 Task: Find connections with filter location Jaitāran with filter topic #Automationwith filter profile language Spanish with filter current company Yara International with filter school MIT Academy of Engineering, Alandi, Pune with filter industry Software Development with filter service category Coaching & Mentoring with filter keywords title Counselor
Action: Mouse moved to (573, 72)
Screenshot: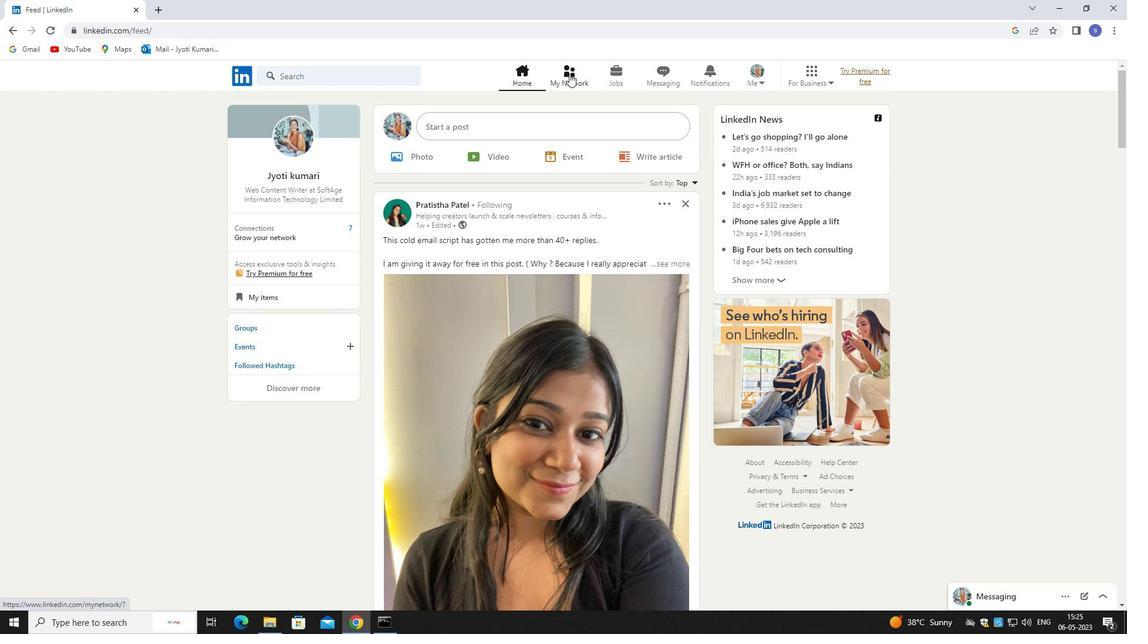 
Action: Mouse pressed left at (573, 72)
Screenshot: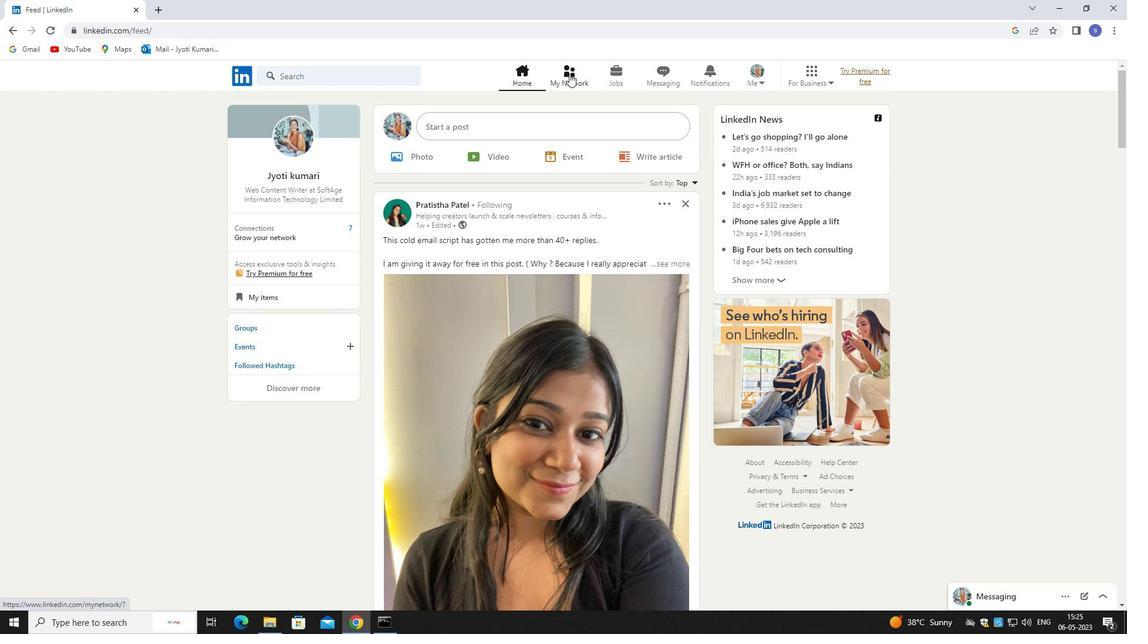 
Action: Mouse moved to (573, 72)
Screenshot: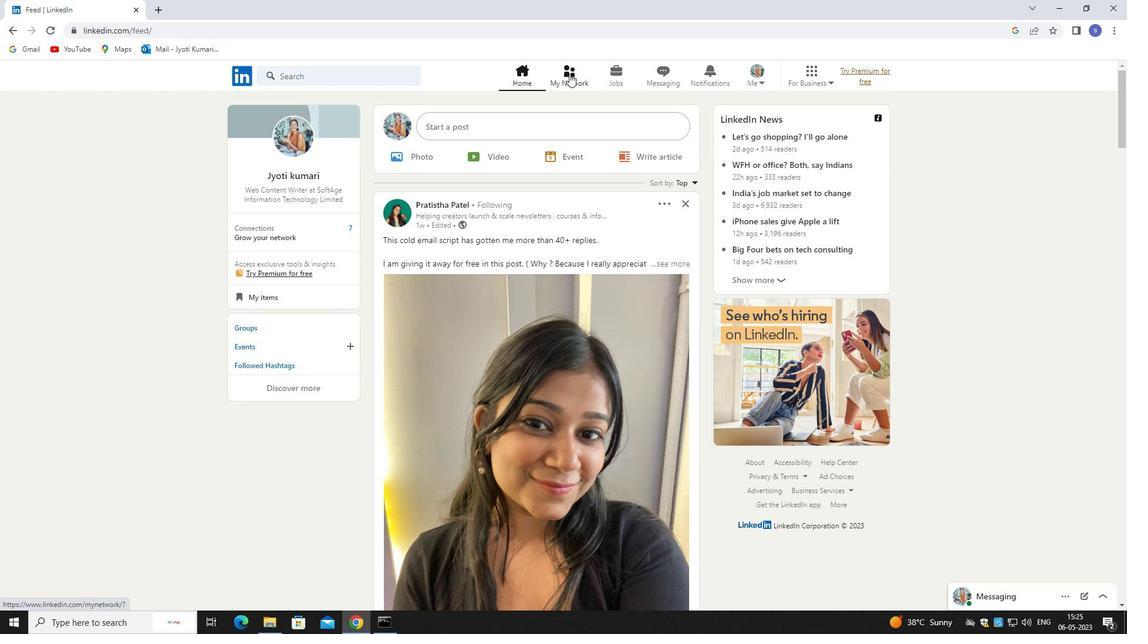
Action: Mouse pressed left at (573, 72)
Screenshot: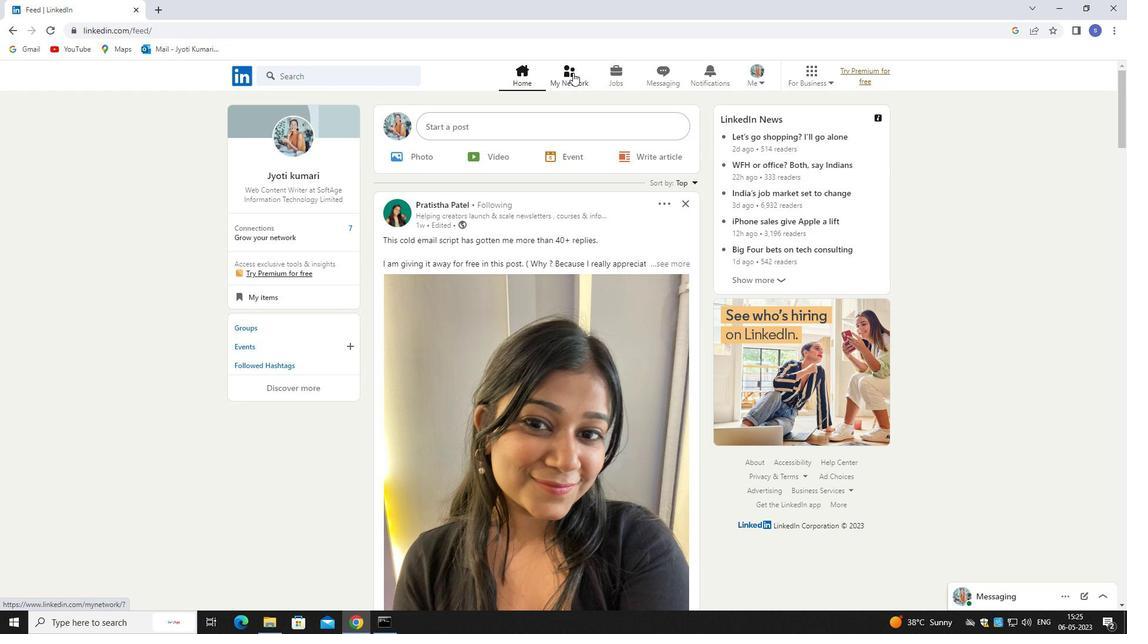 
Action: Mouse moved to (376, 136)
Screenshot: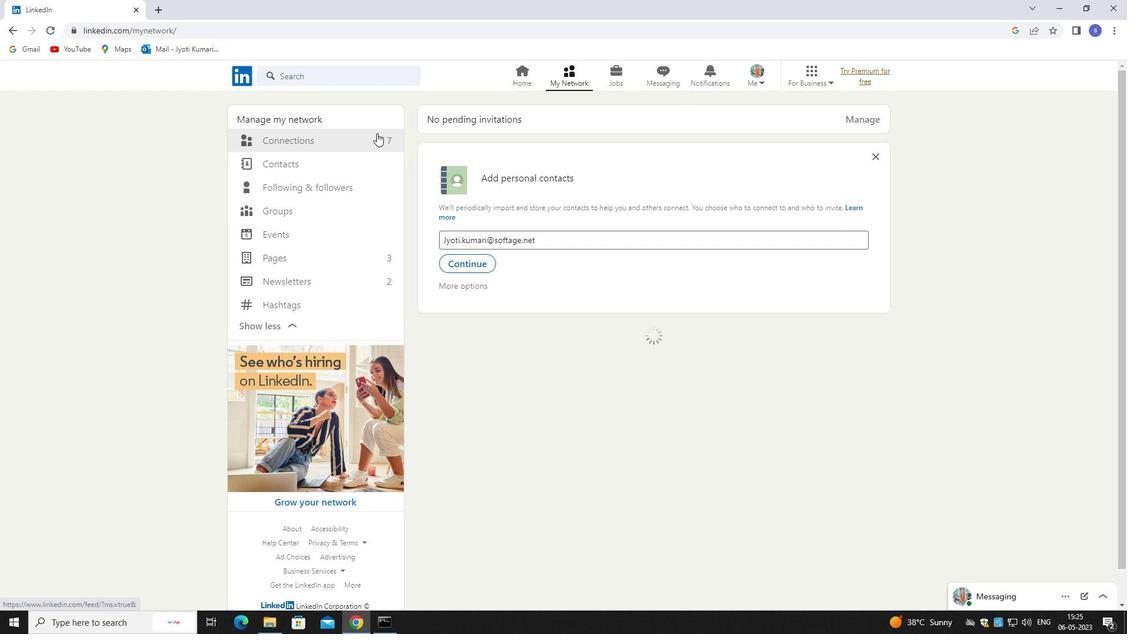 
Action: Mouse pressed left at (376, 136)
Screenshot: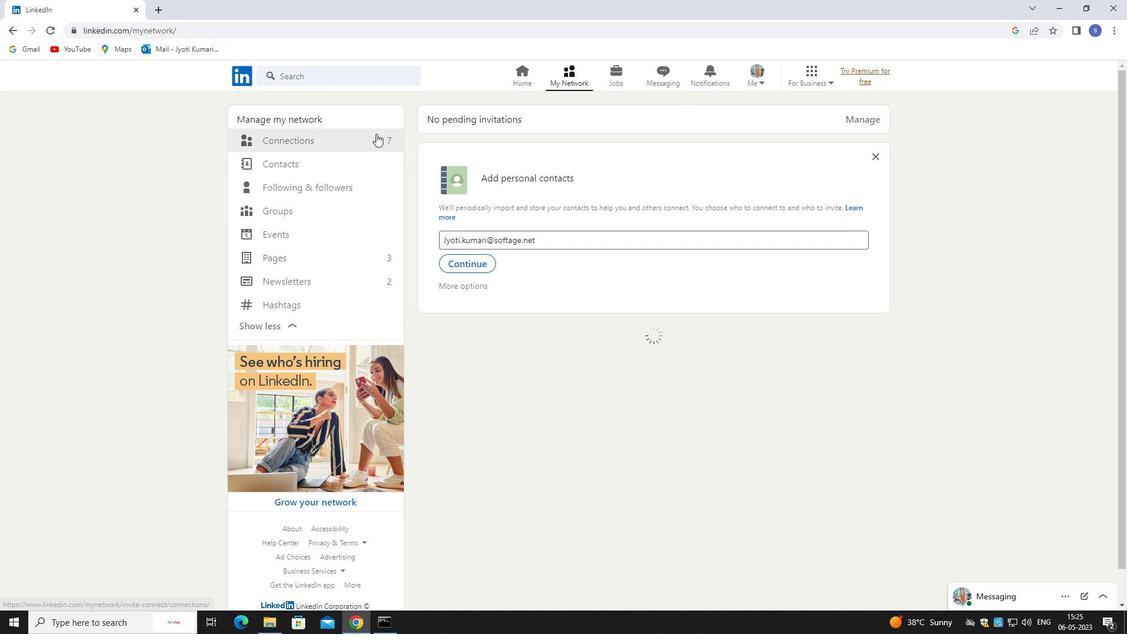 
Action: Mouse moved to (665, 141)
Screenshot: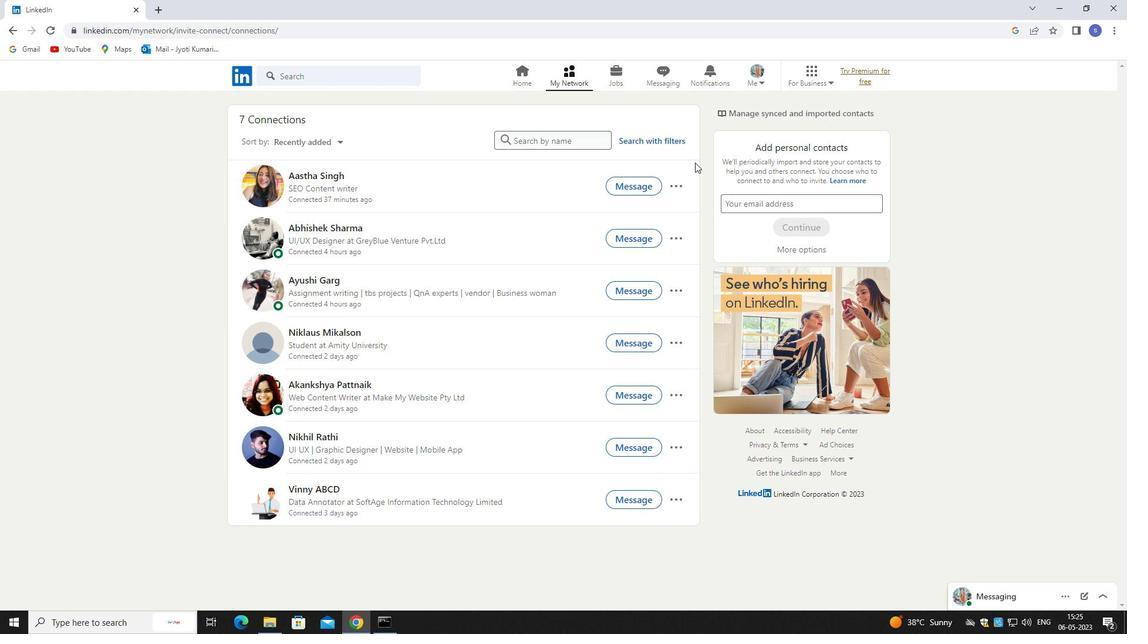 
Action: Mouse pressed left at (665, 141)
Screenshot: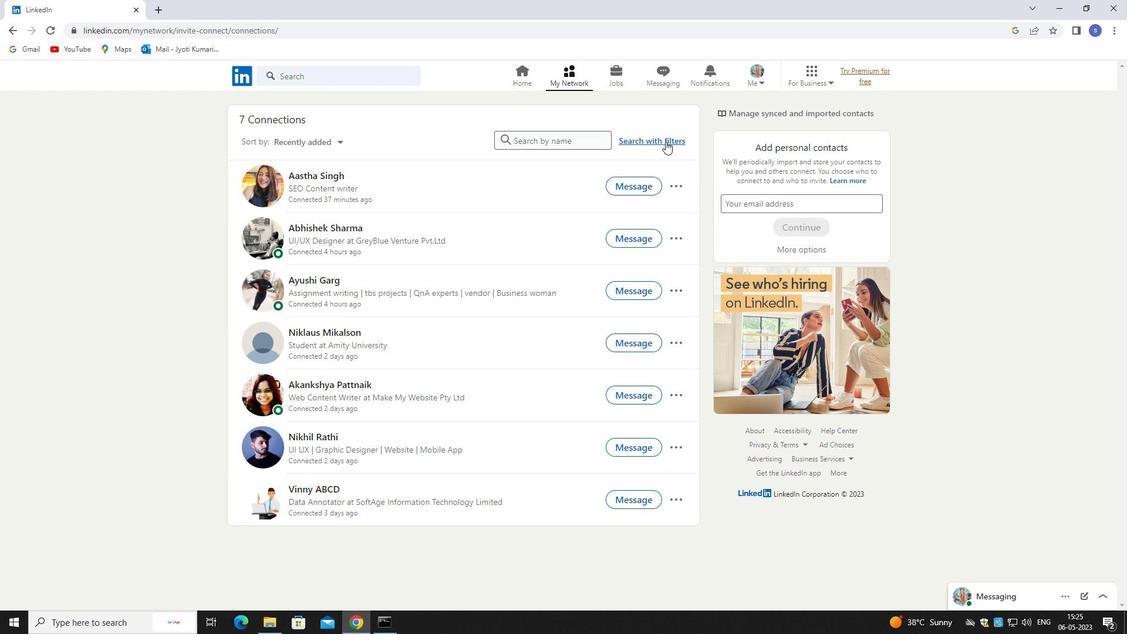 
Action: Mouse moved to (592, 107)
Screenshot: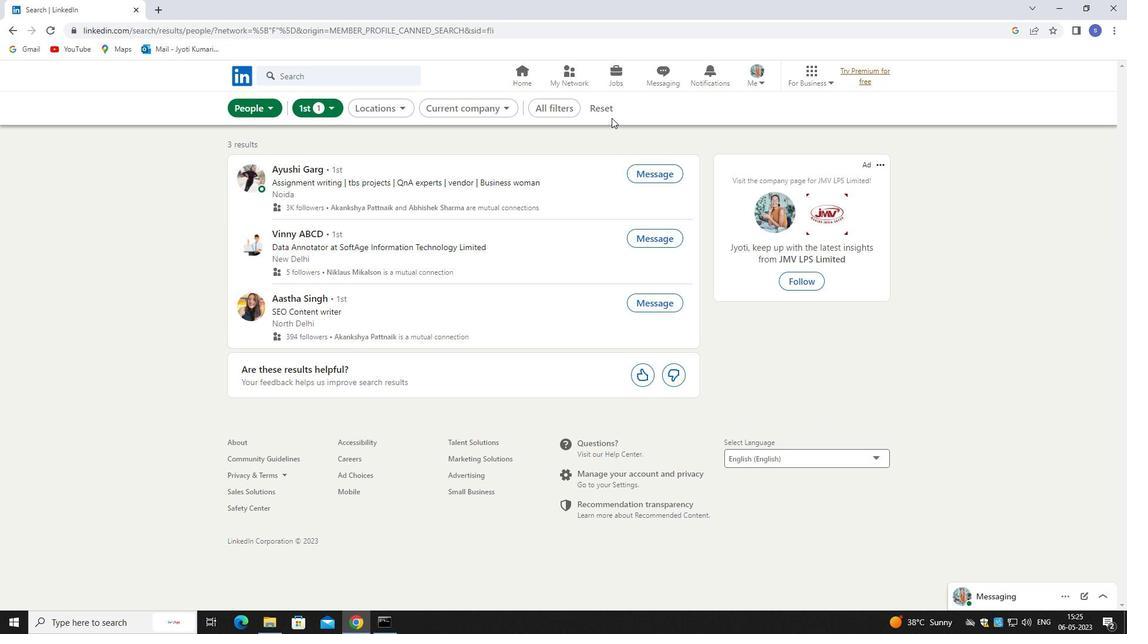 
Action: Mouse pressed left at (592, 107)
Screenshot: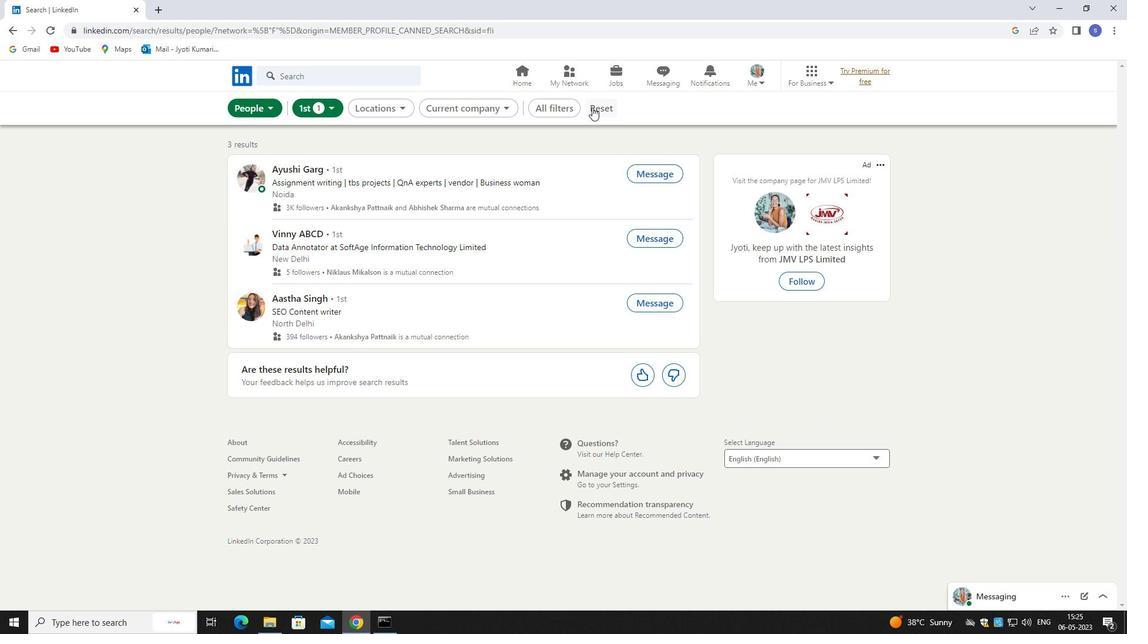 
Action: Mouse moved to (580, 106)
Screenshot: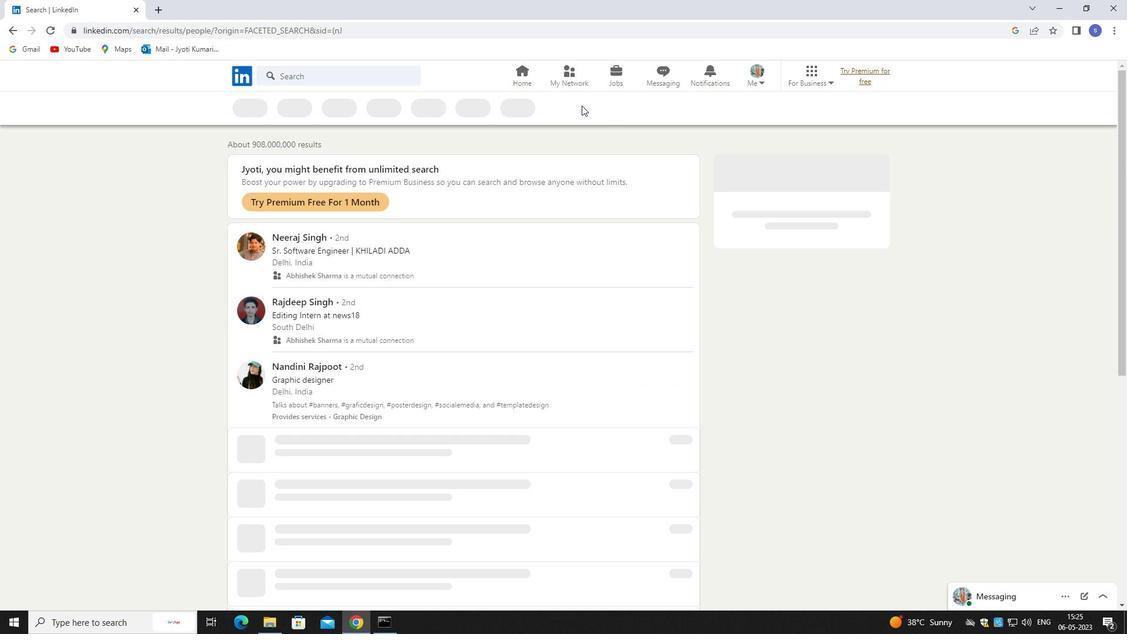 
Action: Mouse pressed left at (580, 106)
Screenshot: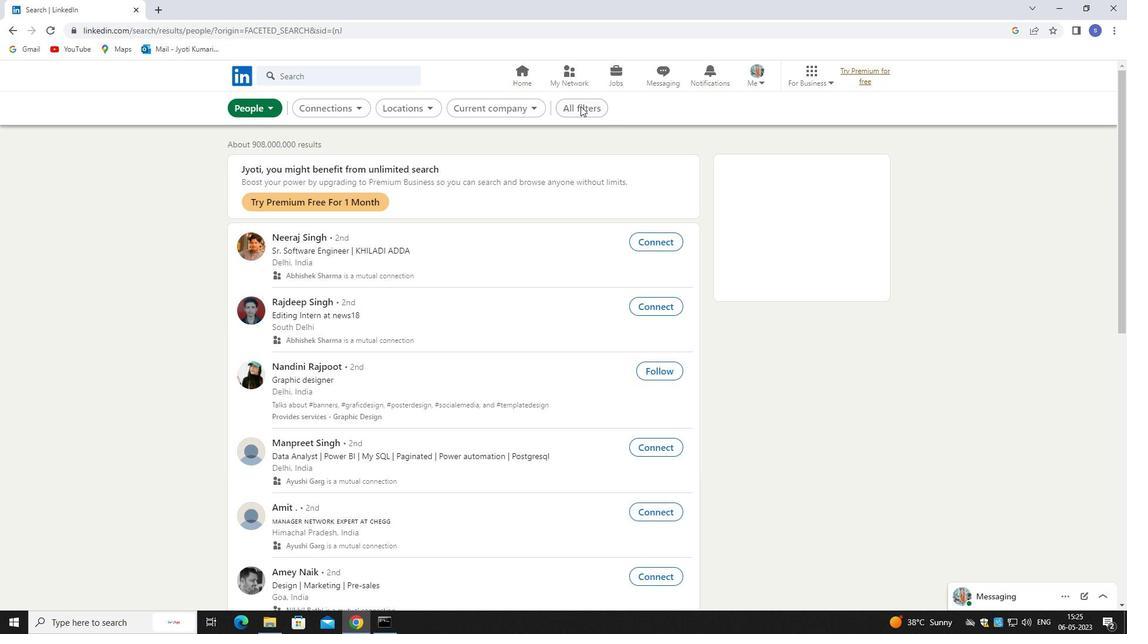 
Action: Mouse moved to (993, 465)
Screenshot: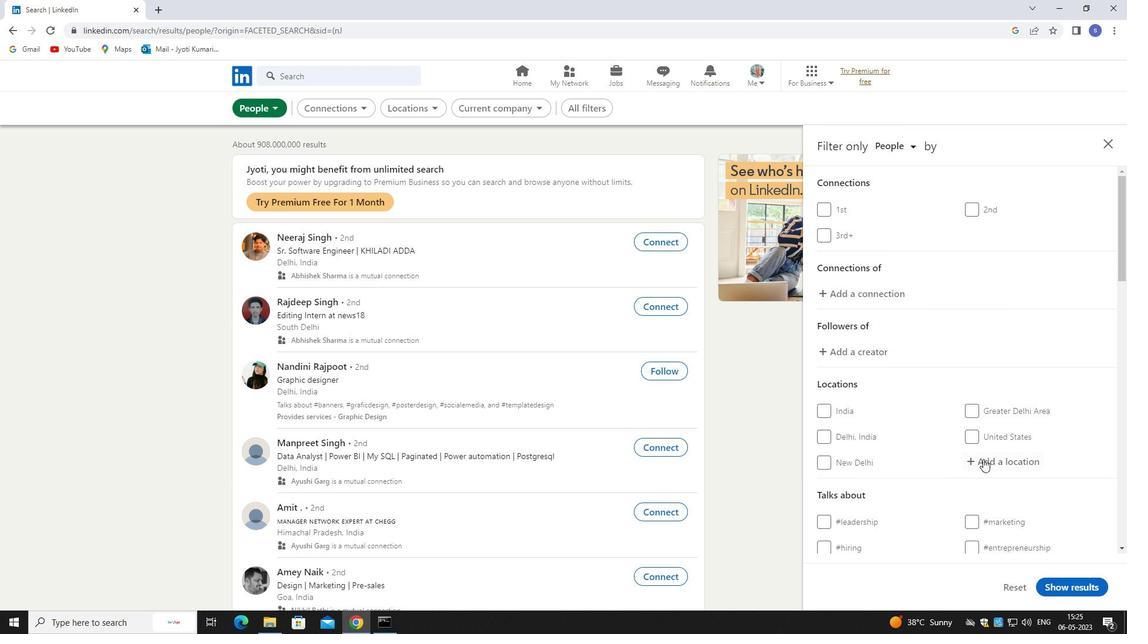 
Action: Mouse pressed left at (993, 465)
Screenshot: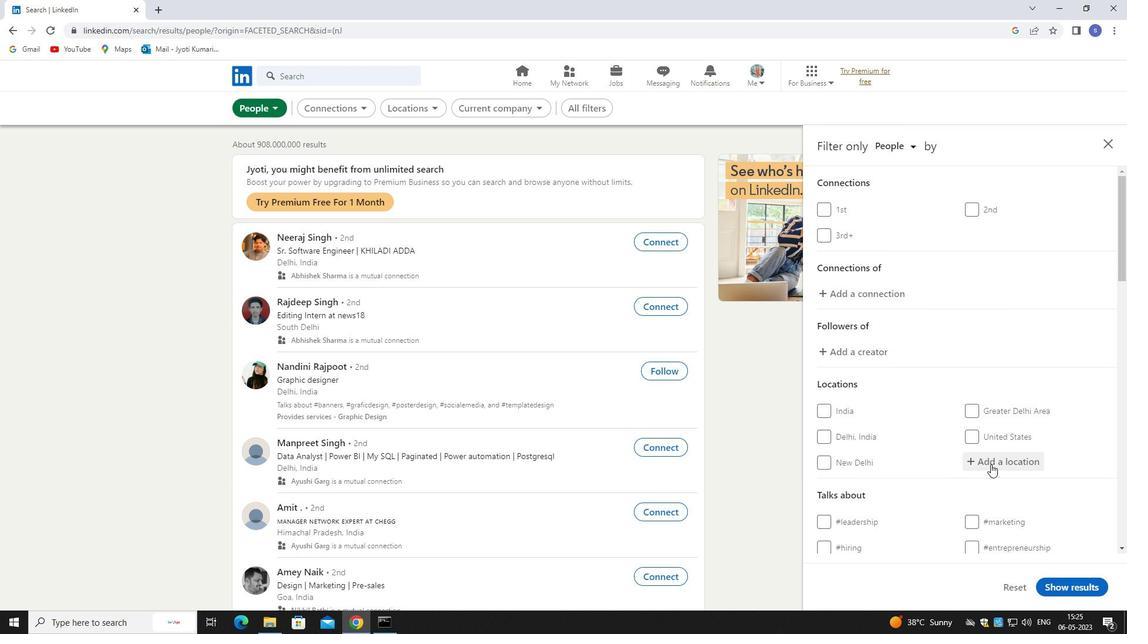 
Action: Mouse moved to (1005, 475)
Screenshot: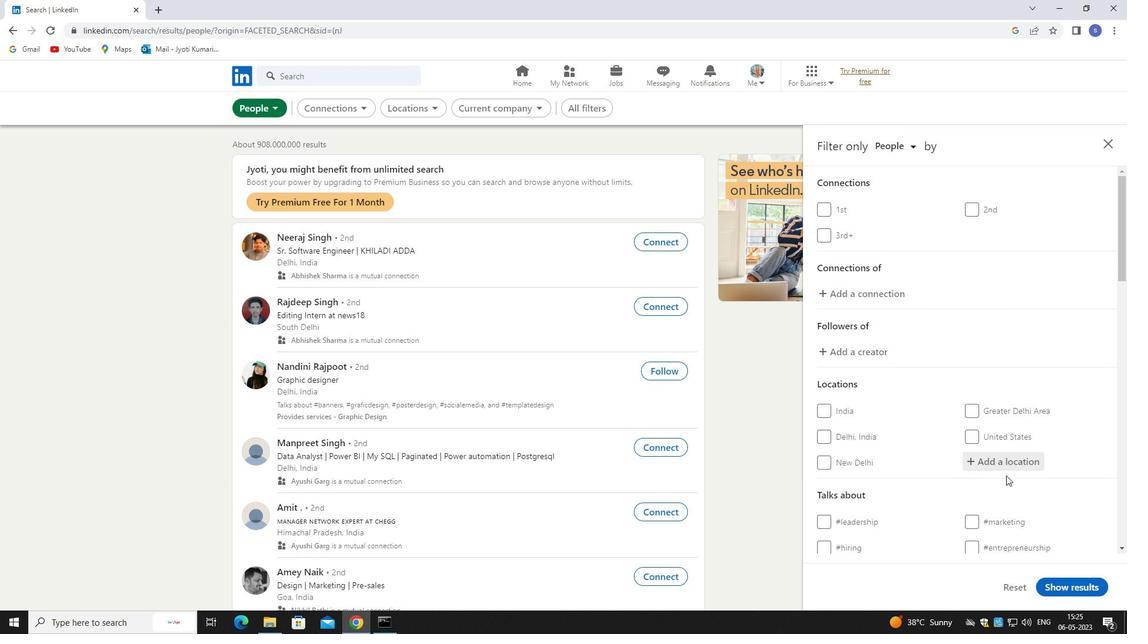
Action: Key pressed jaitaran
Screenshot: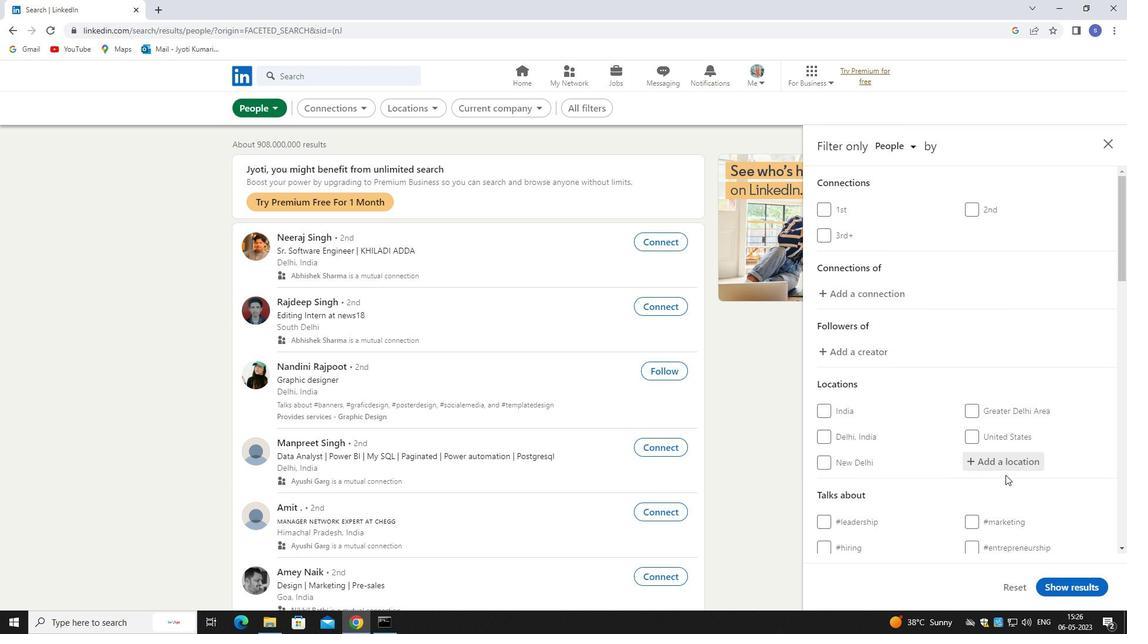 
Action: Mouse moved to (987, 460)
Screenshot: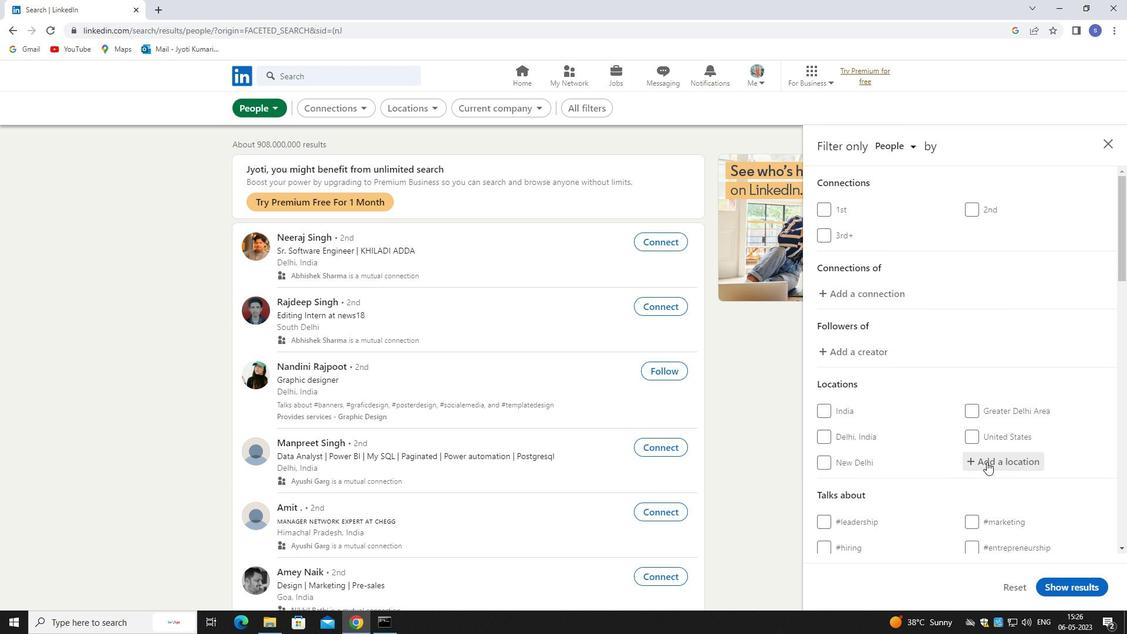
Action: Mouse pressed left at (987, 460)
Screenshot: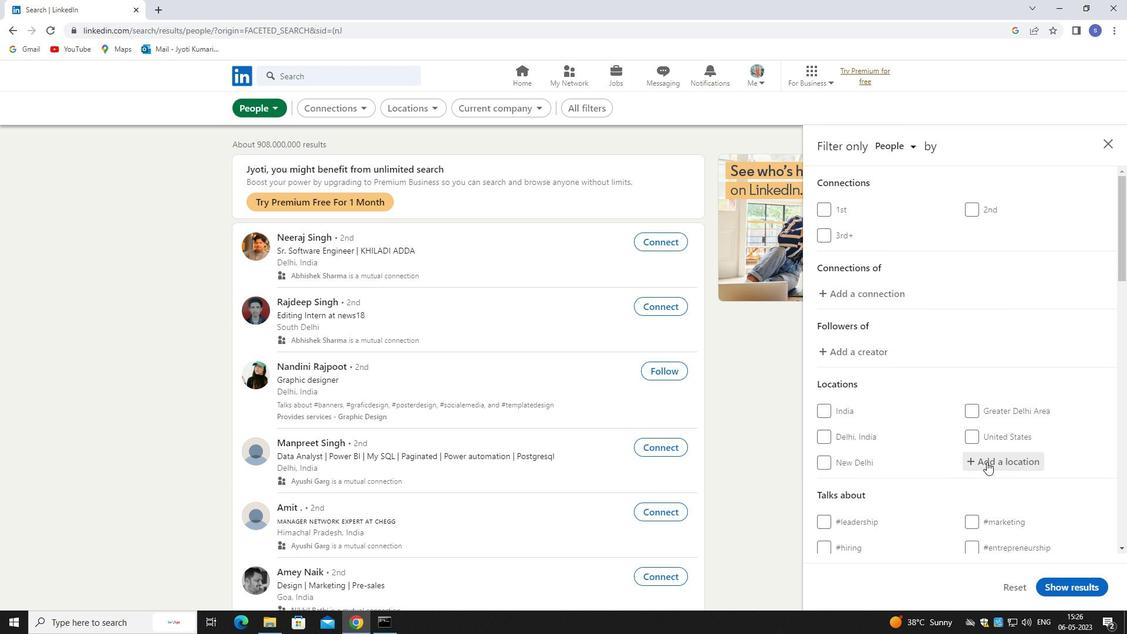 
Action: Key pressed jaitra<Key.backspace><Key.backspace>ar
Screenshot: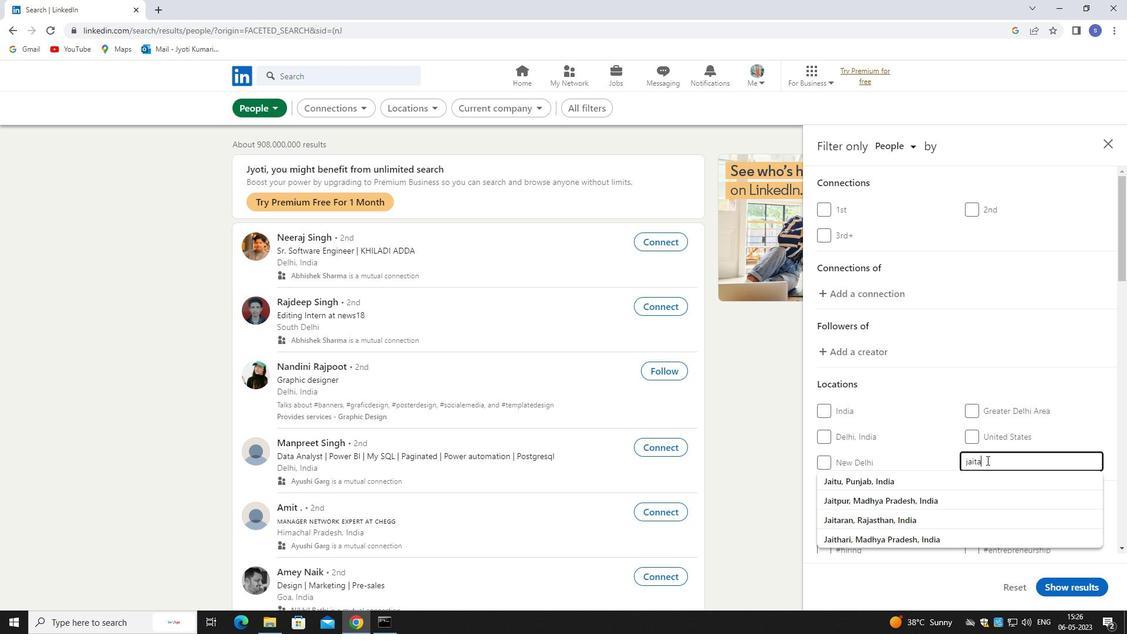 
Action: Mouse moved to (988, 481)
Screenshot: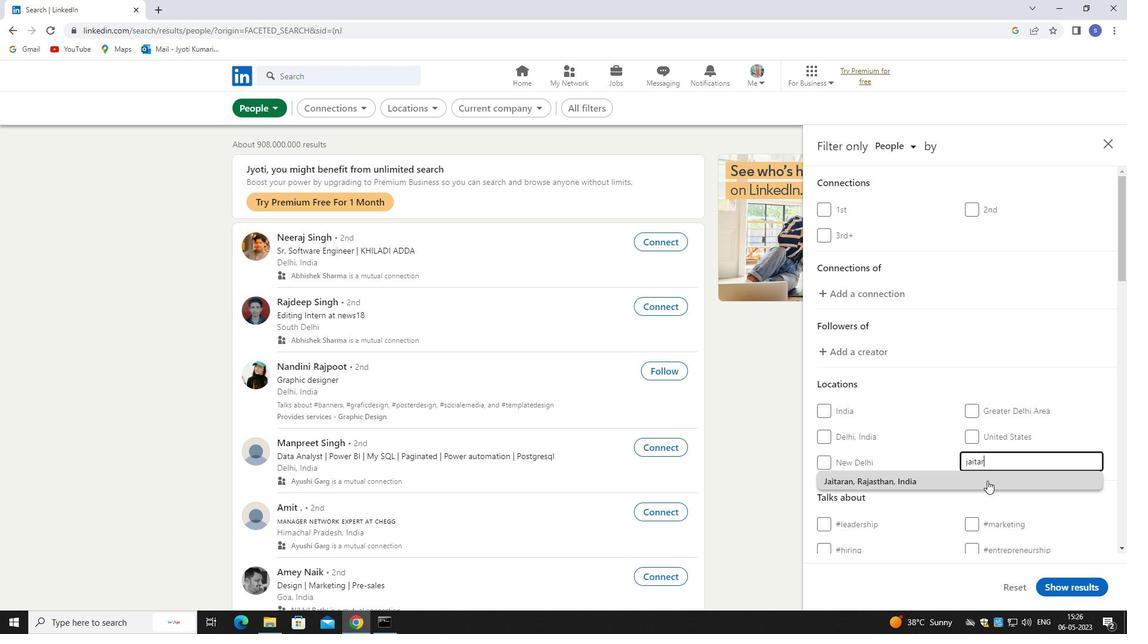 
Action: Mouse pressed left at (988, 481)
Screenshot: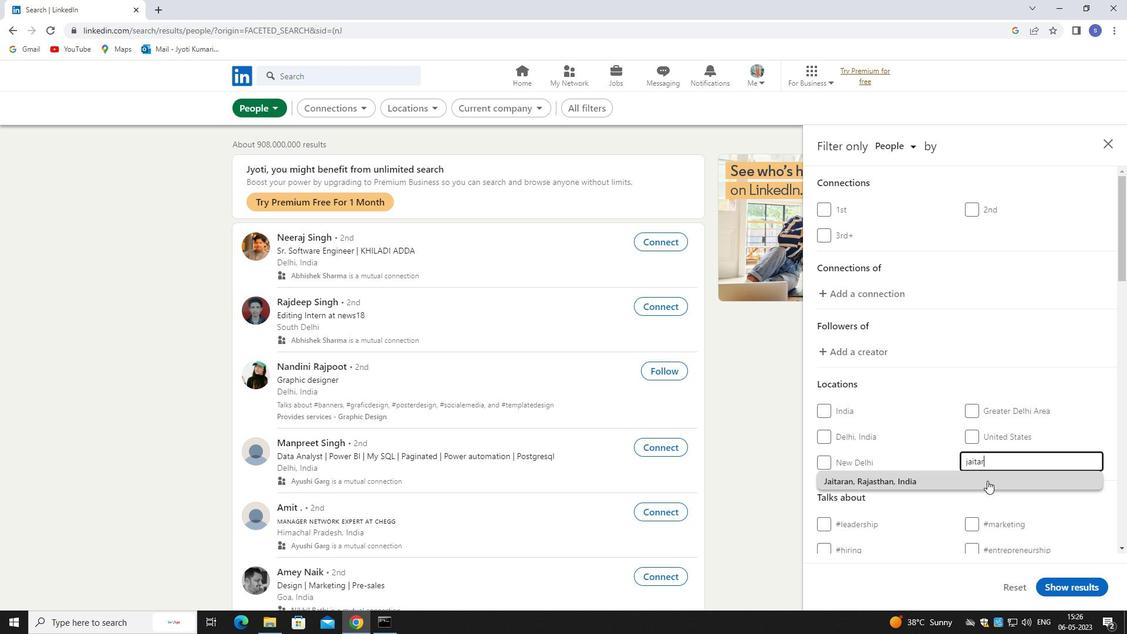 
Action: Mouse moved to (993, 478)
Screenshot: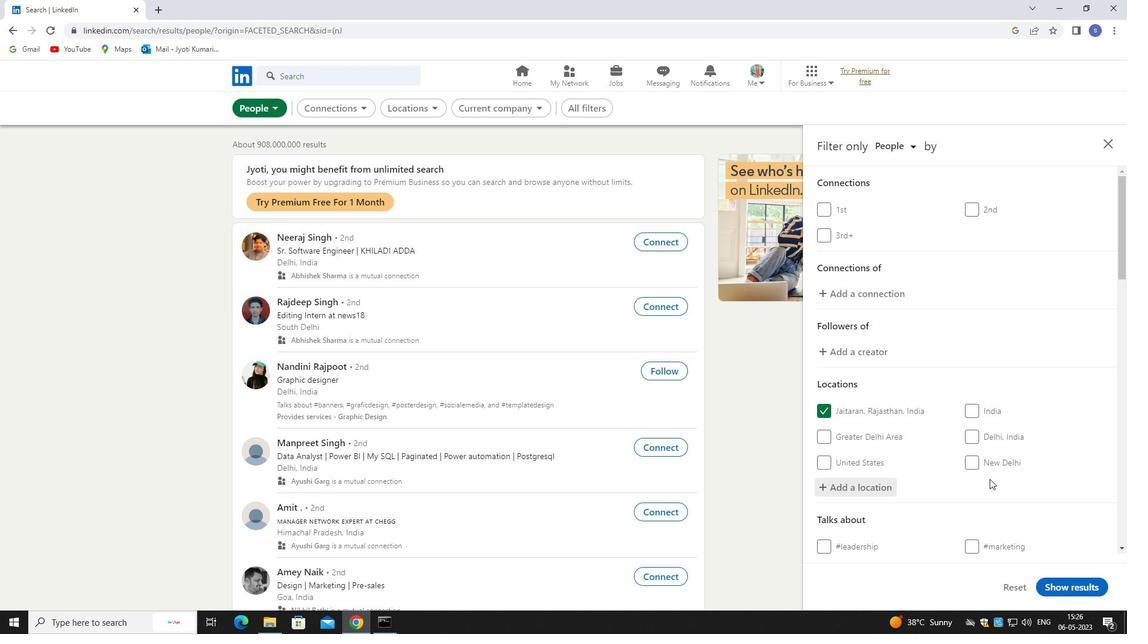 
Action: Mouse scrolled (993, 477) with delta (0, 0)
Screenshot: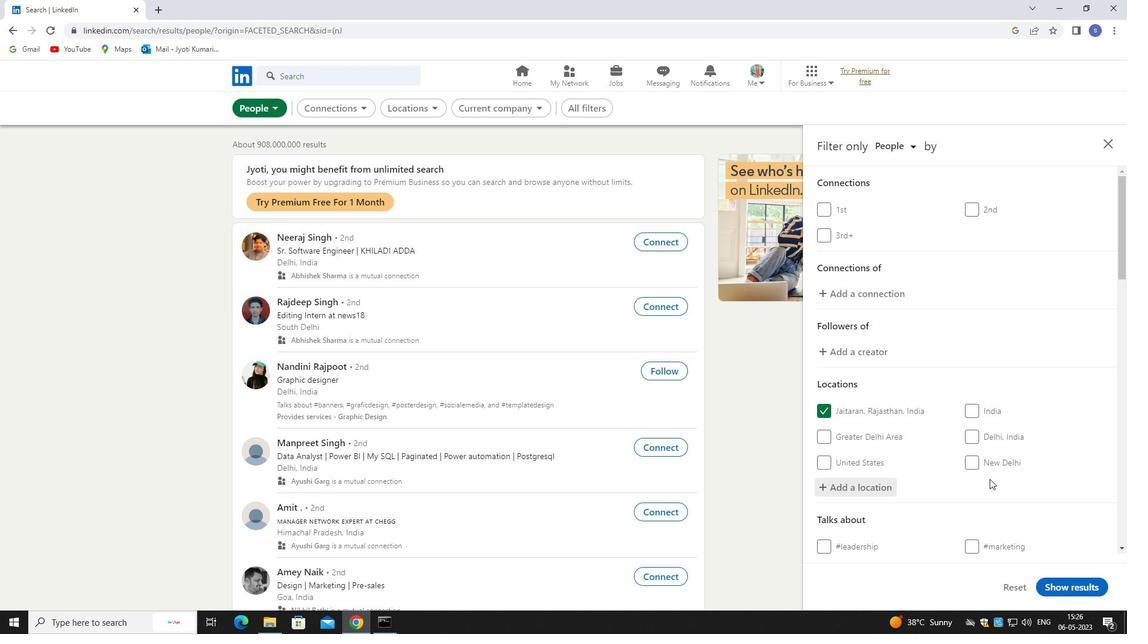 
Action: Mouse moved to (994, 478)
Screenshot: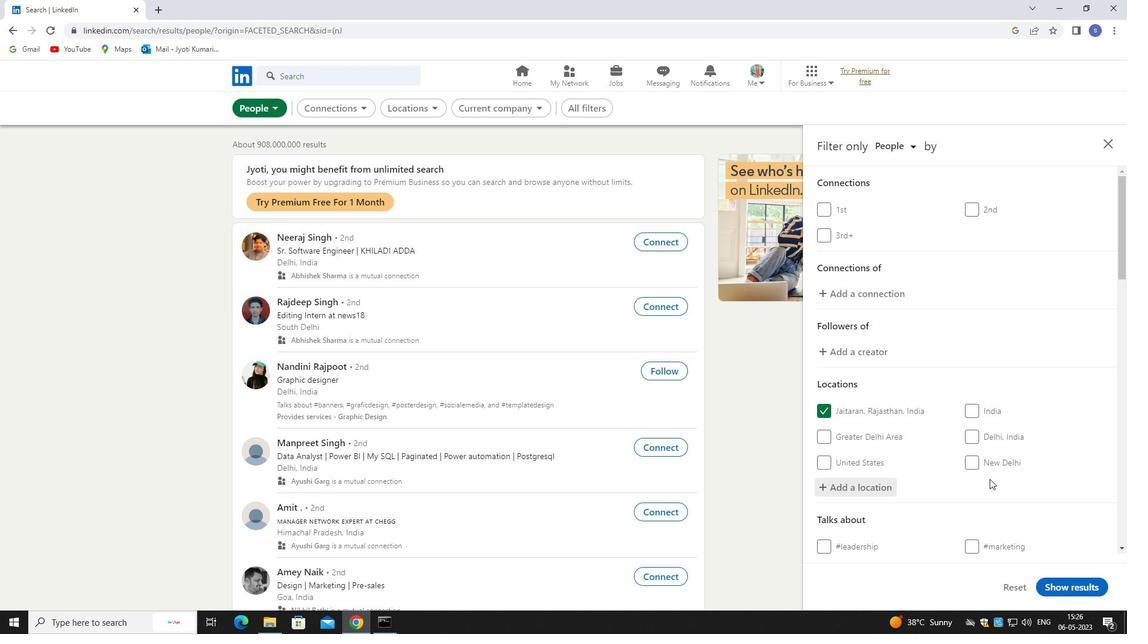 
Action: Mouse scrolled (994, 478) with delta (0, 0)
Screenshot: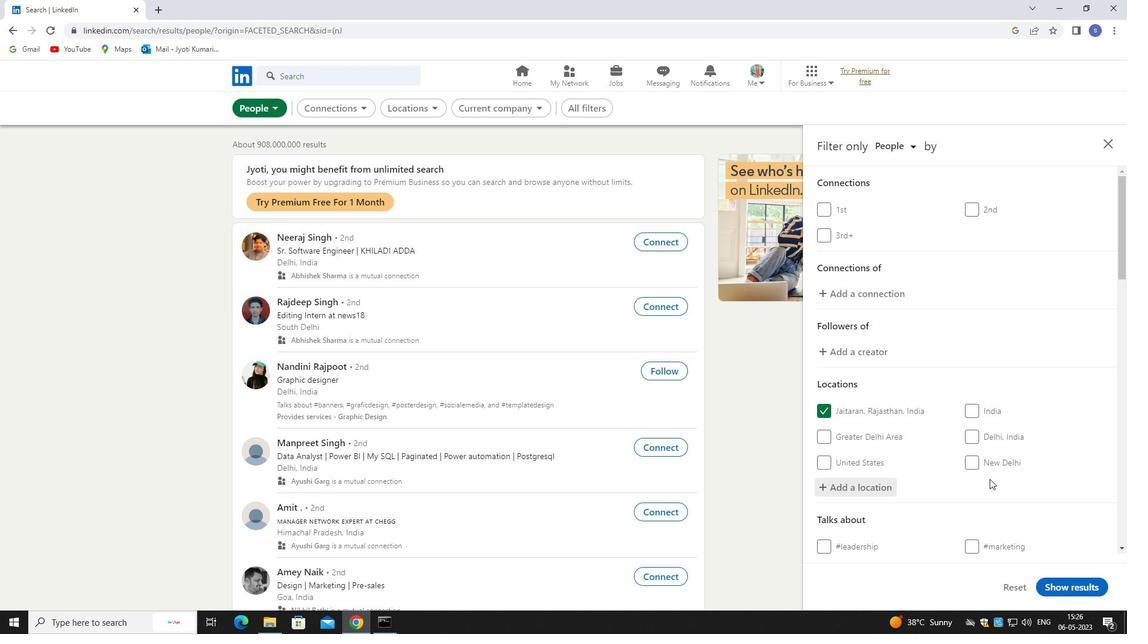 
Action: Mouse moved to (995, 479)
Screenshot: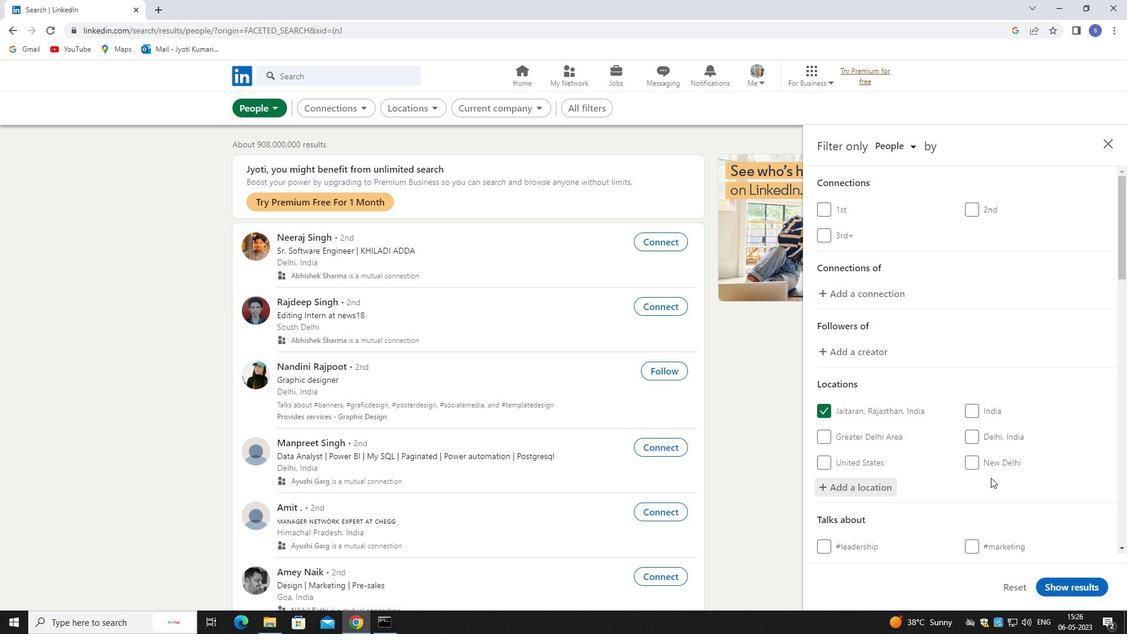 
Action: Mouse scrolled (995, 478) with delta (0, 0)
Screenshot: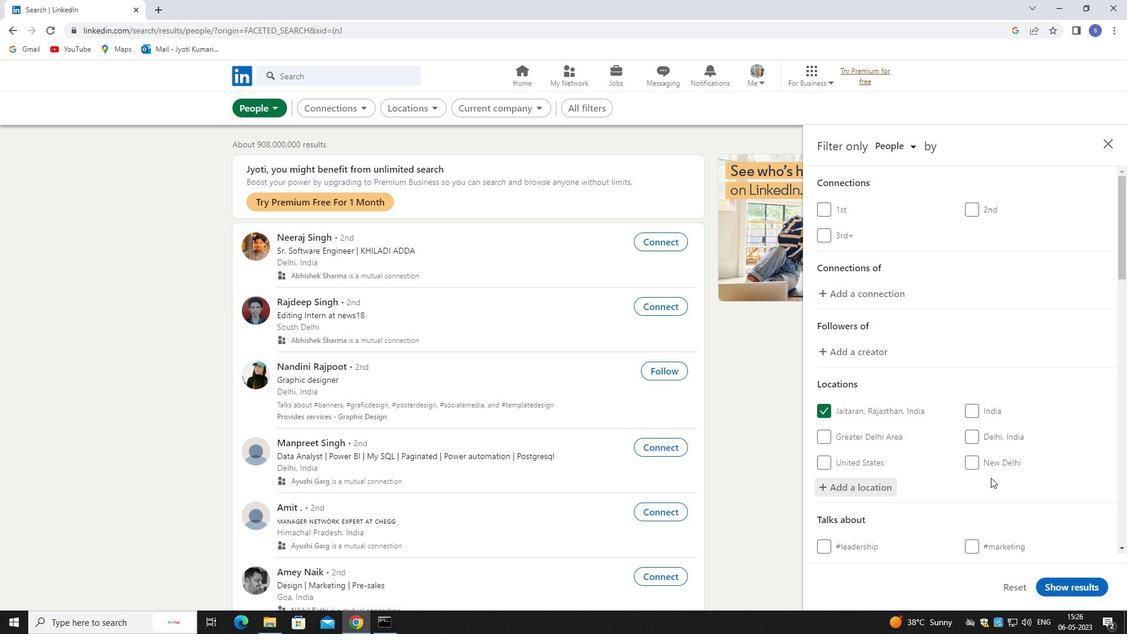 
Action: Mouse moved to (996, 479)
Screenshot: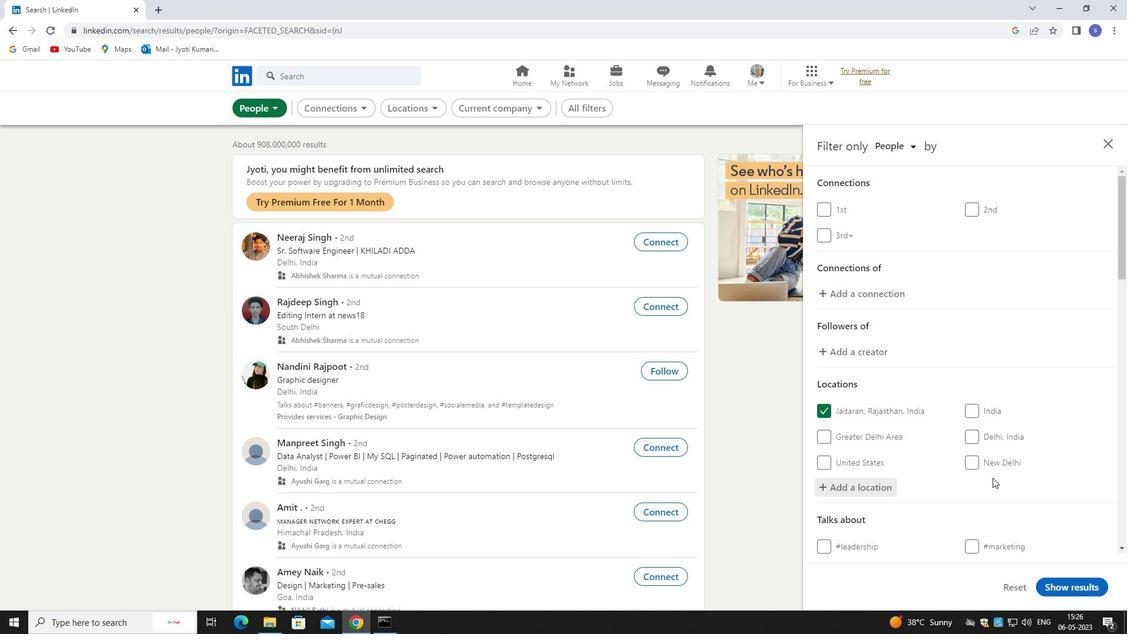
Action: Mouse scrolled (996, 479) with delta (0, 0)
Screenshot: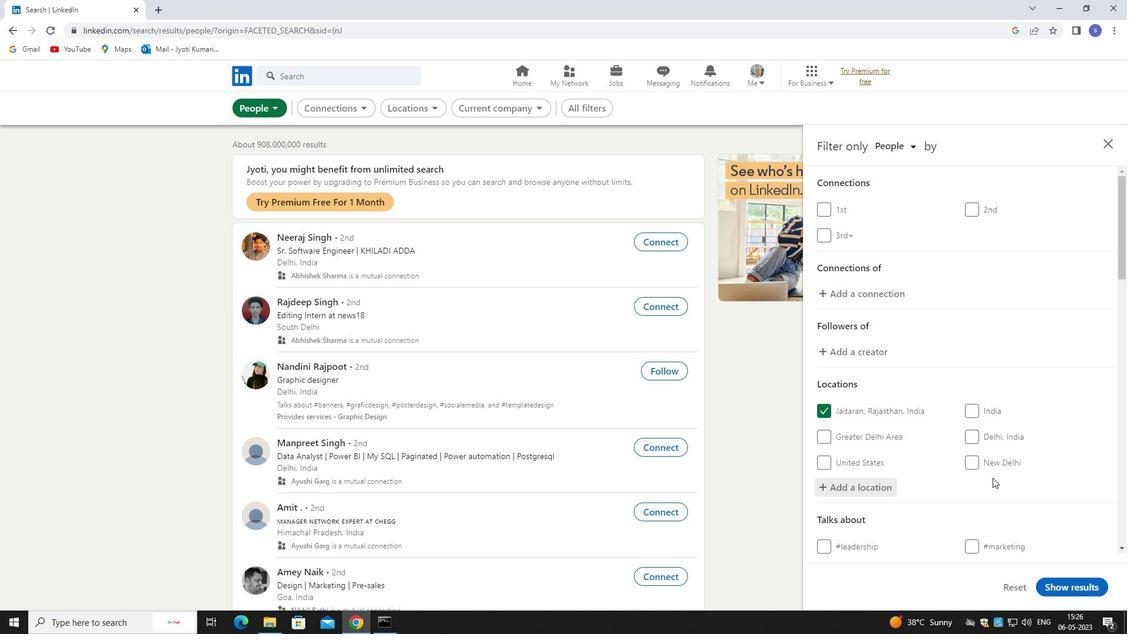 
Action: Mouse moved to (1007, 368)
Screenshot: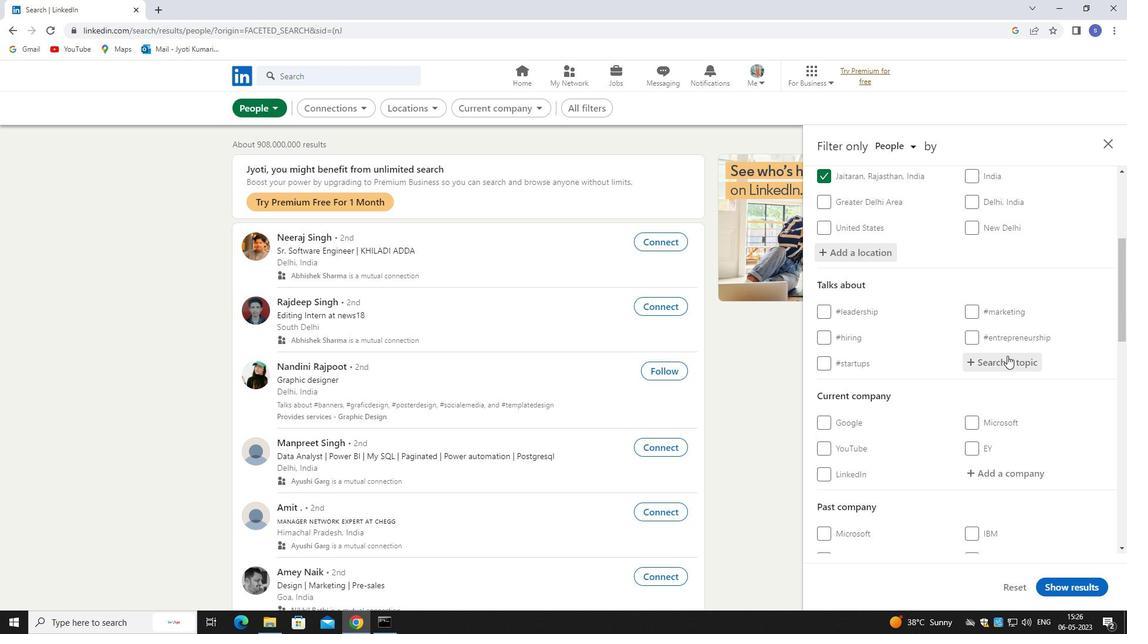 
Action: Mouse pressed left at (1007, 368)
Screenshot: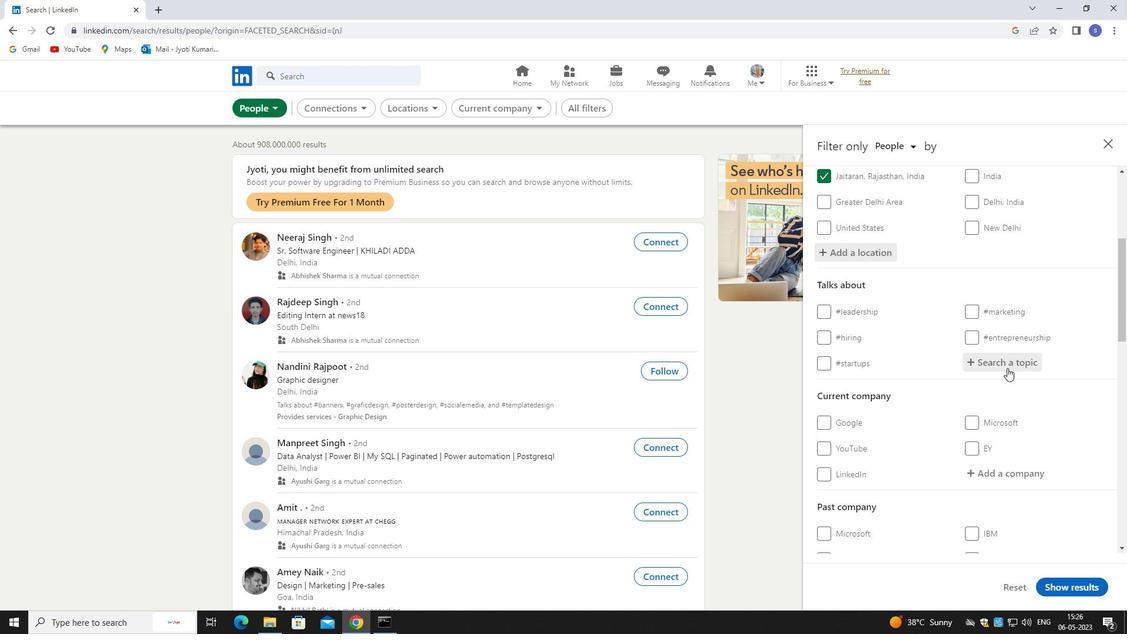 
Action: Key pressed autom
Screenshot: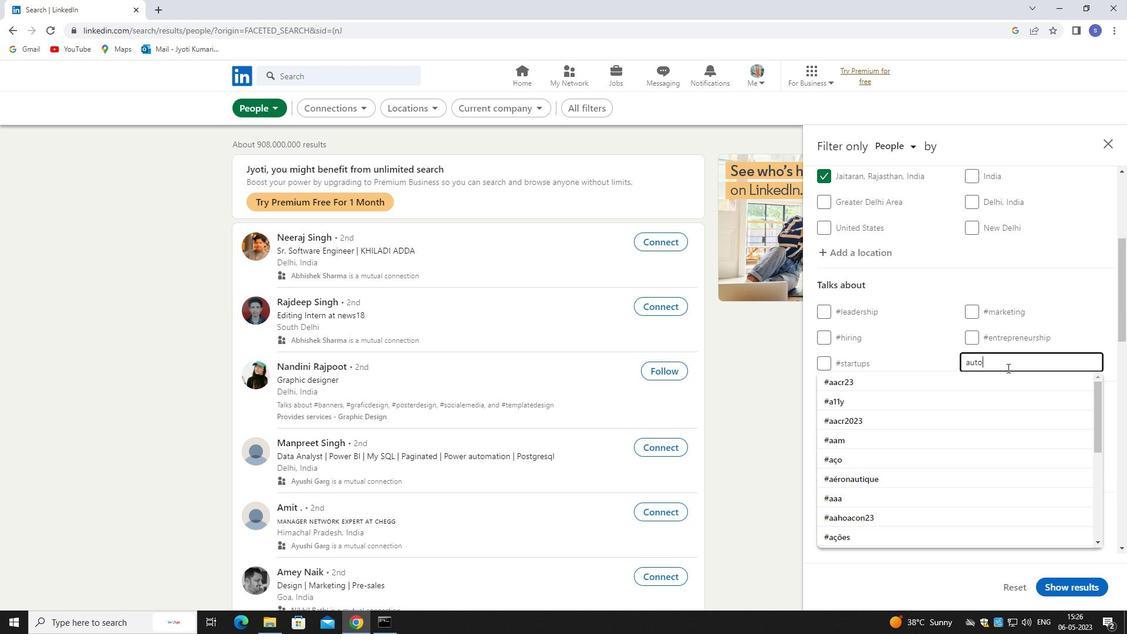 
Action: Mouse moved to (994, 379)
Screenshot: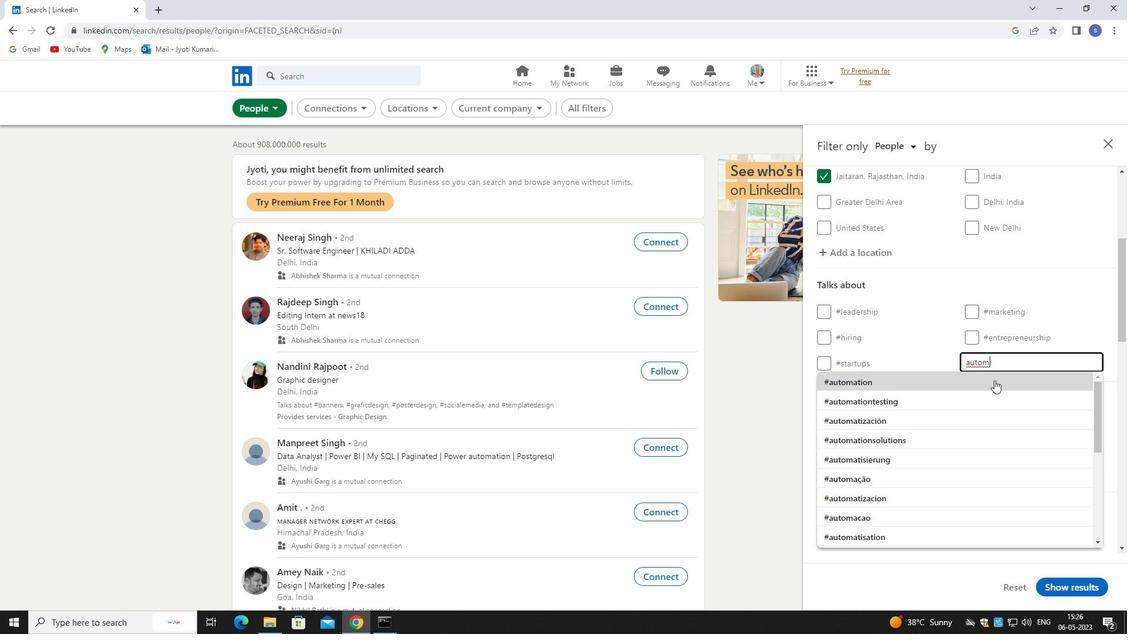 
Action: Mouse pressed left at (994, 379)
Screenshot: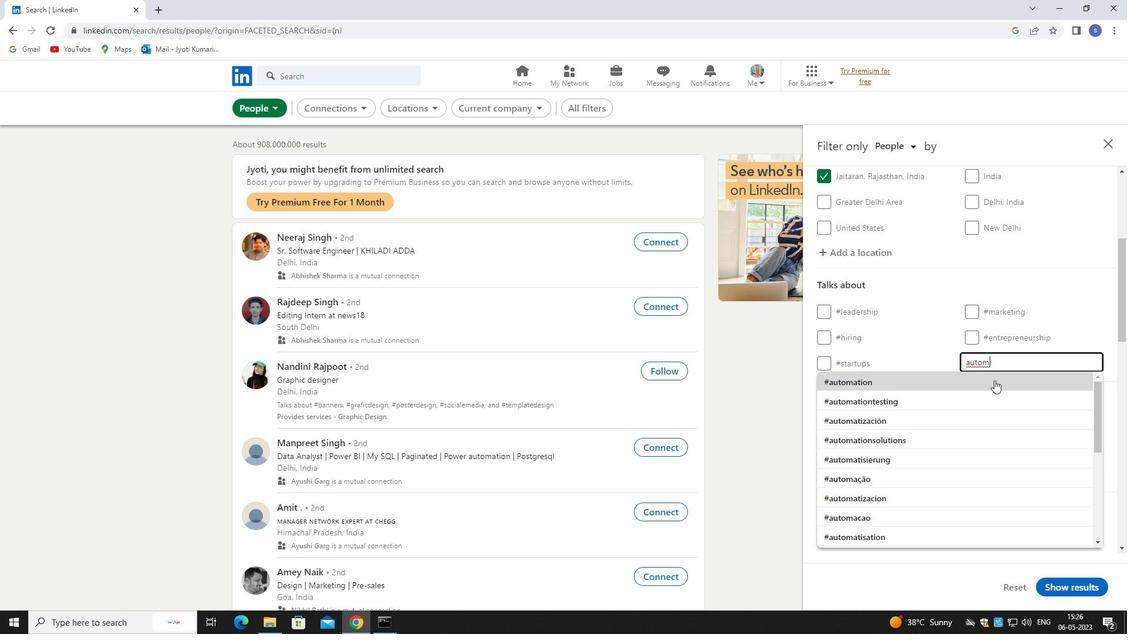
Action: Mouse moved to (997, 380)
Screenshot: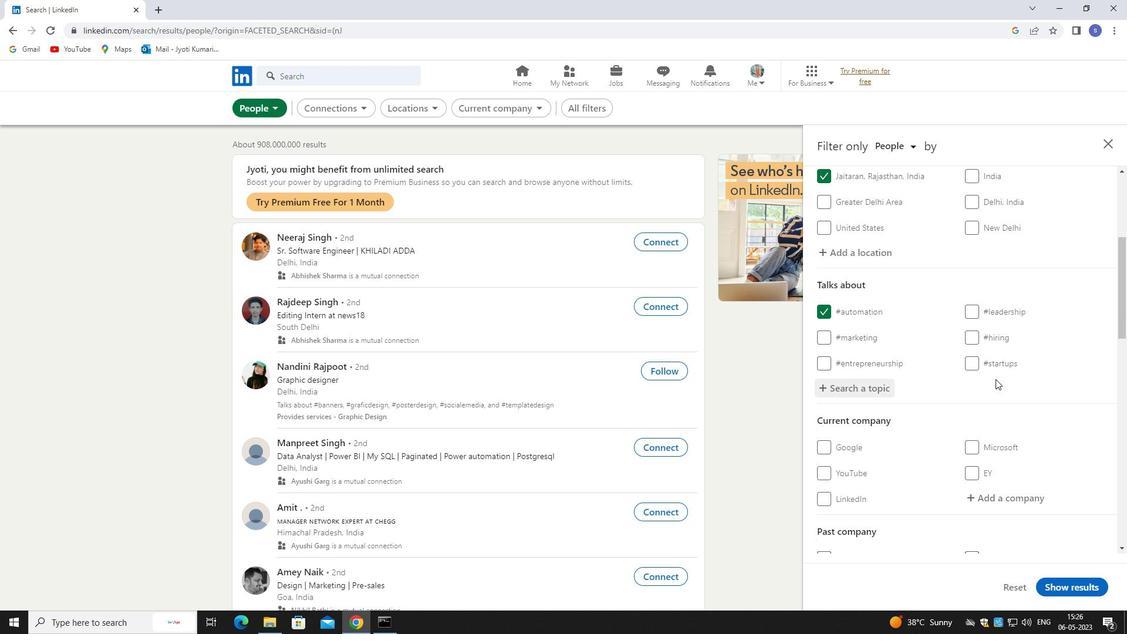 
Action: Mouse scrolled (997, 379) with delta (0, 0)
Screenshot: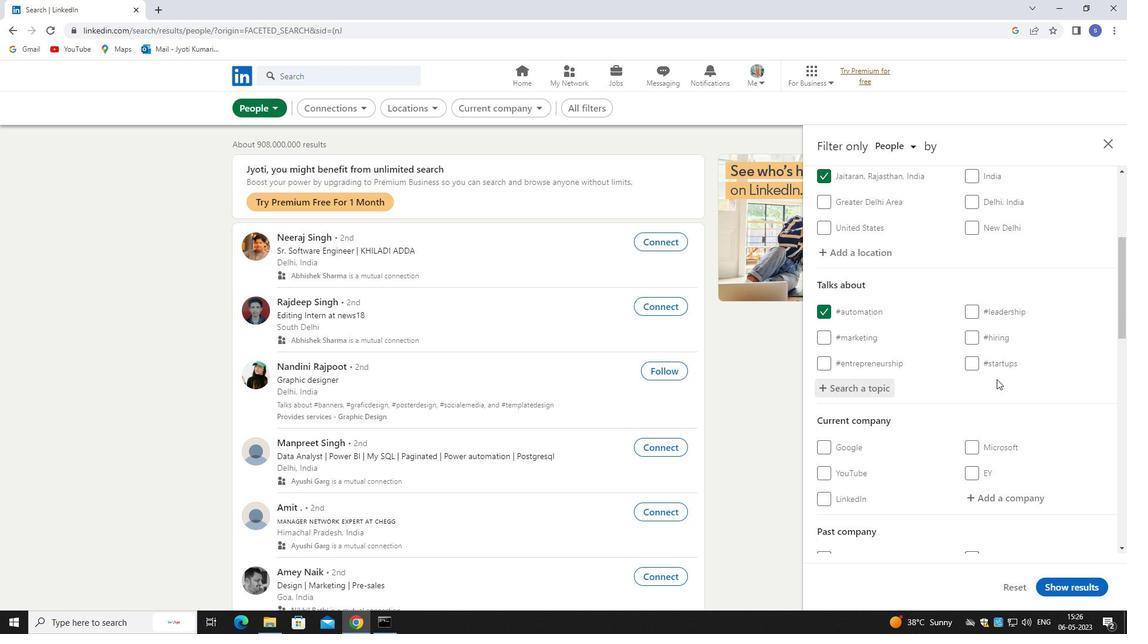 
Action: Mouse moved to (997, 381)
Screenshot: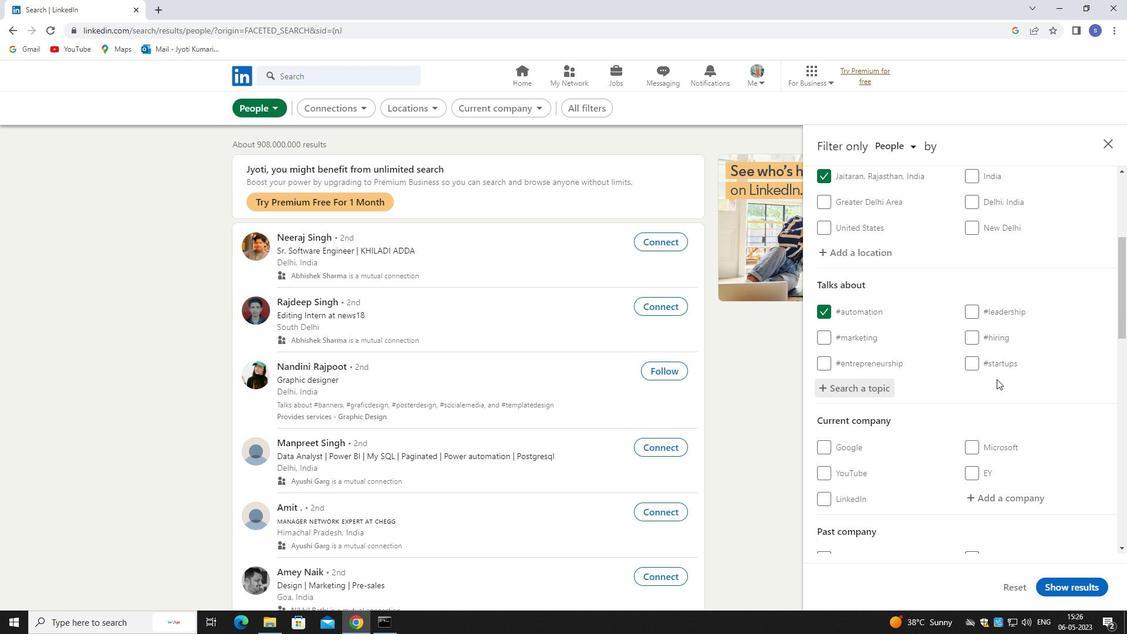 
Action: Mouse scrolled (997, 381) with delta (0, 0)
Screenshot: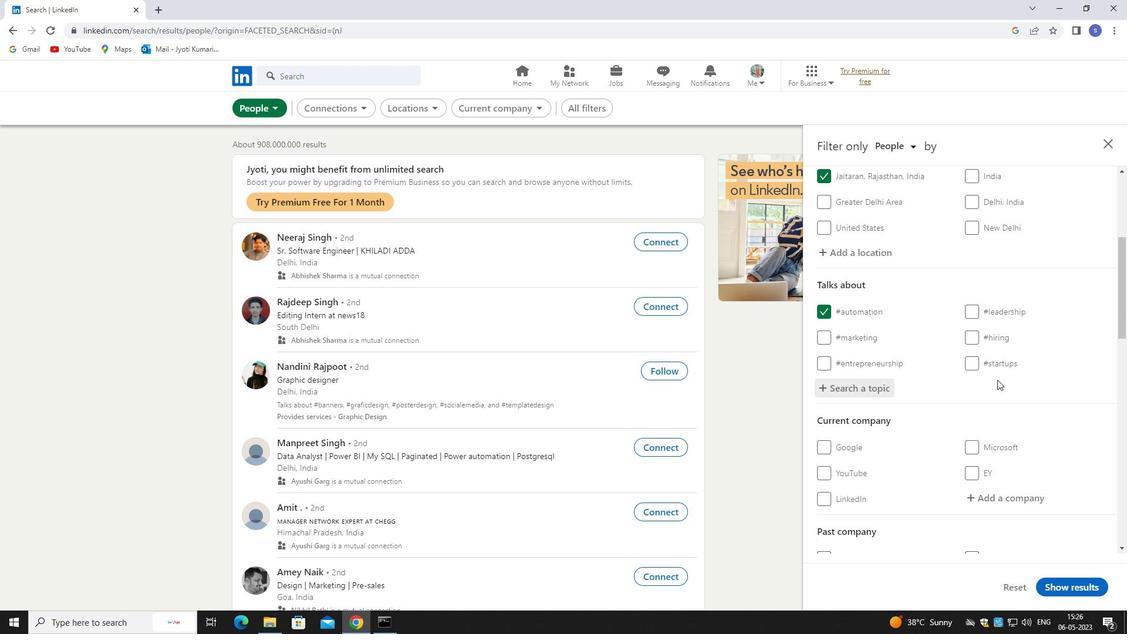 
Action: Mouse moved to (997, 384)
Screenshot: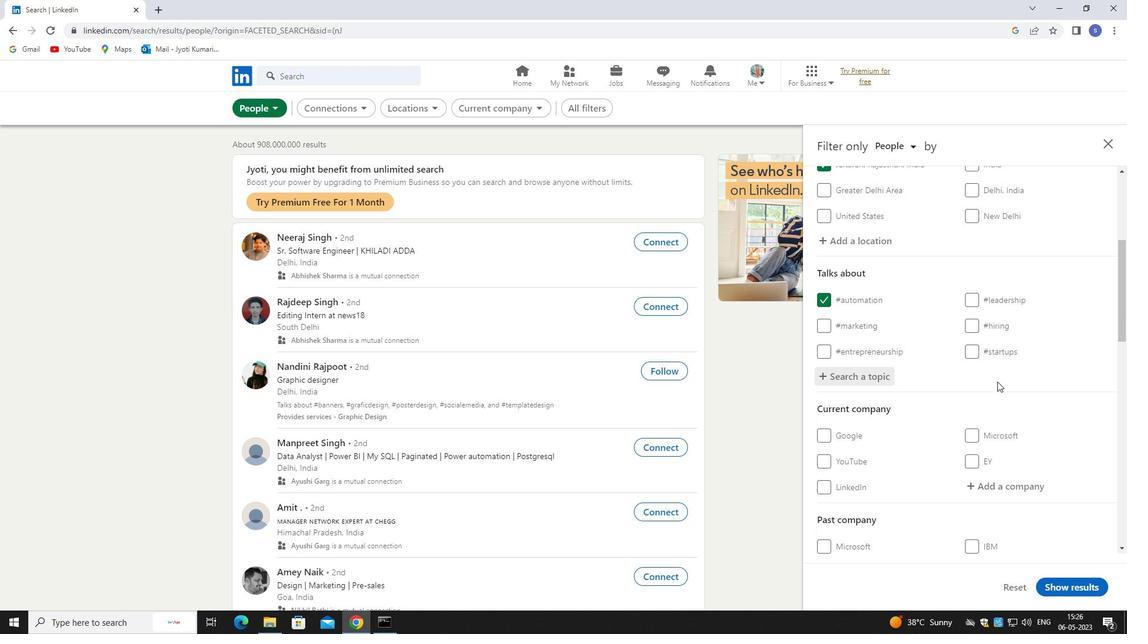 
Action: Mouse scrolled (997, 383) with delta (0, 0)
Screenshot: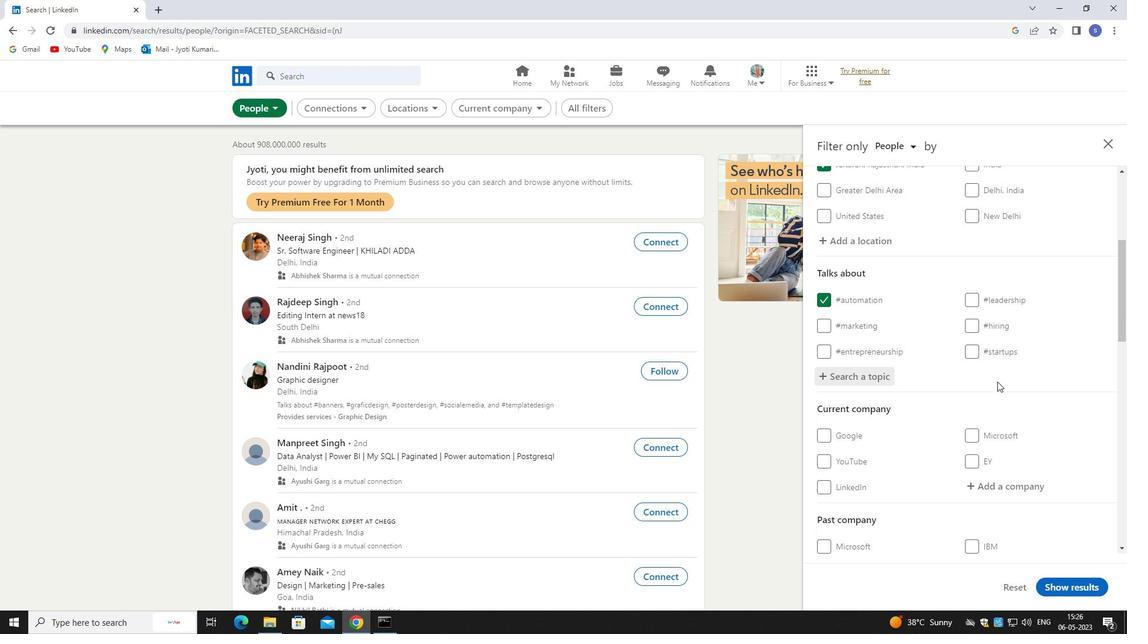 
Action: Mouse moved to (1015, 321)
Screenshot: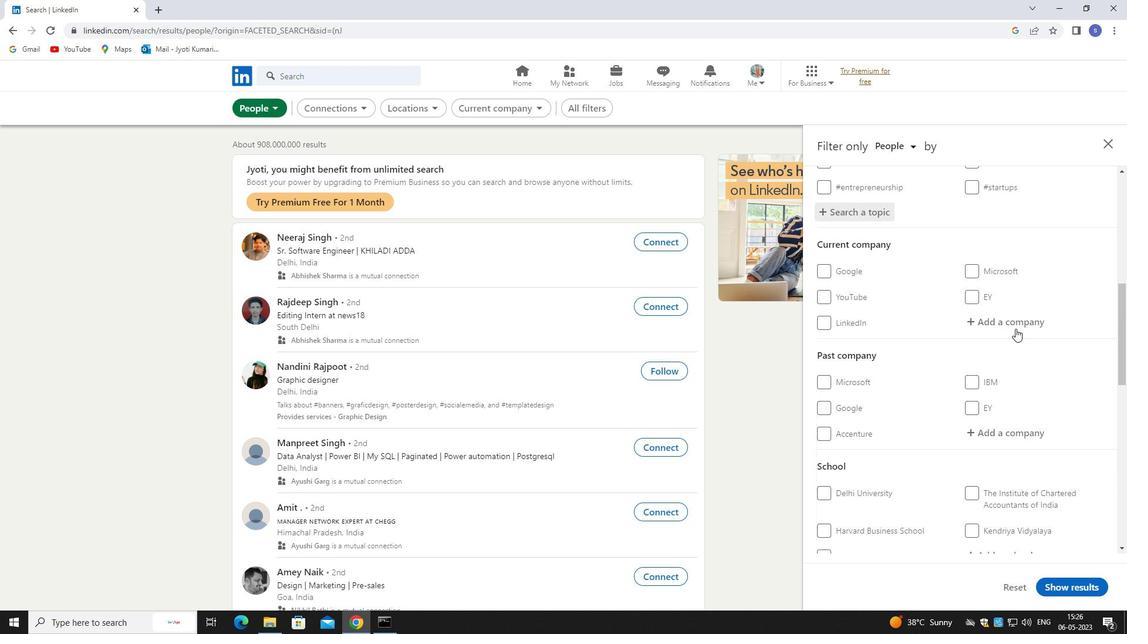 
Action: Mouse pressed left at (1015, 321)
Screenshot: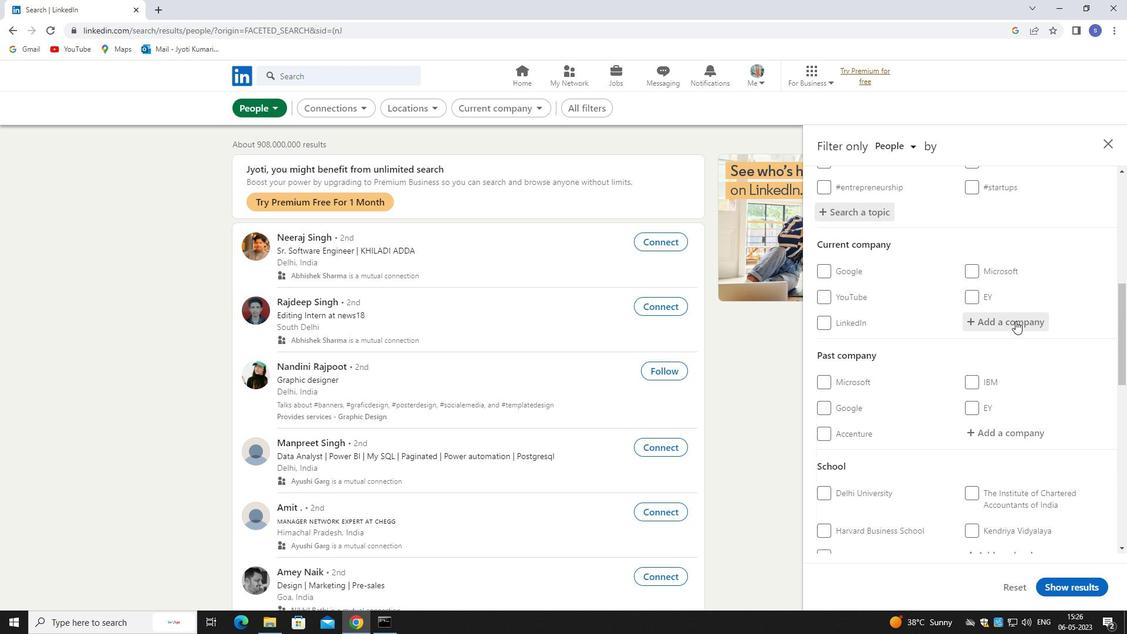 
Action: Mouse moved to (1019, 324)
Screenshot: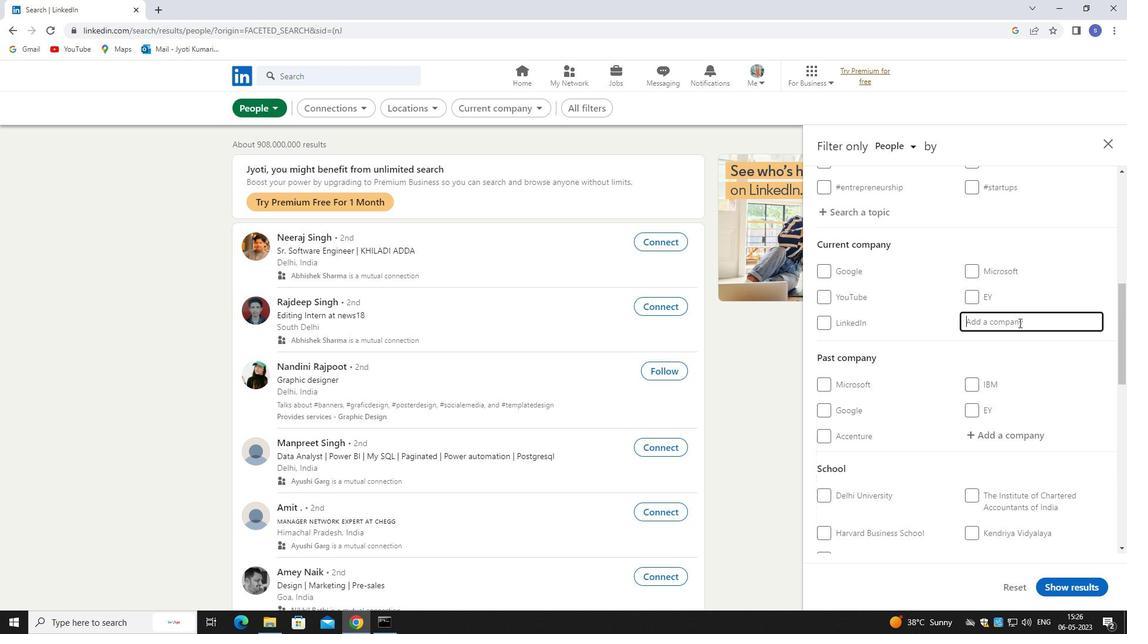 
Action: Key pressed yara
Screenshot: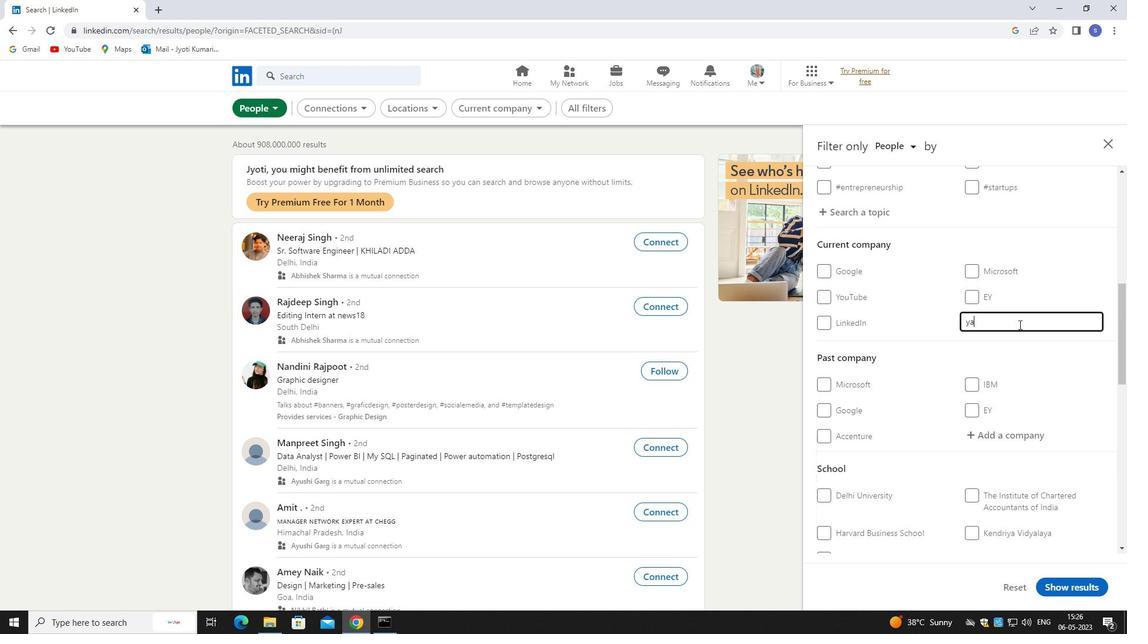 
Action: Mouse moved to (1018, 350)
Screenshot: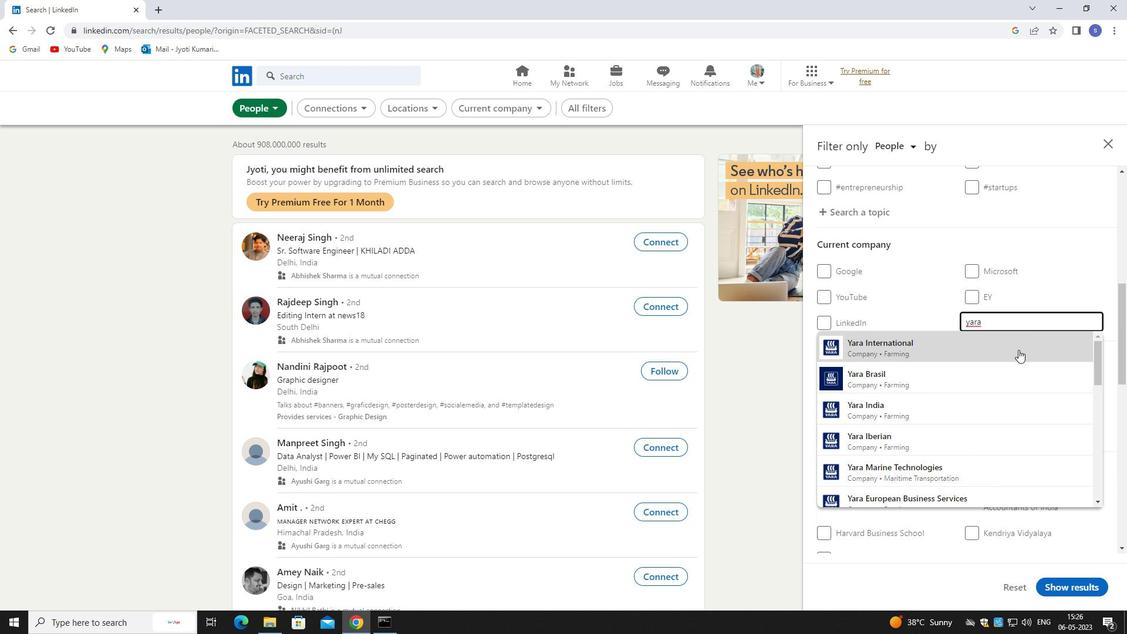 
Action: Mouse pressed left at (1018, 350)
Screenshot: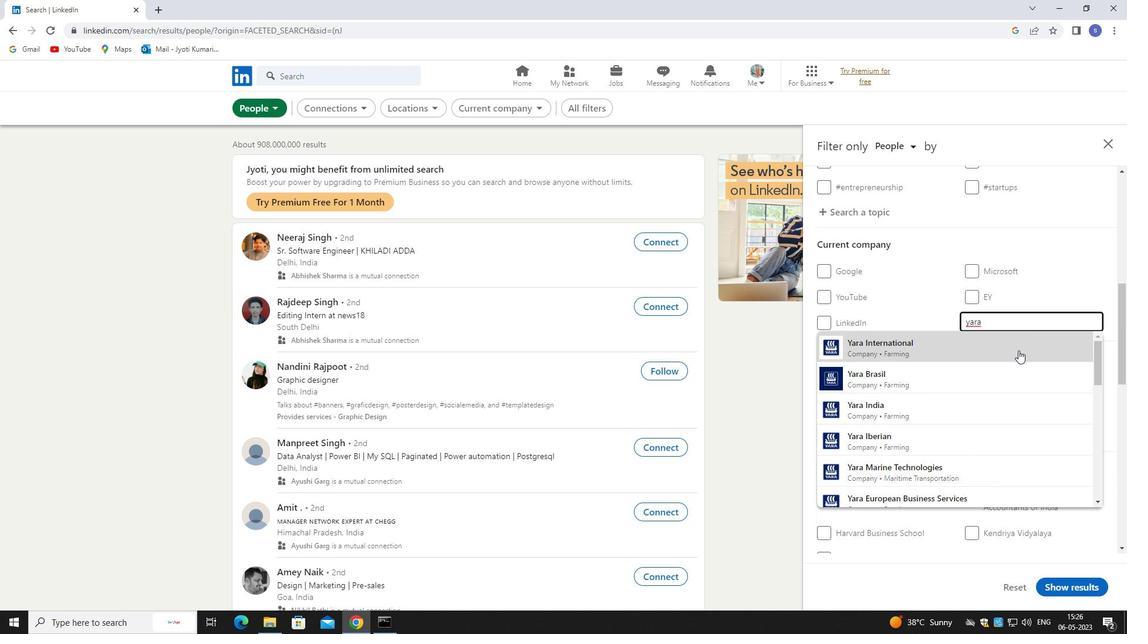 
Action: Mouse moved to (1024, 348)
Screenshot: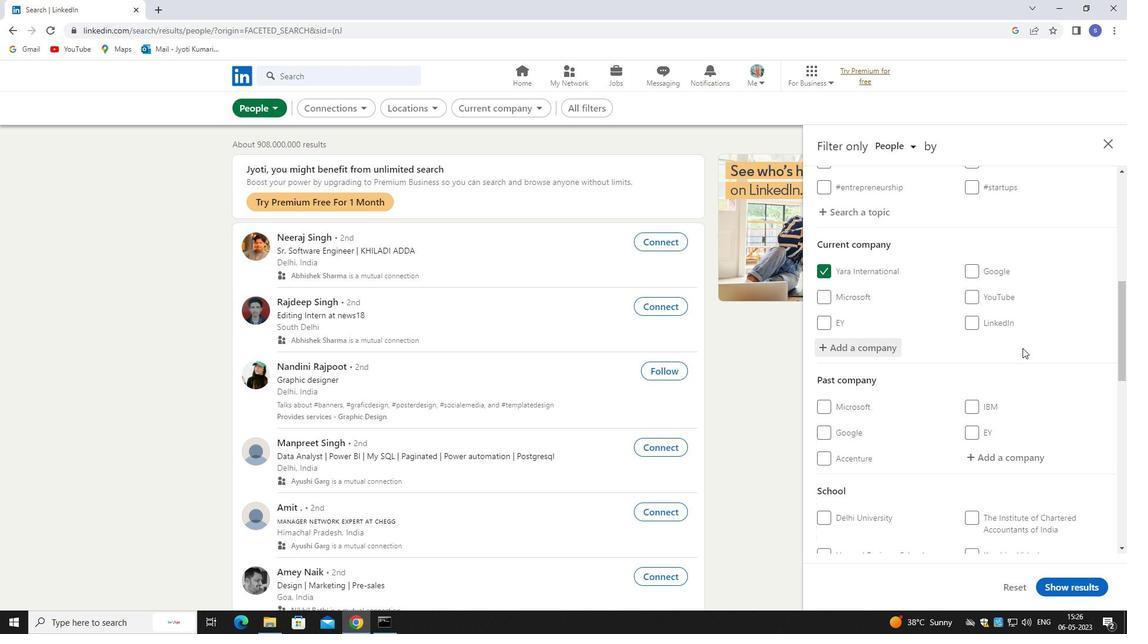 
Action: Mouse scrolled (1024, 347) with delta (0, 0)
Screenshot: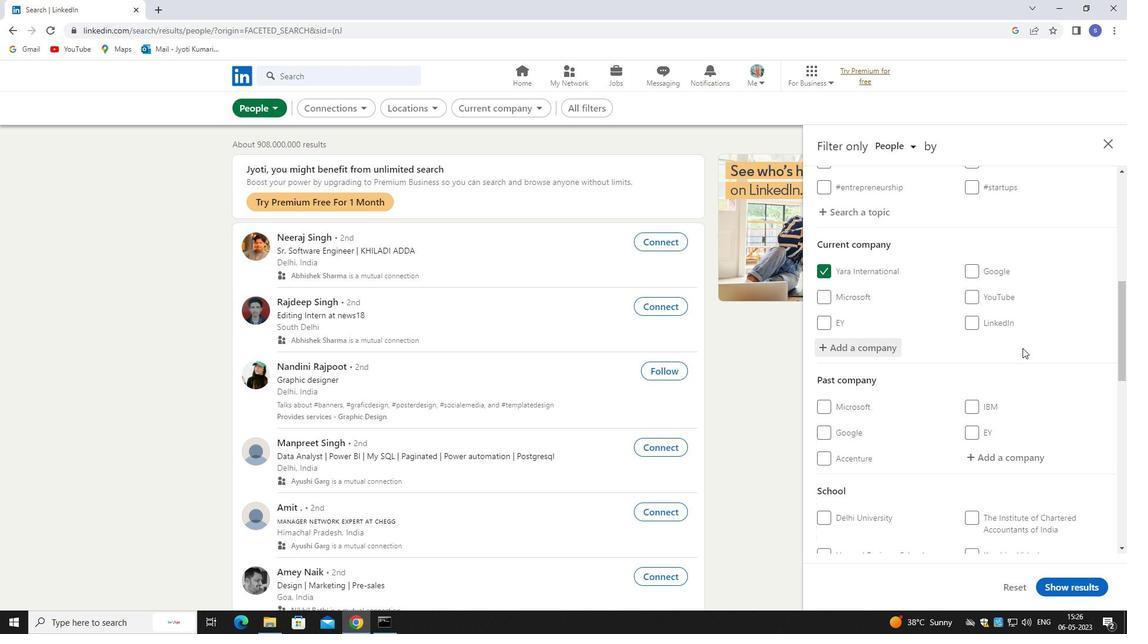 
Action: Mouse moved to (1025, 348)
Screenshot: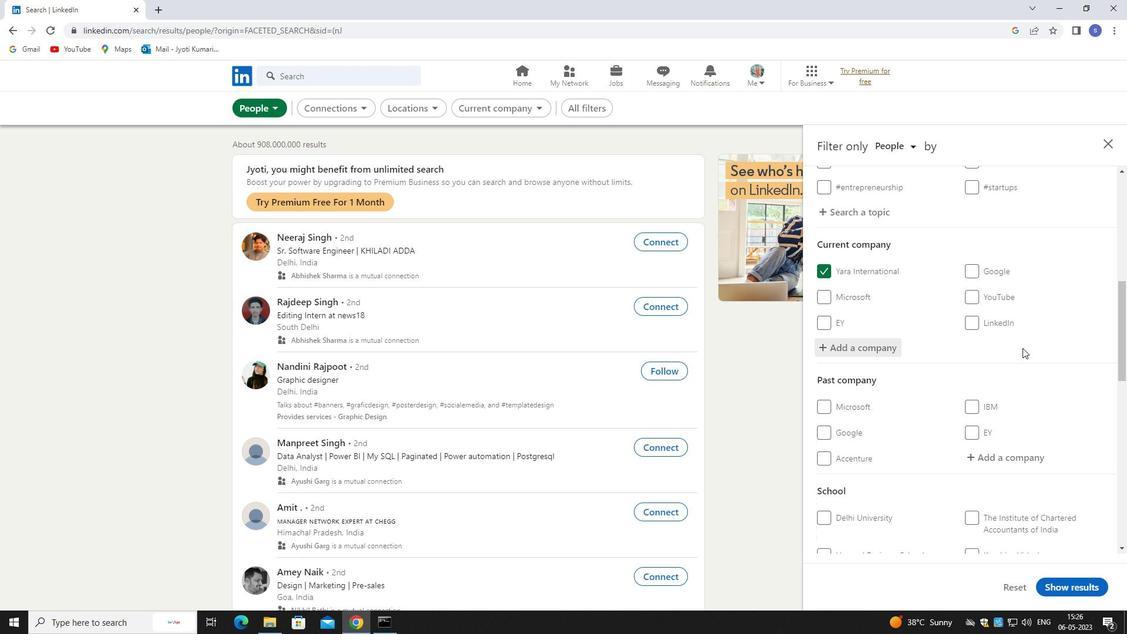 
Action: Mouse scrolled (1025, 348) with delta (0, 0)
Screenshot: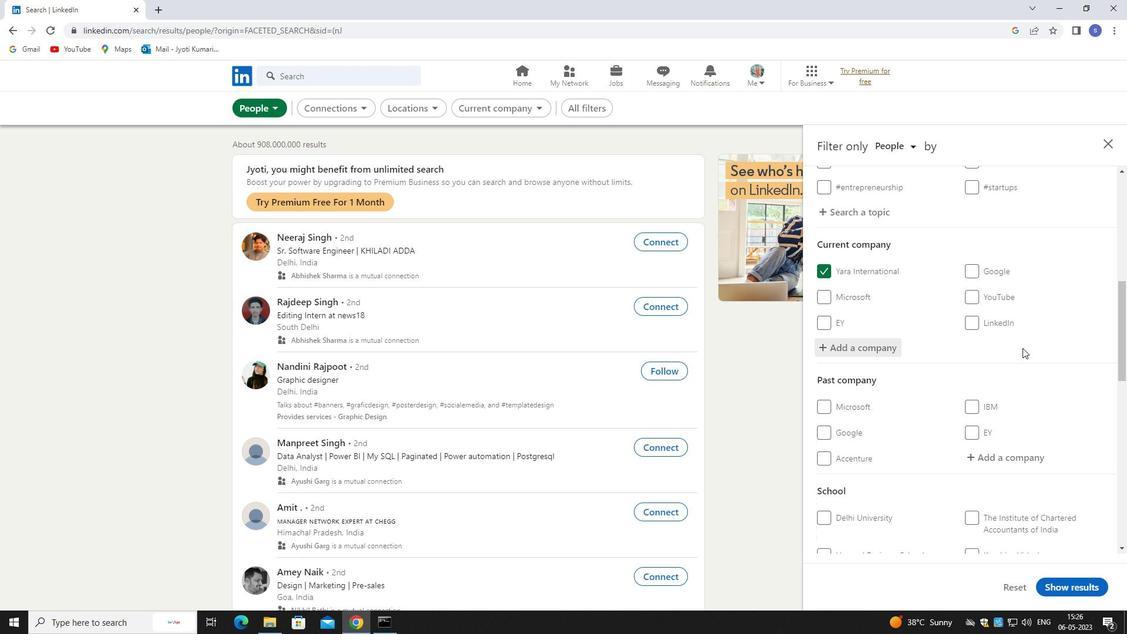 
Action: Mouse moved to (1026, 350)
Screenshot: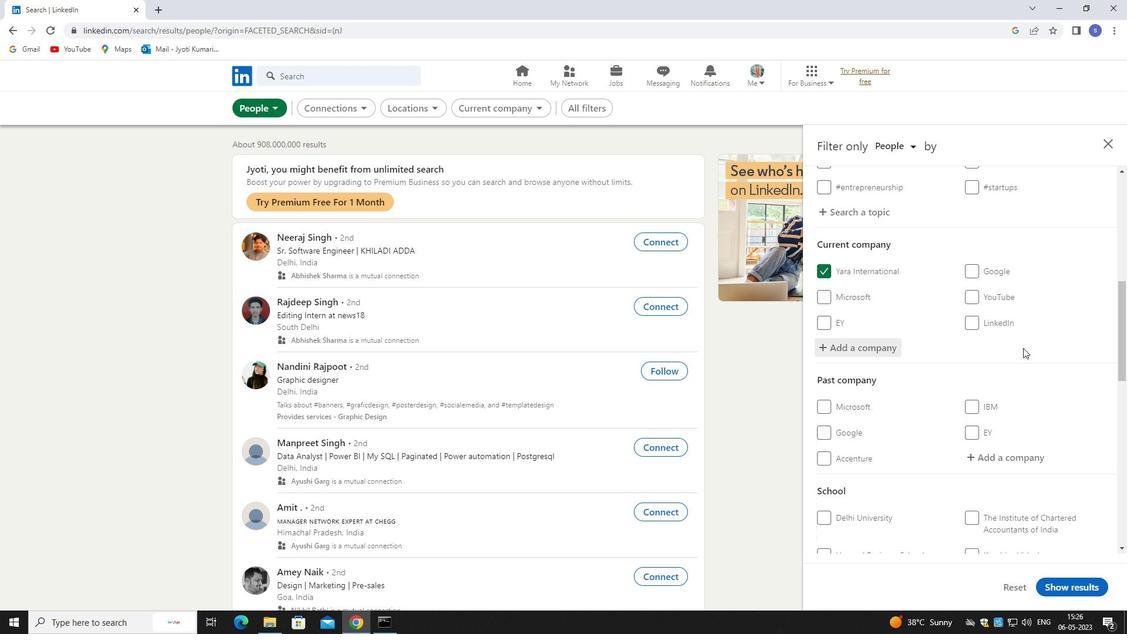 
Action: Mouse scrolled (1026, 349) with delta (0, 0)
Screenshot: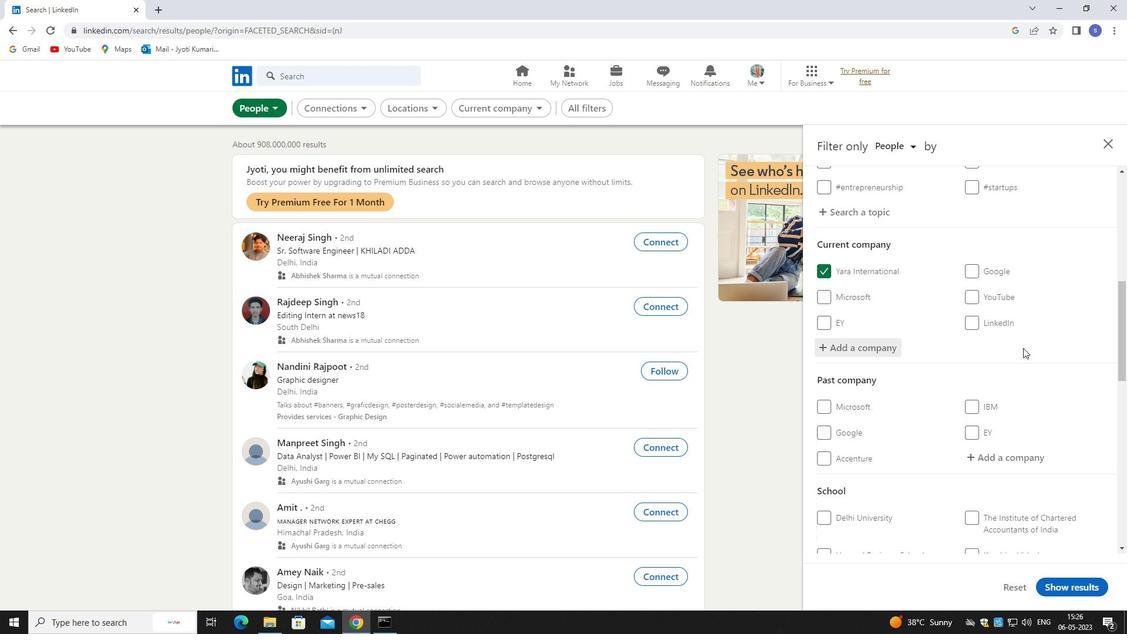 
Action: Mouse moved to (997, 418)
Screenshot: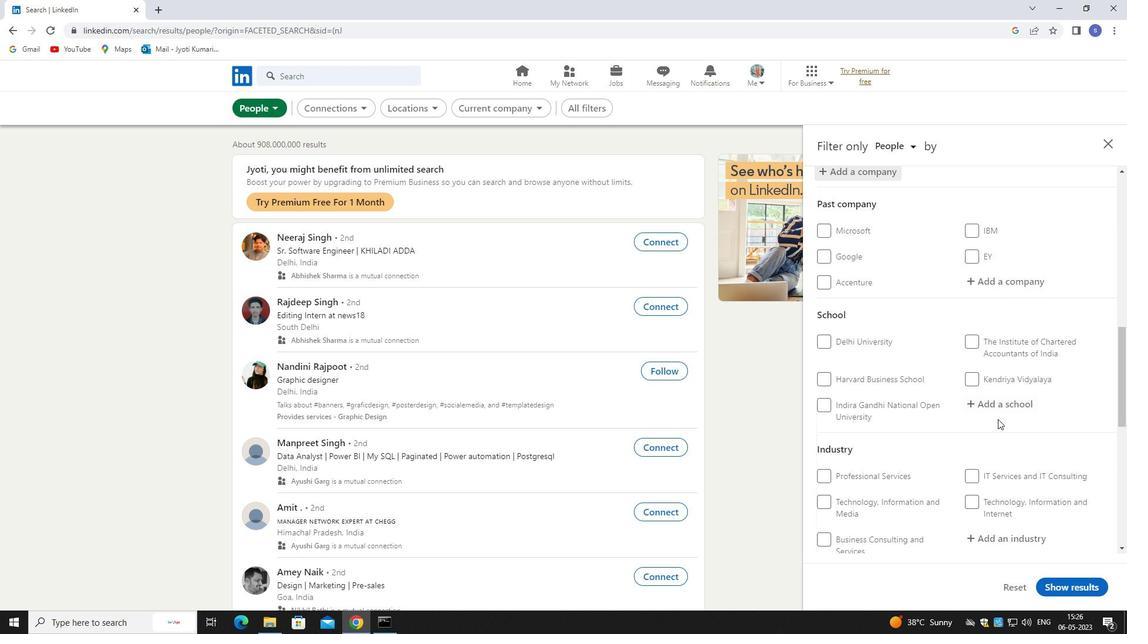 
Action: Mouse pressed left at (997, 418)
Screenshot: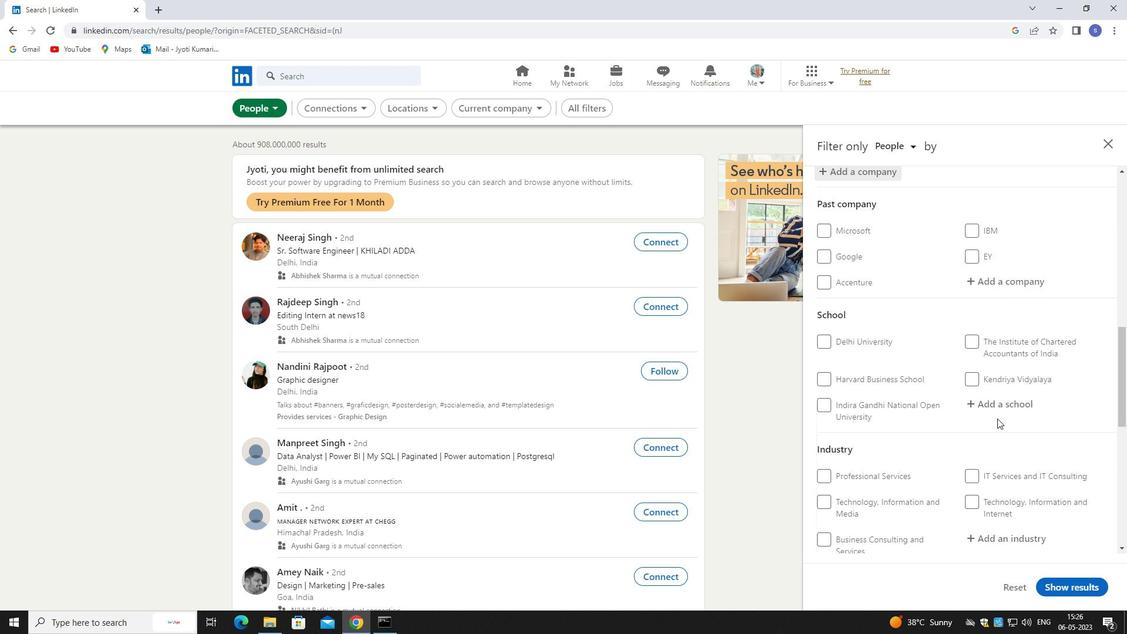 
Action: Mouse moved to (997, 418)
Screenshot: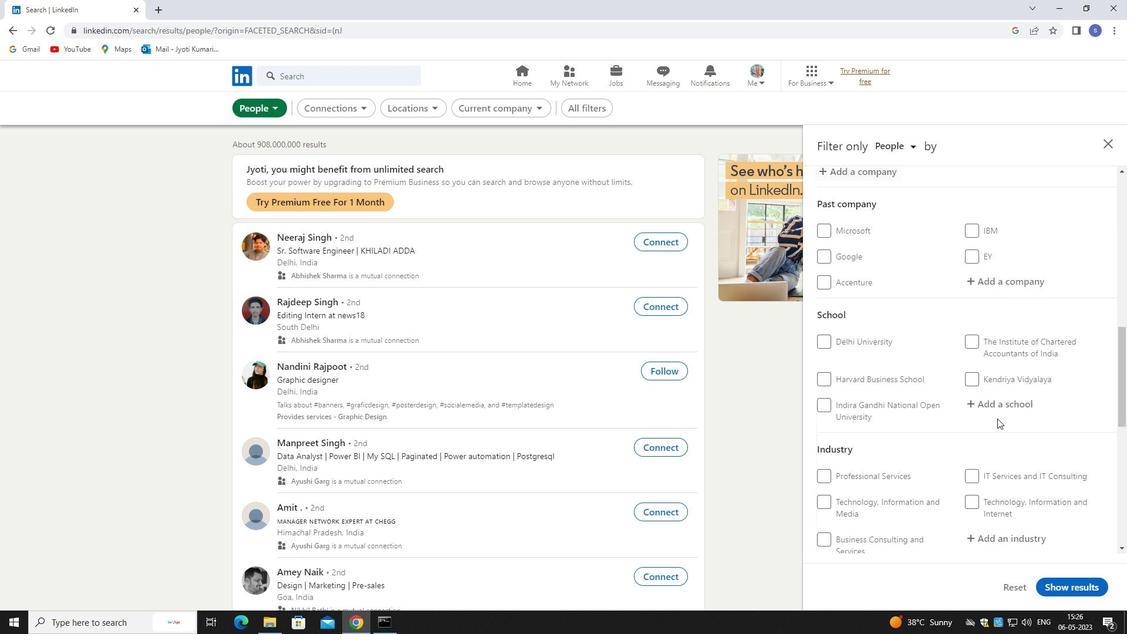 
Action: Key pressed mit
Screenshot: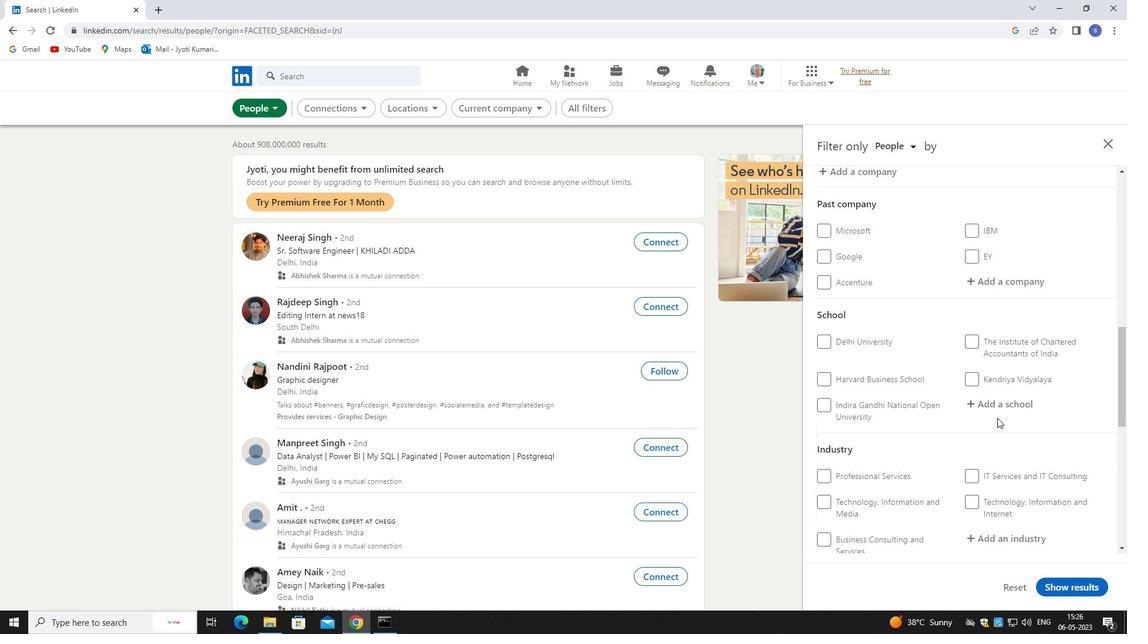 
Action: Mouse moved to (1005, 397)
Screenshot: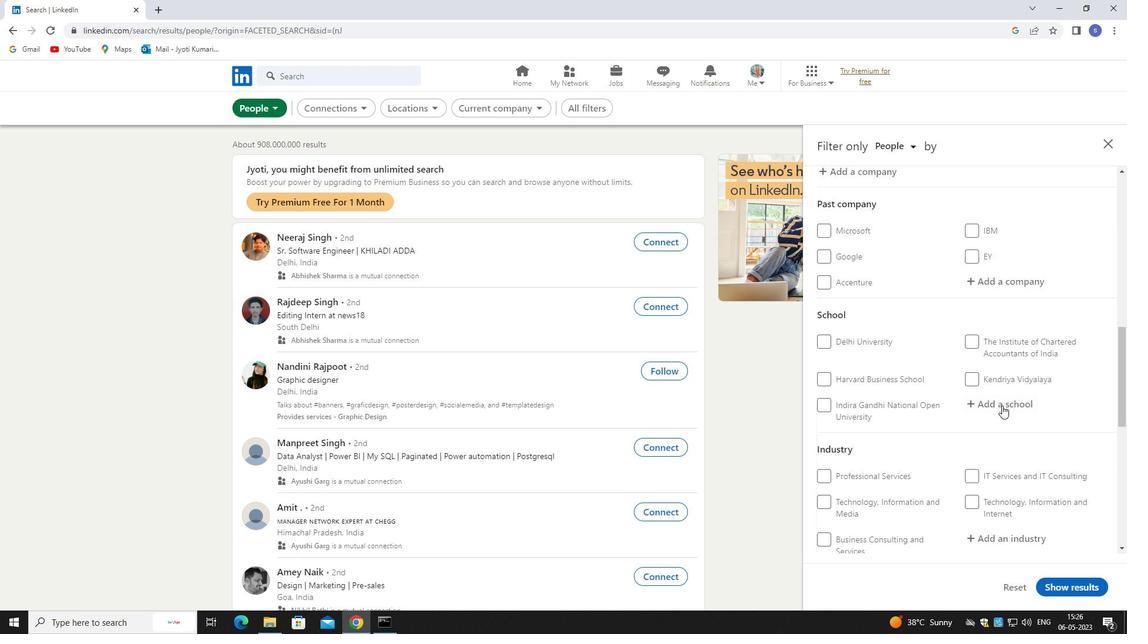 
Action: Mouse pressed left at (1005, 397)
Screenshot: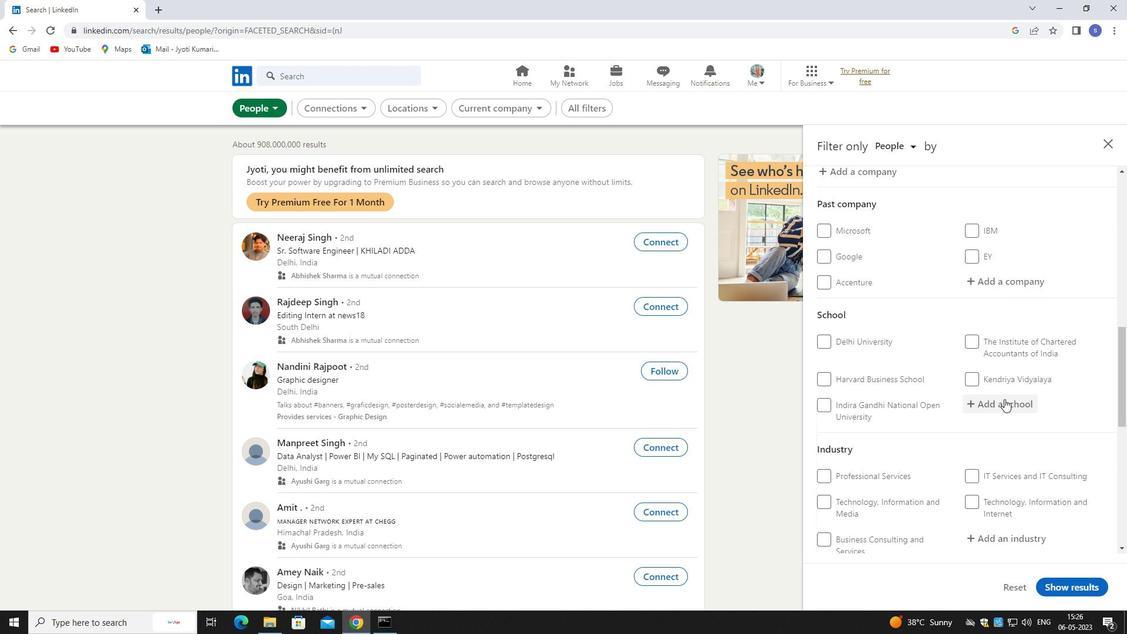 
Action: Key pressed mit
Screenshot: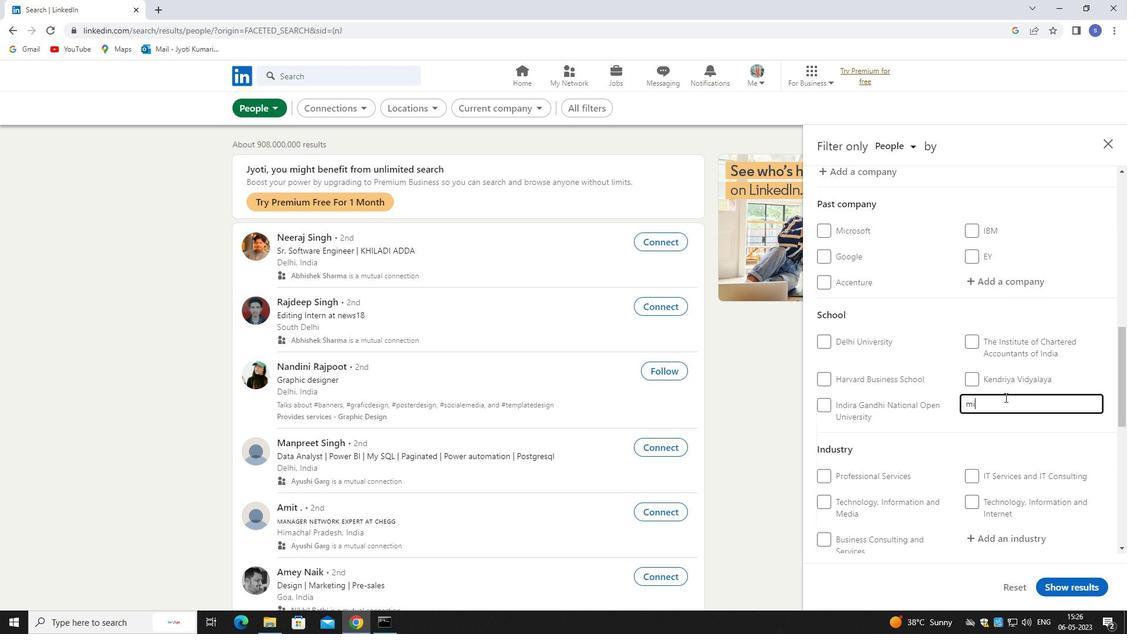 
Action: Mouse moved to (969, 495)
Screenshot: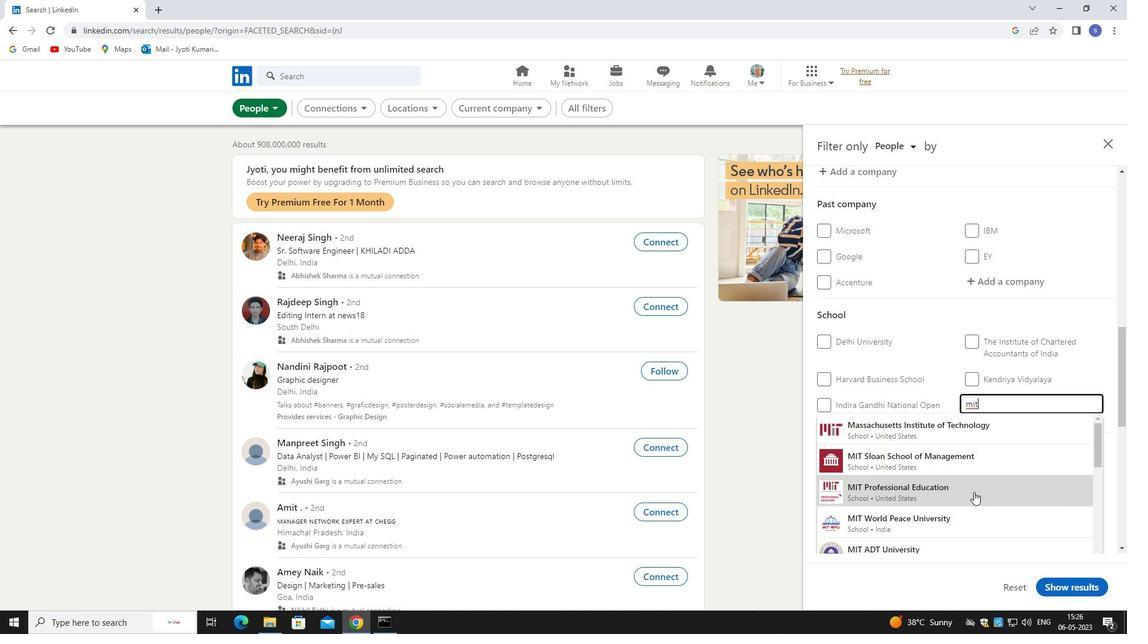 
Action: Key pressed <Key.space>ac
Screenshot: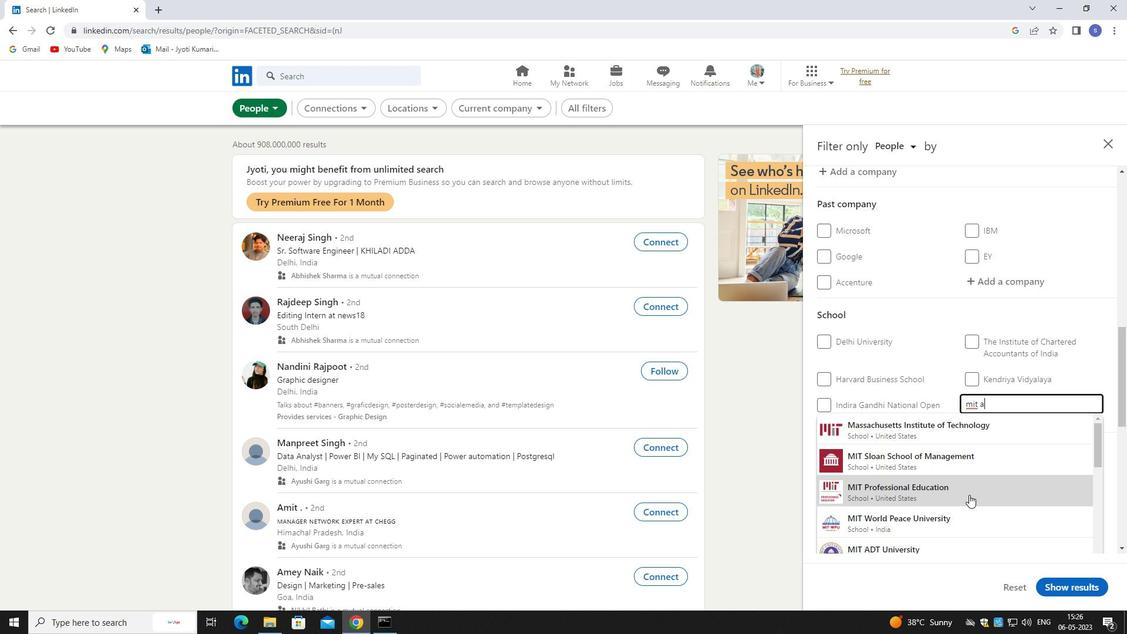 
Action: Mouse moved to (987, 422)
Screenshot: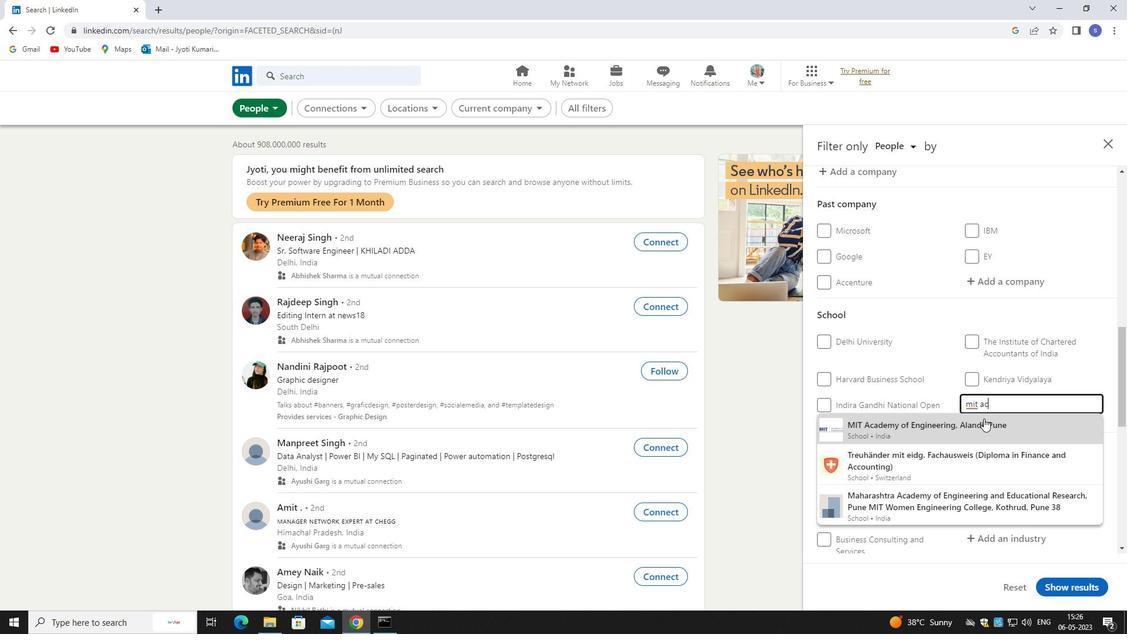 
Action: Mouse pressed left at (987, 422)
Screenshot: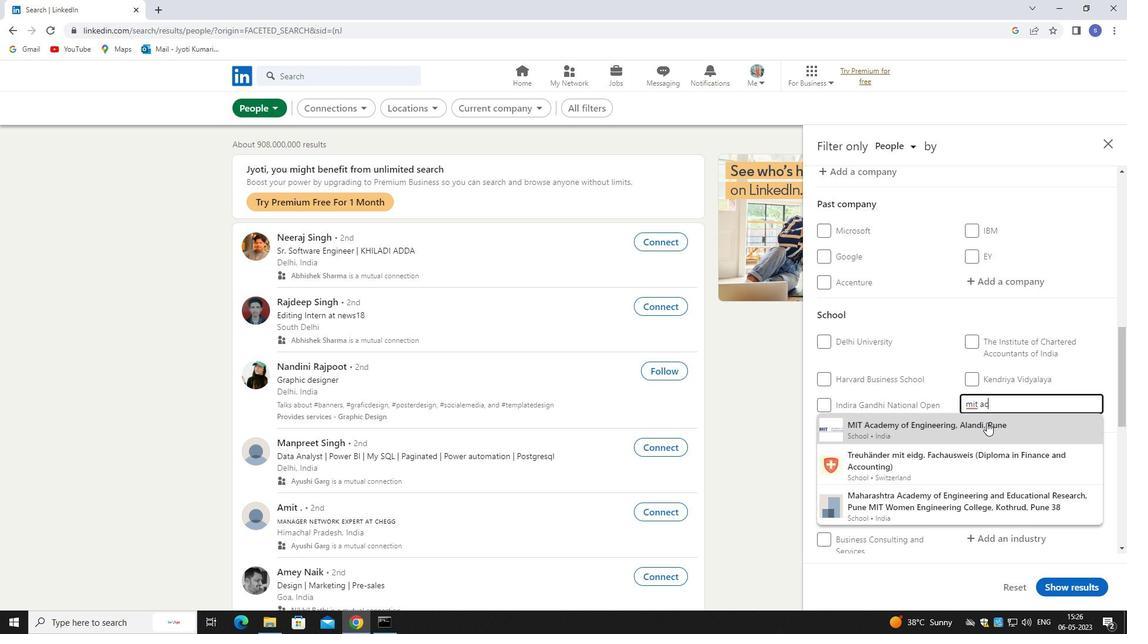 
Action: Mouse moved to (992, 427)
Screenshot: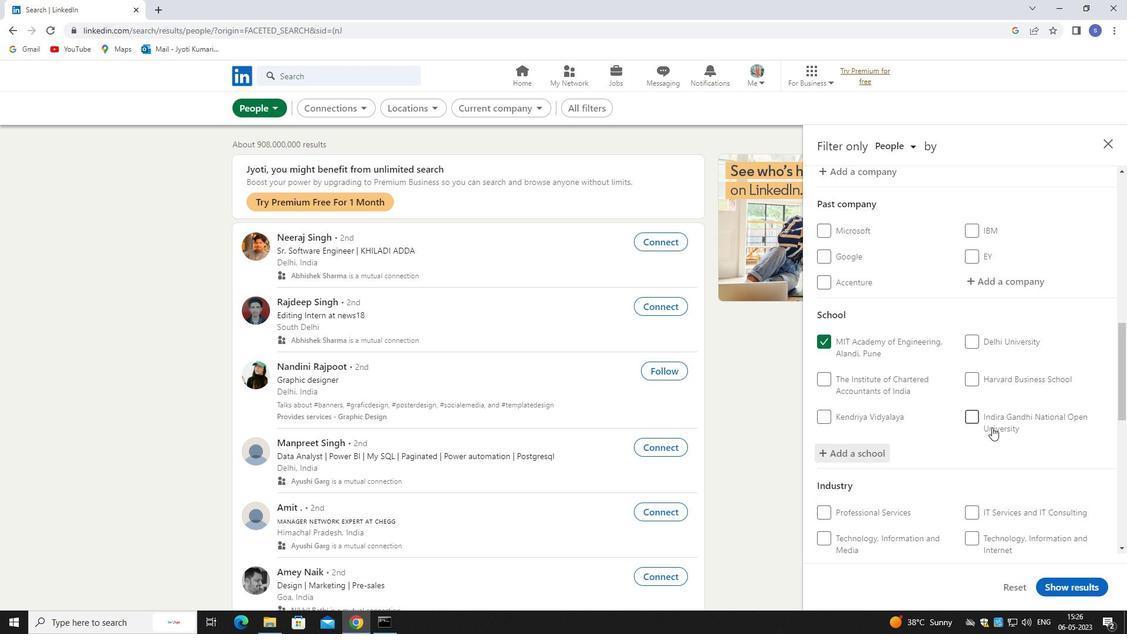 
Action: Mouse scrolled (992, 426) with delta (0, 0)
Screenshot: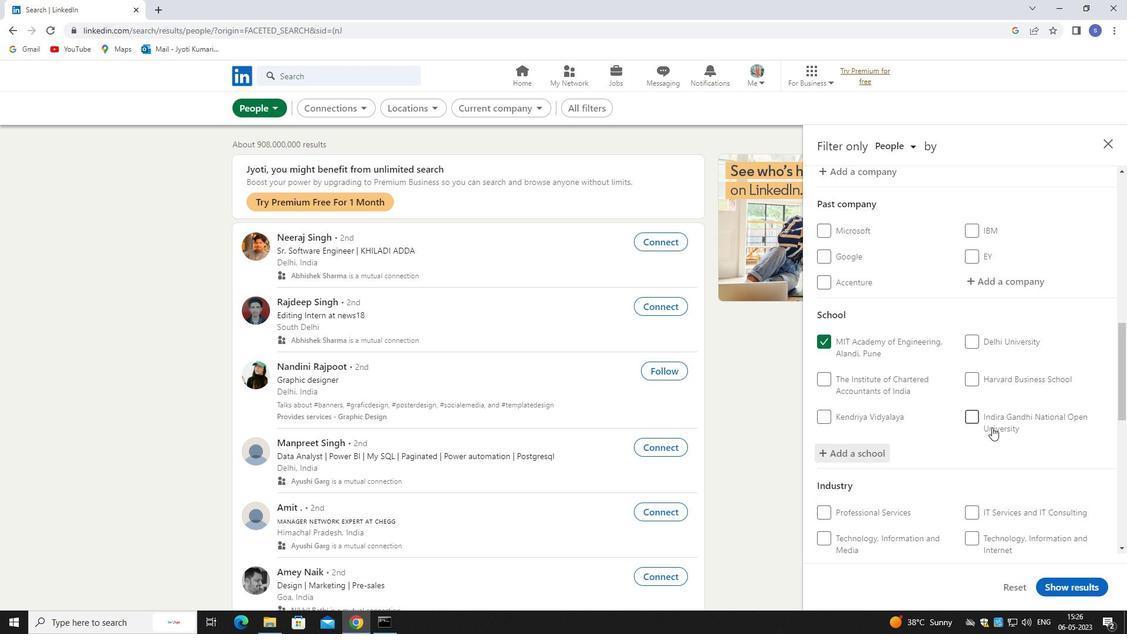 
Action: Mouse moved to (993, 428)
Screenshot: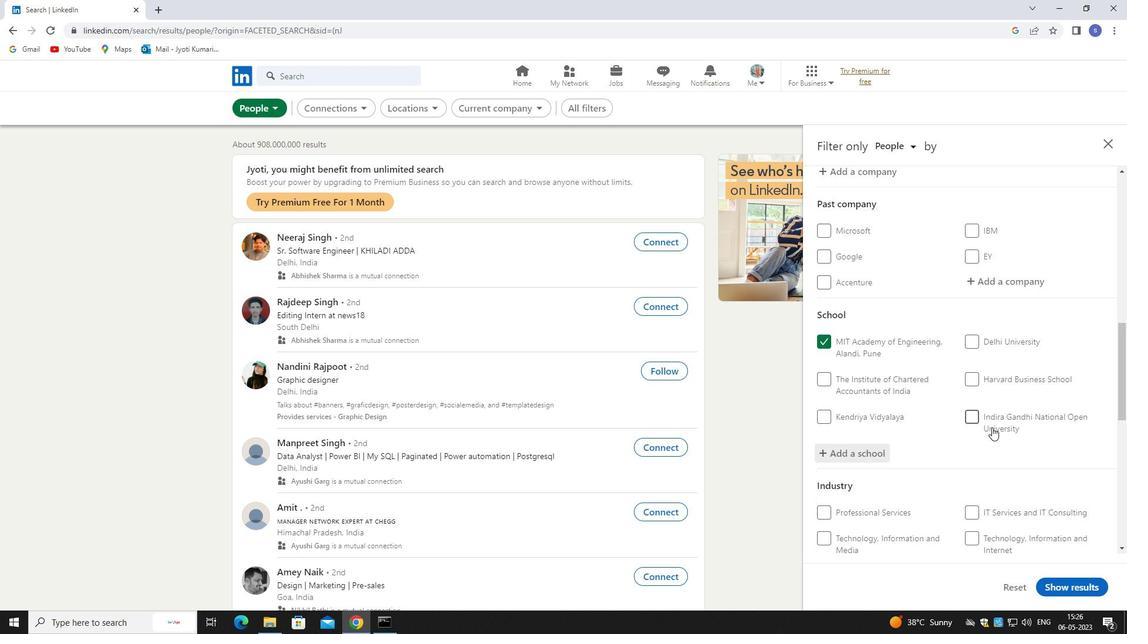 
Action: Mouse scrolled (993, 427) with delta (0, 0)
Screenshot: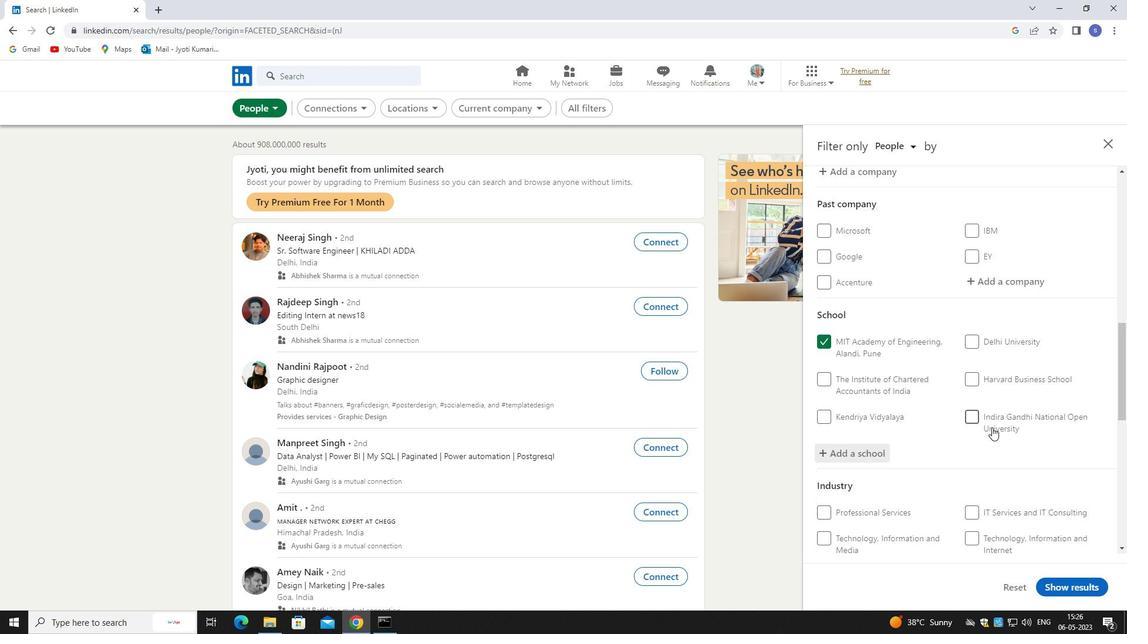 
Action: Mouse scrolled (993, 427) with delta (0, 0)
Screenshot: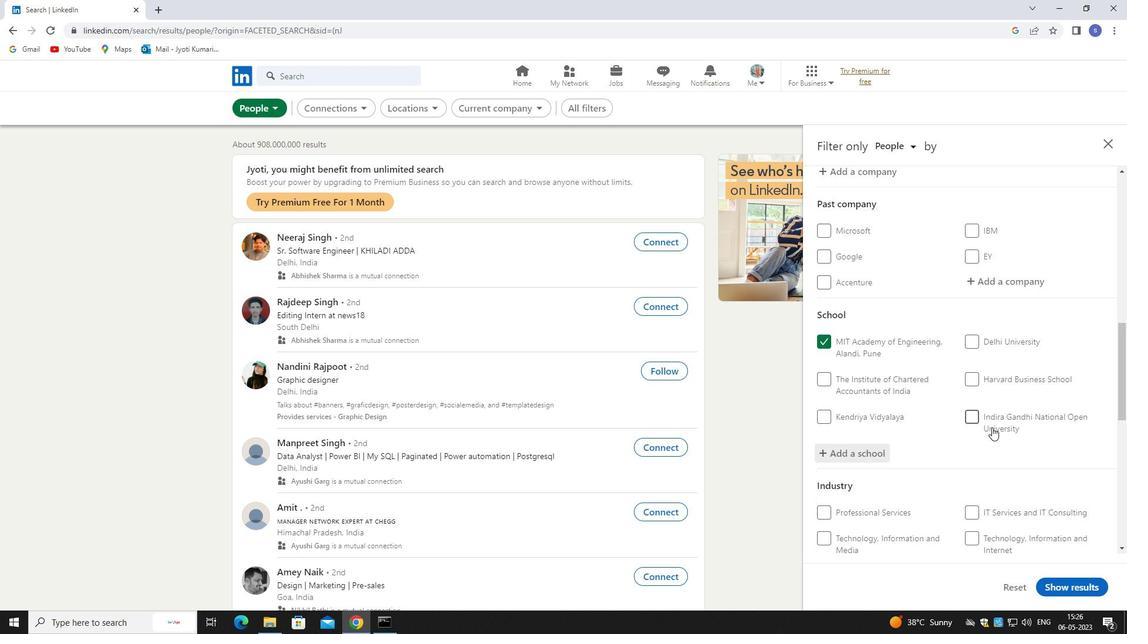 
Action: Mouse scrolled (993, 427) with delta (0, 0)
Screenshot: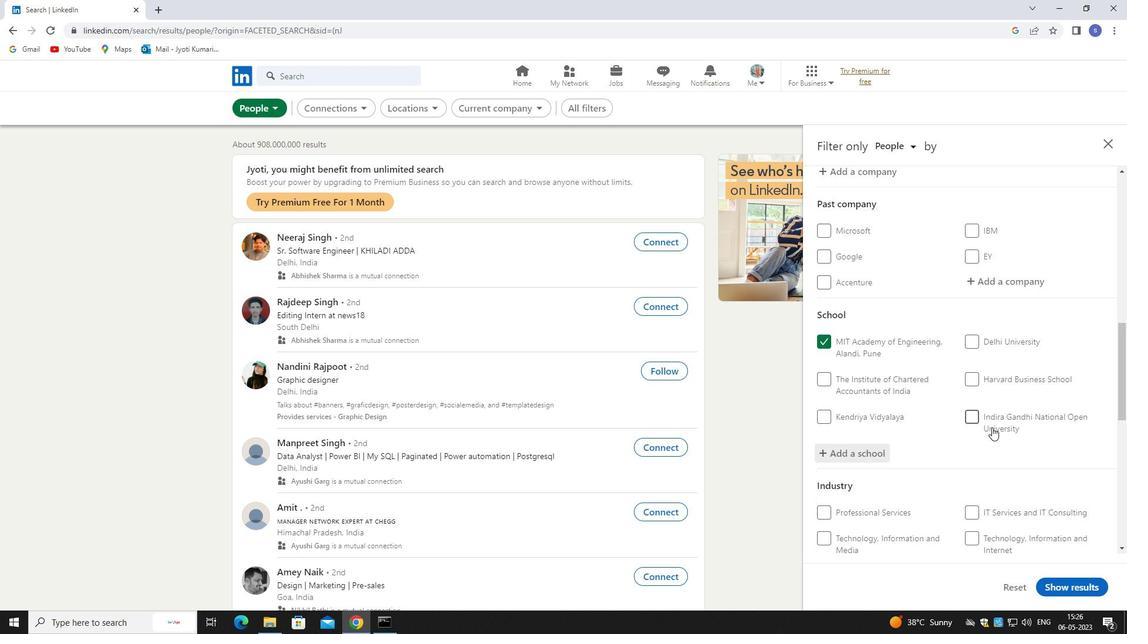 
Action: Mouse moved to (1021, 338)
Screenshot: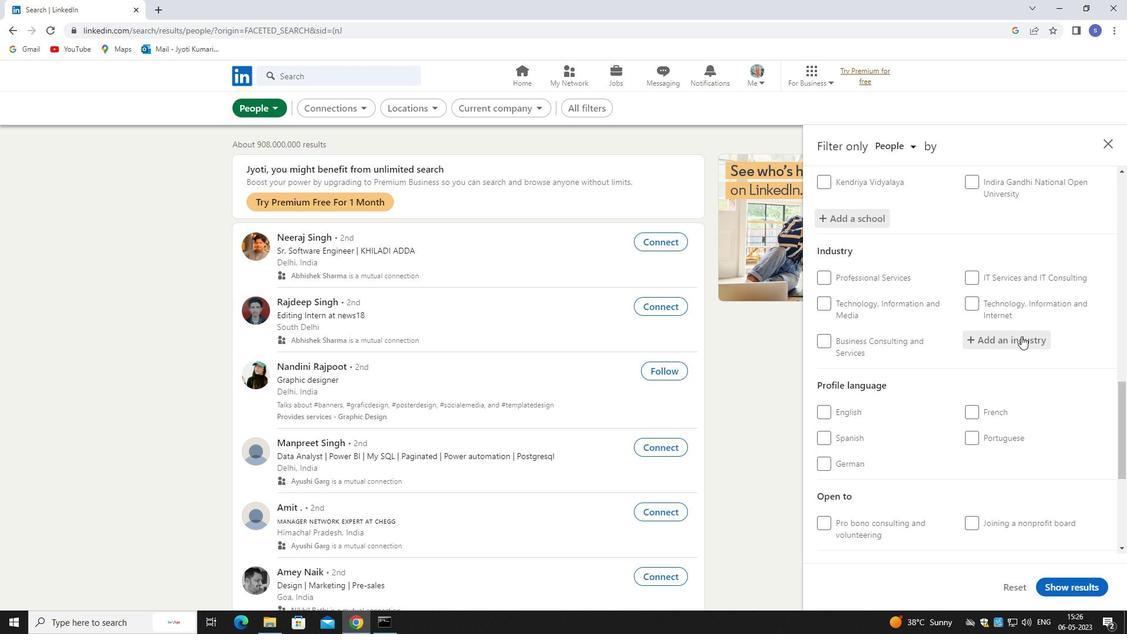 
Action: Mouse pressed left at (1021, 338)
Screenshot: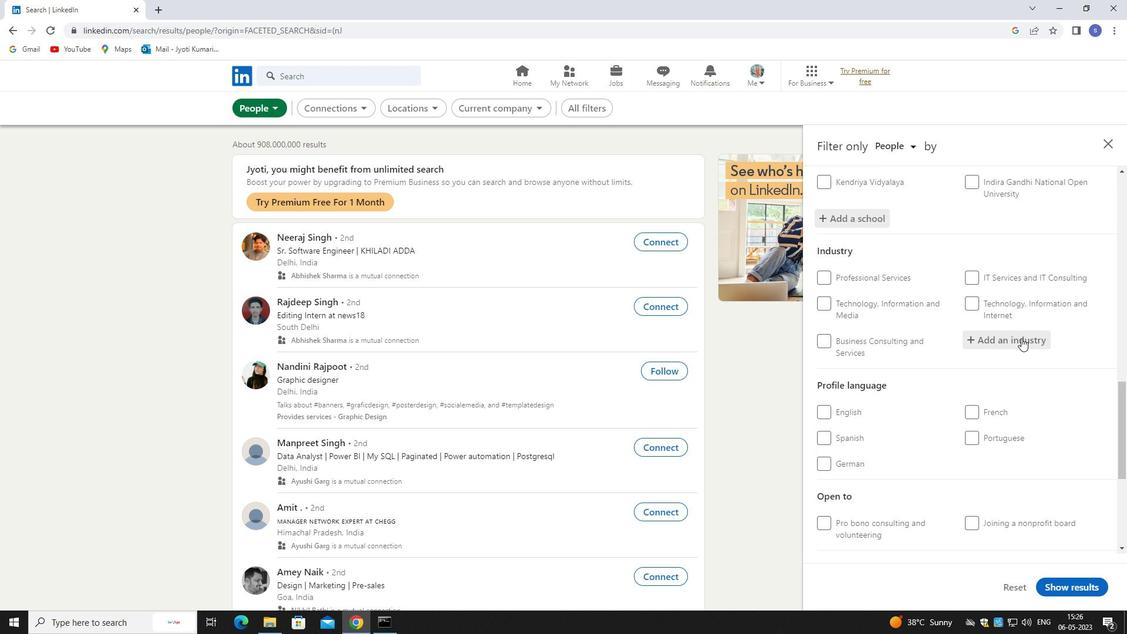 
Action: Key pressed soft
Screenshot: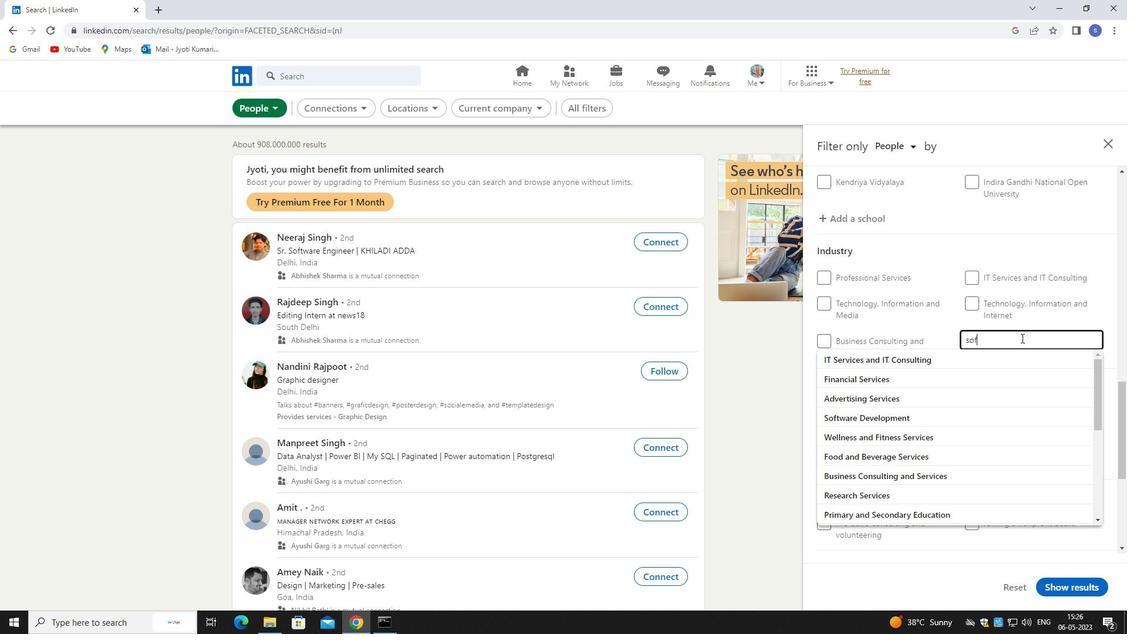 
Action: Mouse moved to (1022, 359)
Screenshot: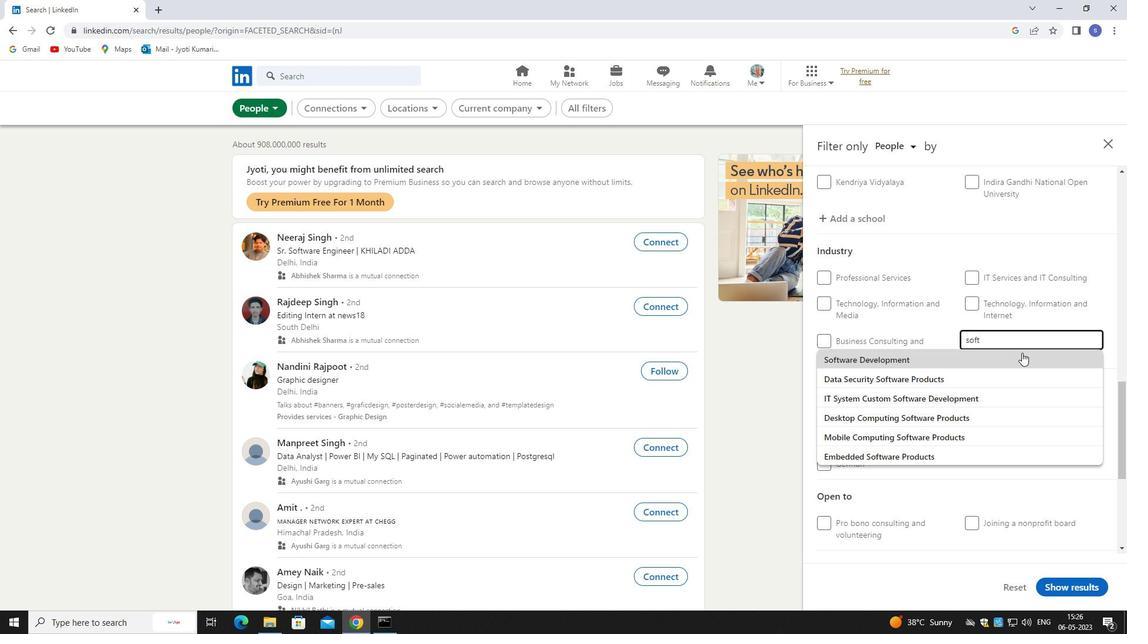 
Action: Mouse pressed left at (1022, 359)
Screenshot: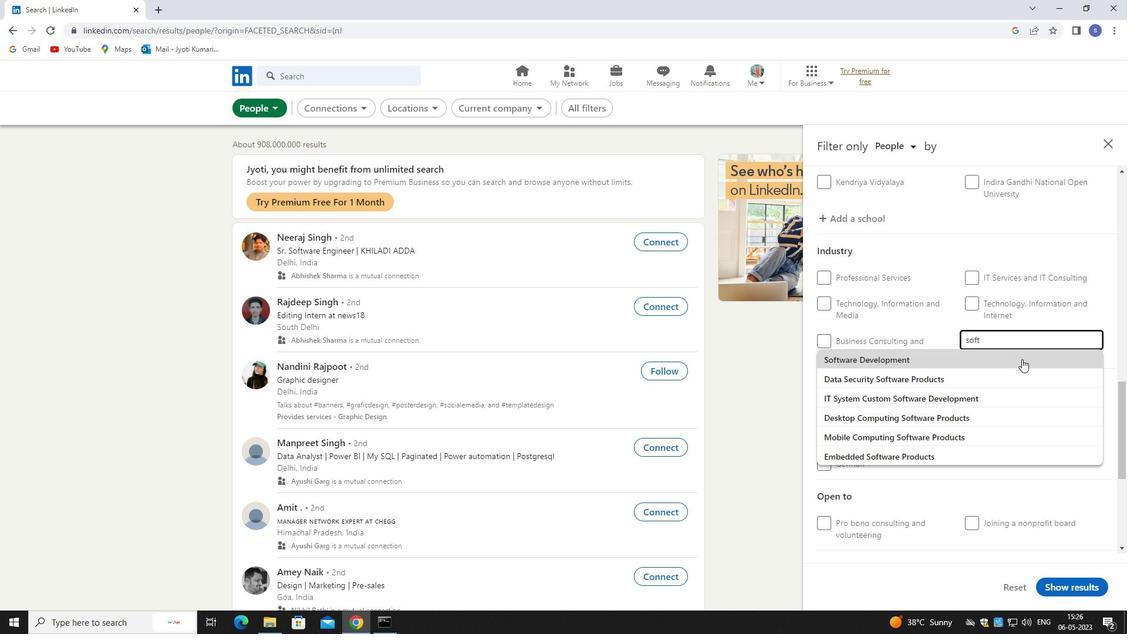 
Action: Mouse scrolled (1022, 358) with delta (0, 0)
Screenshot: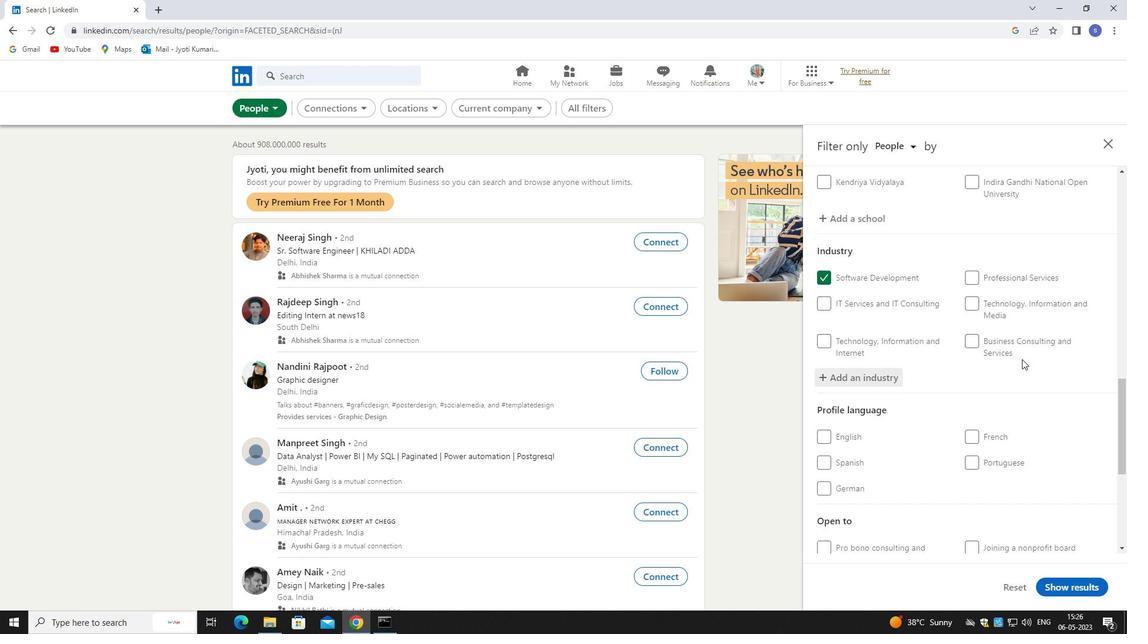 
Action: Mouse scrolled (1022, 358) with delta (0, 0)
Screenshot: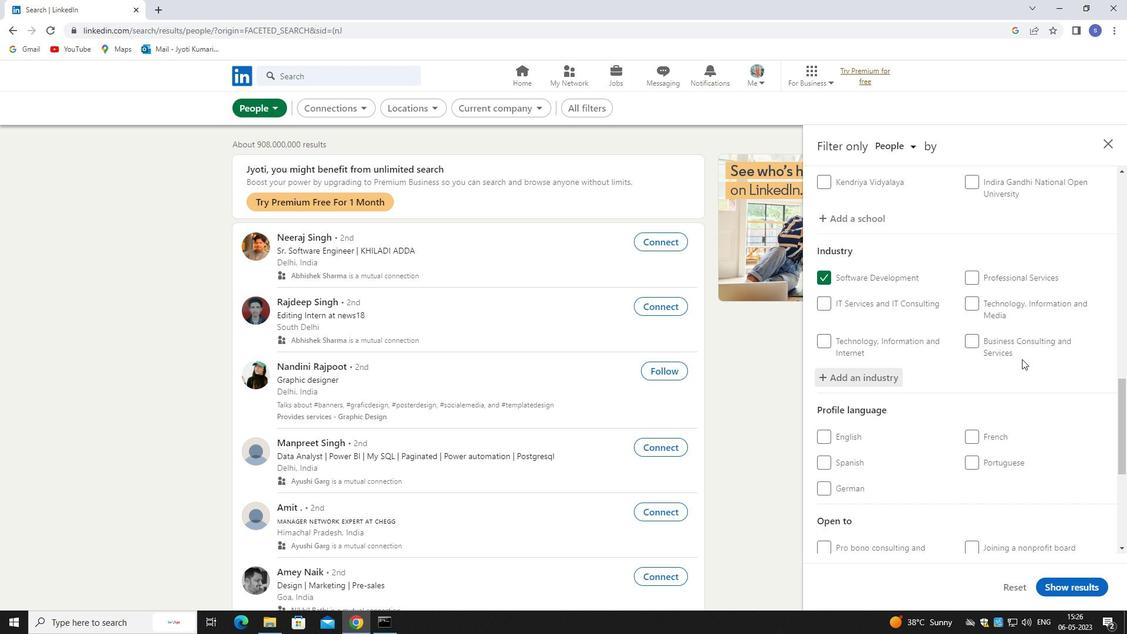 
Action: Mouse scrolled (1022, 358) with delta (0, 0)
Screenshot: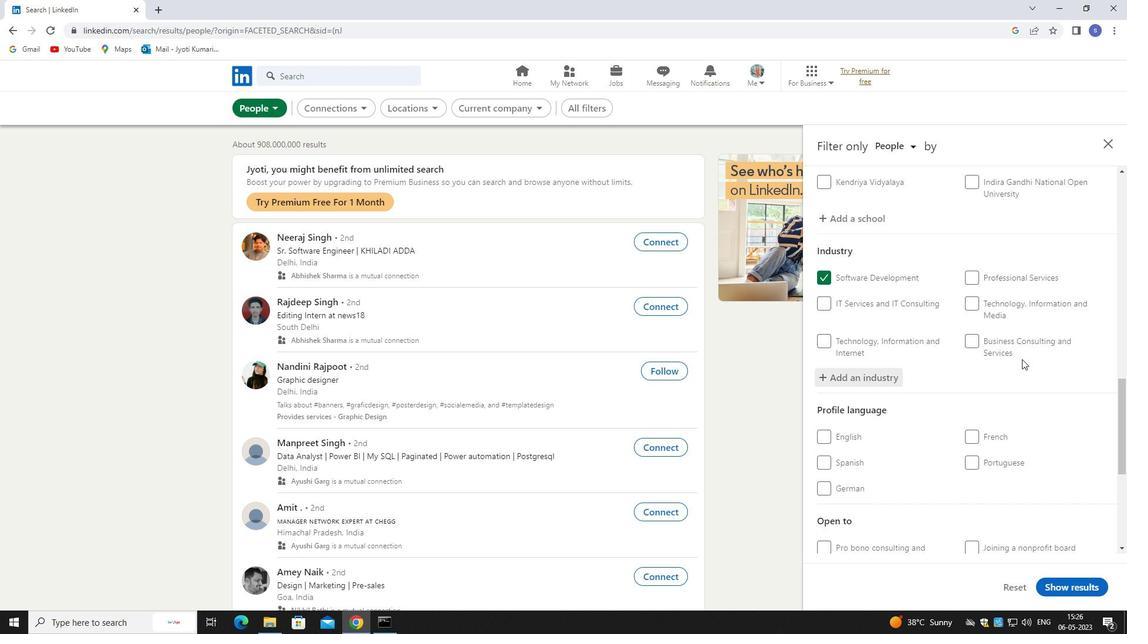
Action: Mouse moved to (826, 285)
Screenshot: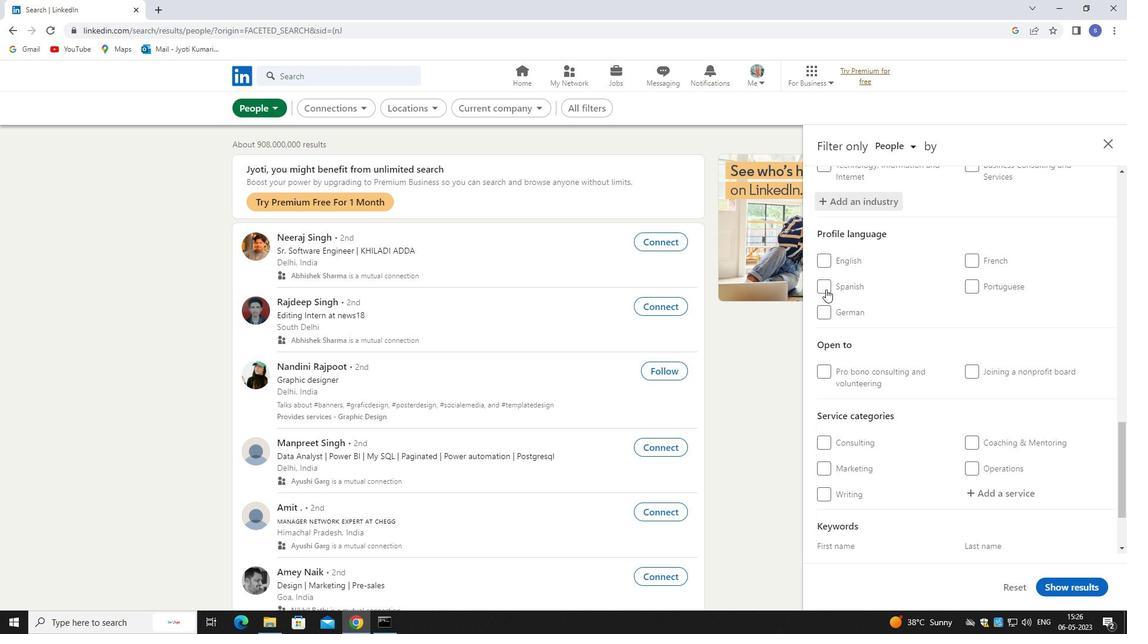 
Action: Mouse pressed left at (826, 285)
Screenshot: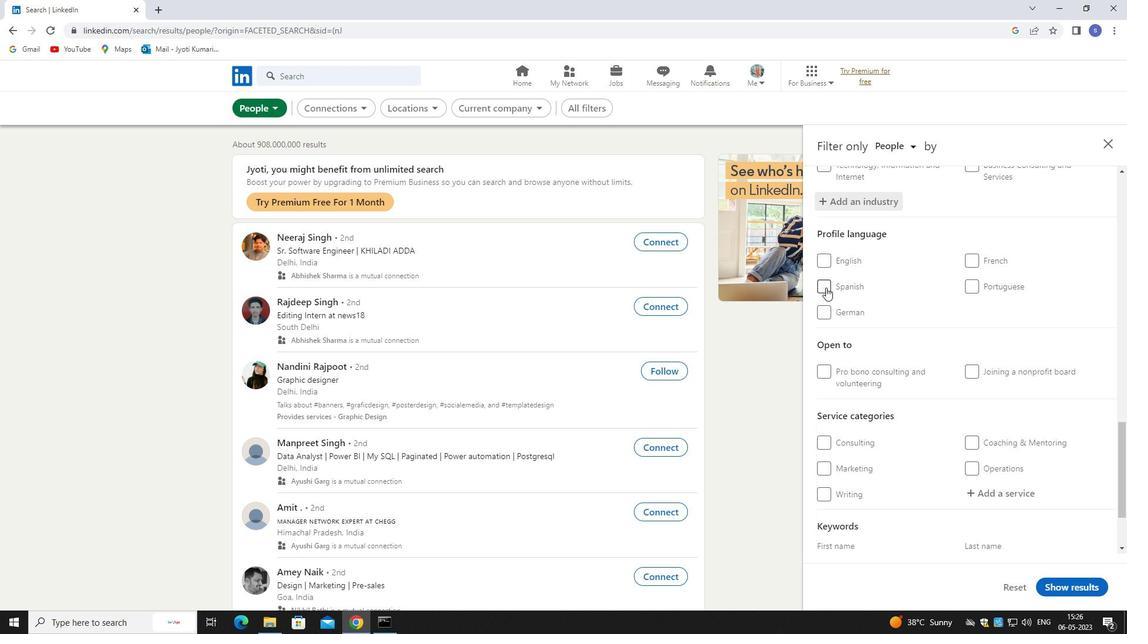 
Action: Mouse moved to (933, 462)
Screenshot: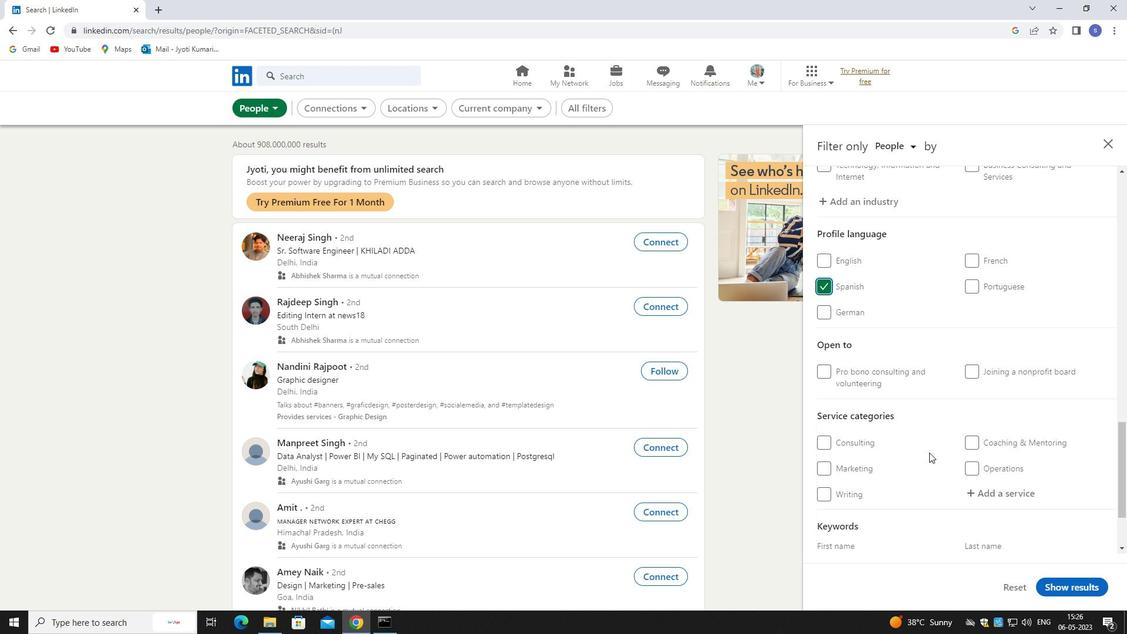 
Action: Mouse scrolled (933, 462) with delta (0, 0)
Screenshot: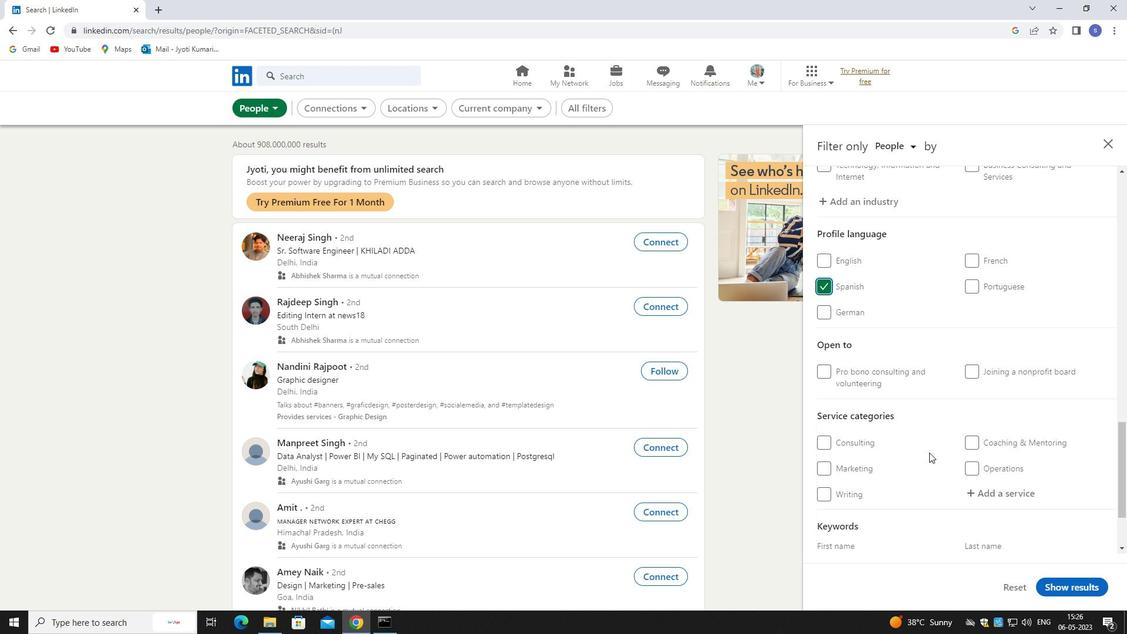 
Action: Mouse moved to (934, 463)
Screenshot: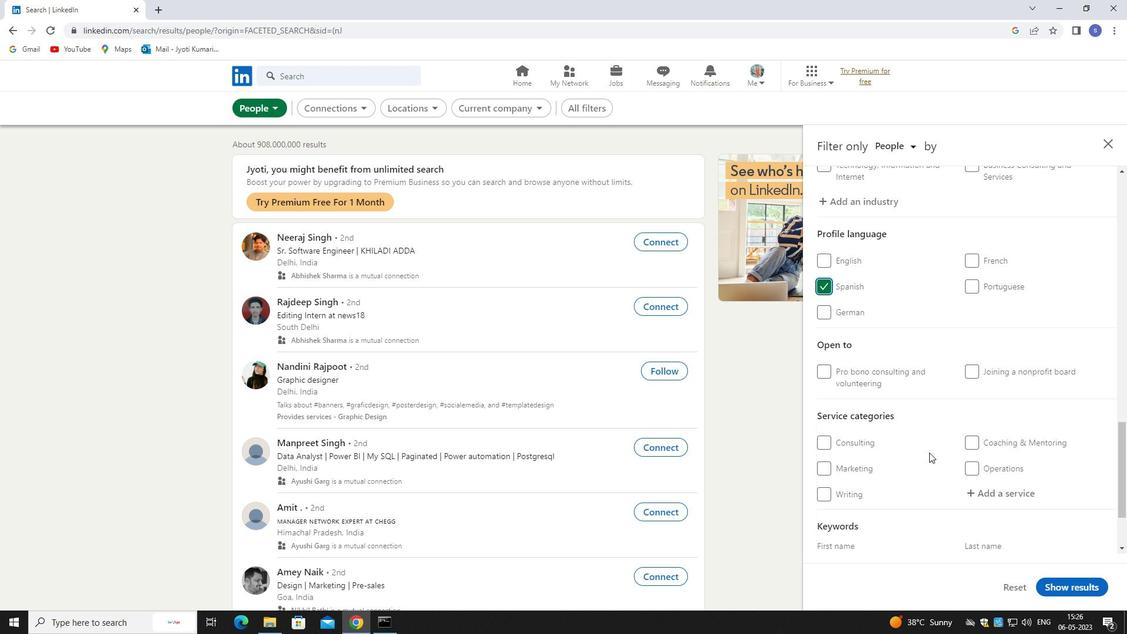 
Action: Mouse scrolled (934, 463) with delta (0, 0)
Screenshot: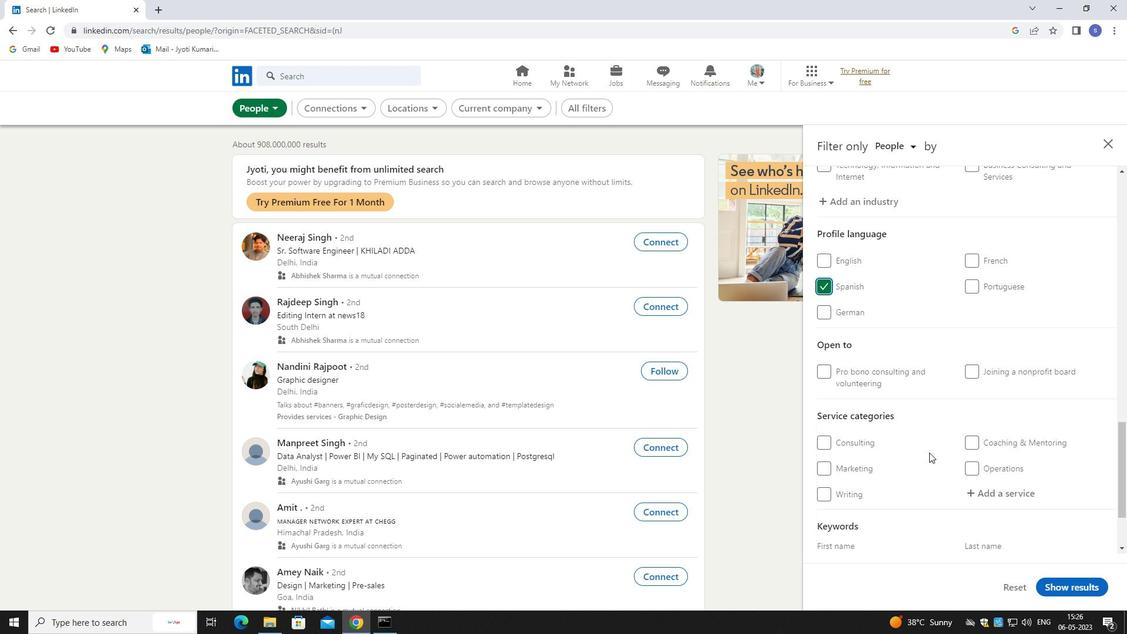 
Action: Mouse moved to (1010, 385)
Screenshot: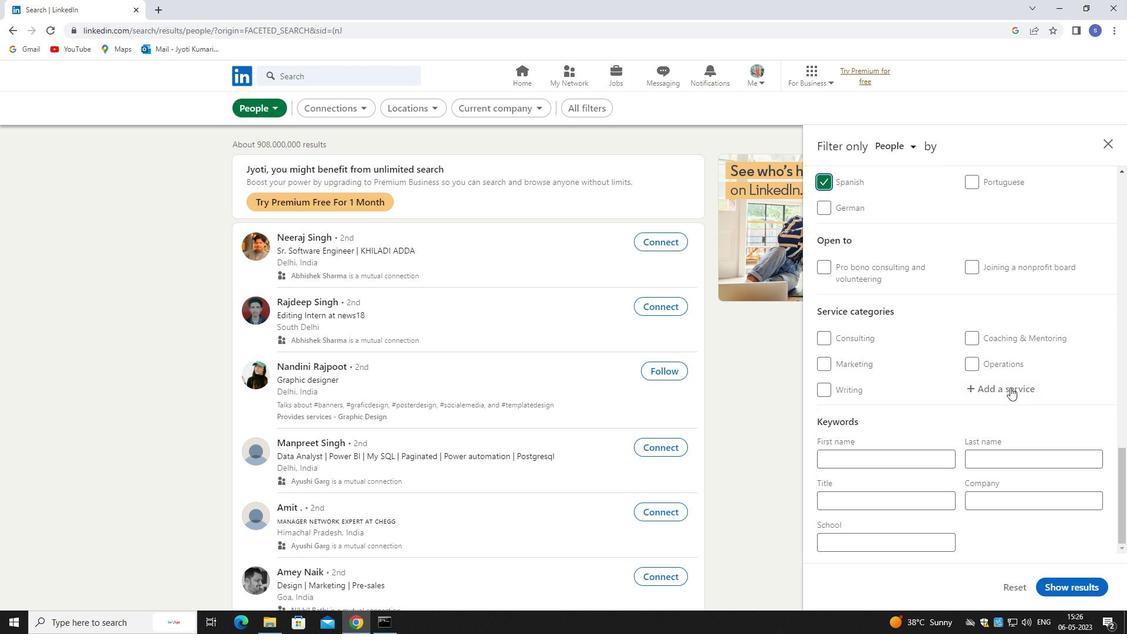 
Action: Mouse pressed left at (1010, 385)
Screenshot: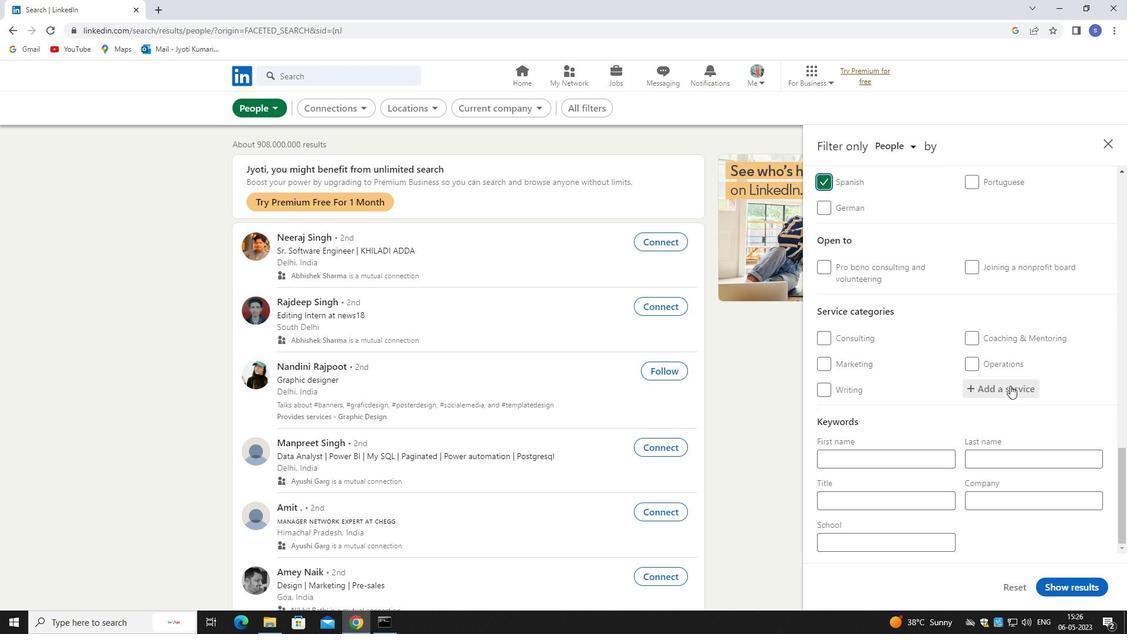
Action: Mouse moved to (983, 381)
Screenshot: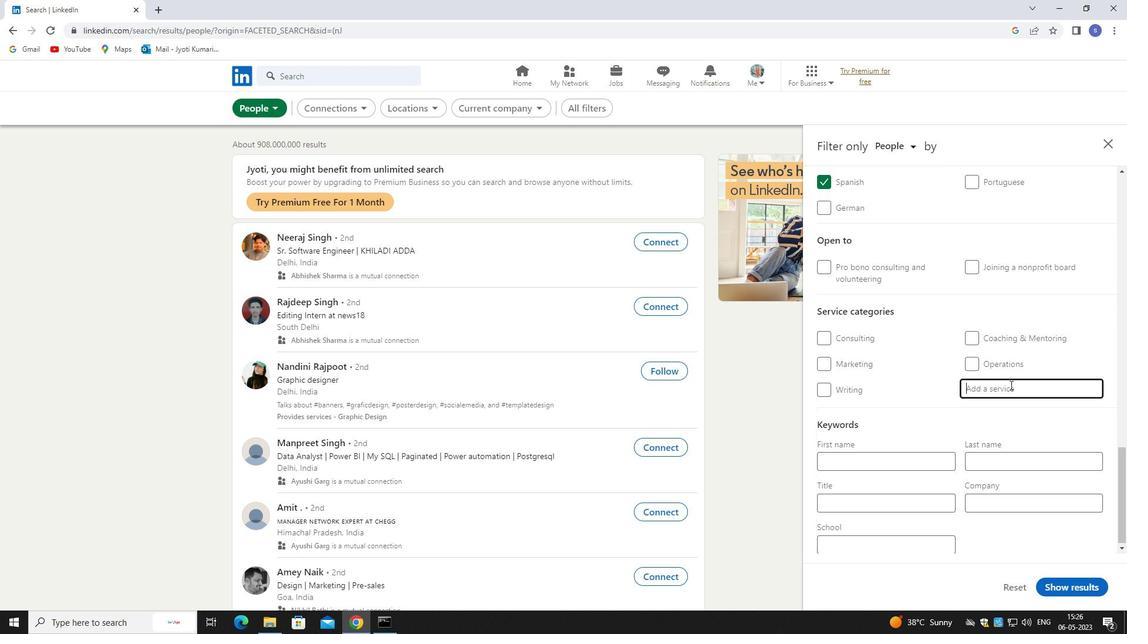 
Action: Key pressed coachi
Screenshot: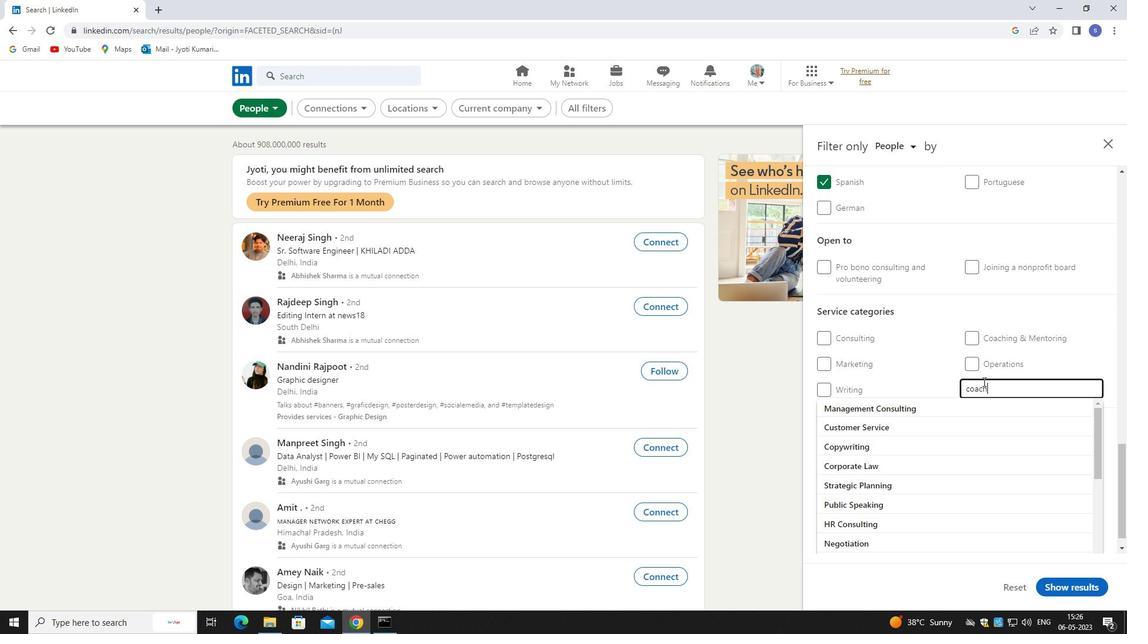 
Action: Mouse moved to (1011, 453)
Screenshot: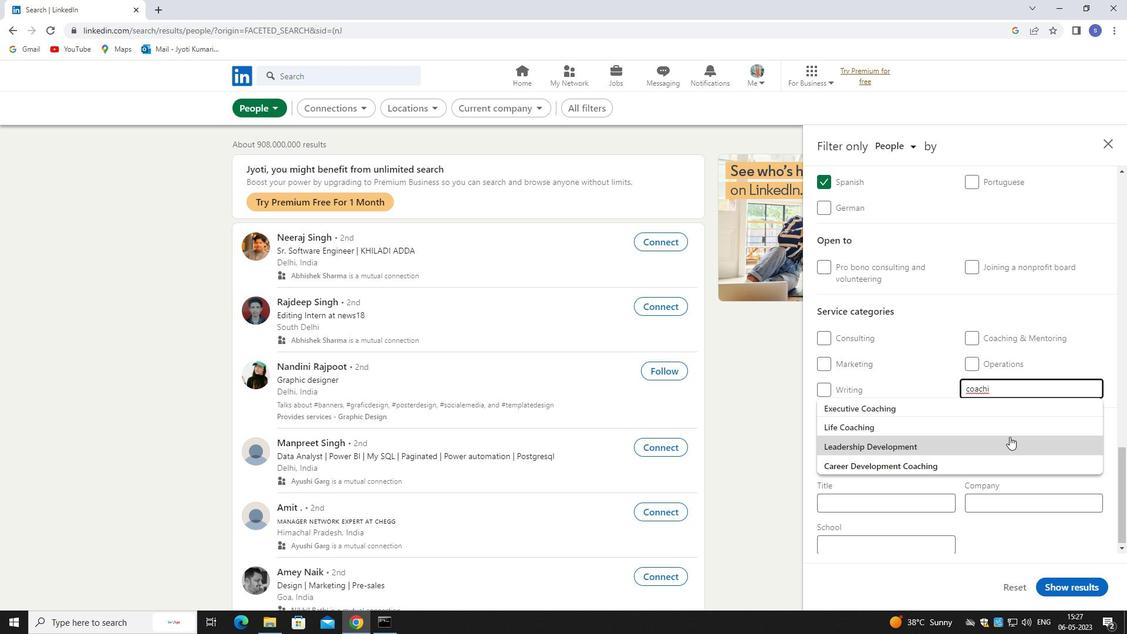 
Action: Key pressed ng<Key.space>anf<Key.backspace>d<Key.space>monitoring<Key.enter>
Screenshot: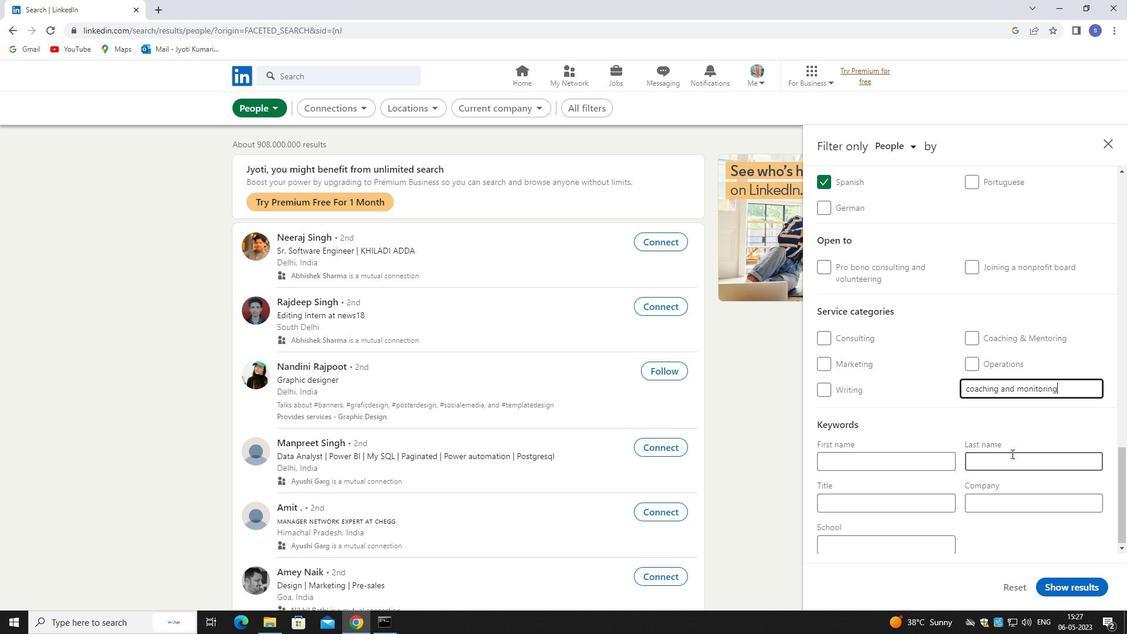 
Action: Mouse moved to (1008, 451)
Screenshot: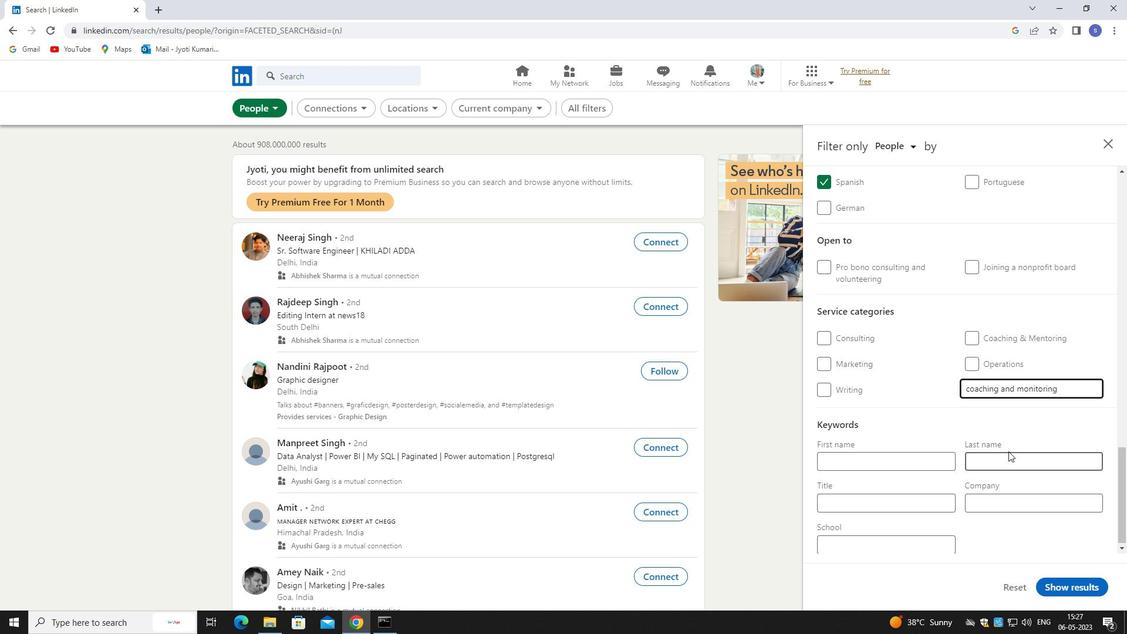 
Action: Mouse scrolled (1008, 450) with delta (0, 0)
Screenshot: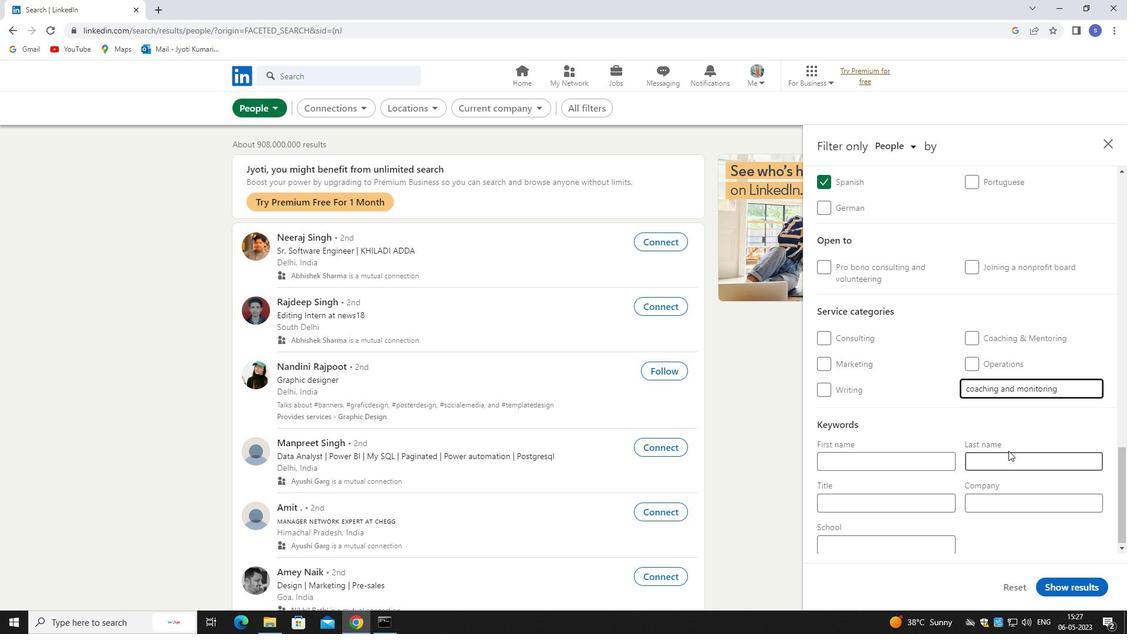 
Action: Mouse moved to (923, 497)
Screenshot: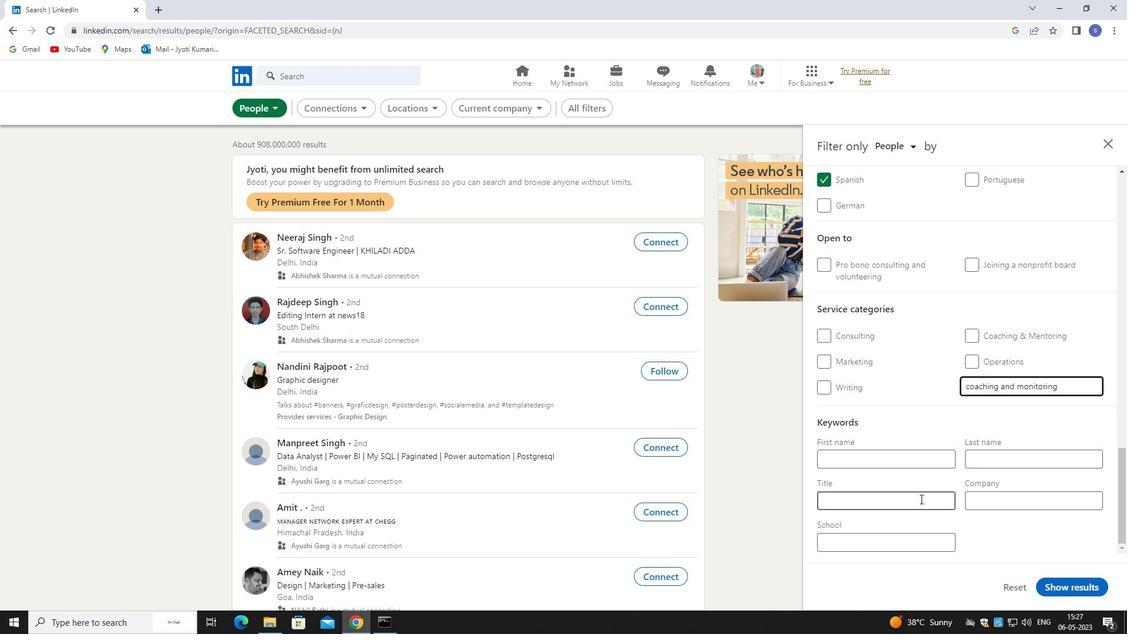 
Action: Mouse pressed left at (923, 497)
Screenshot: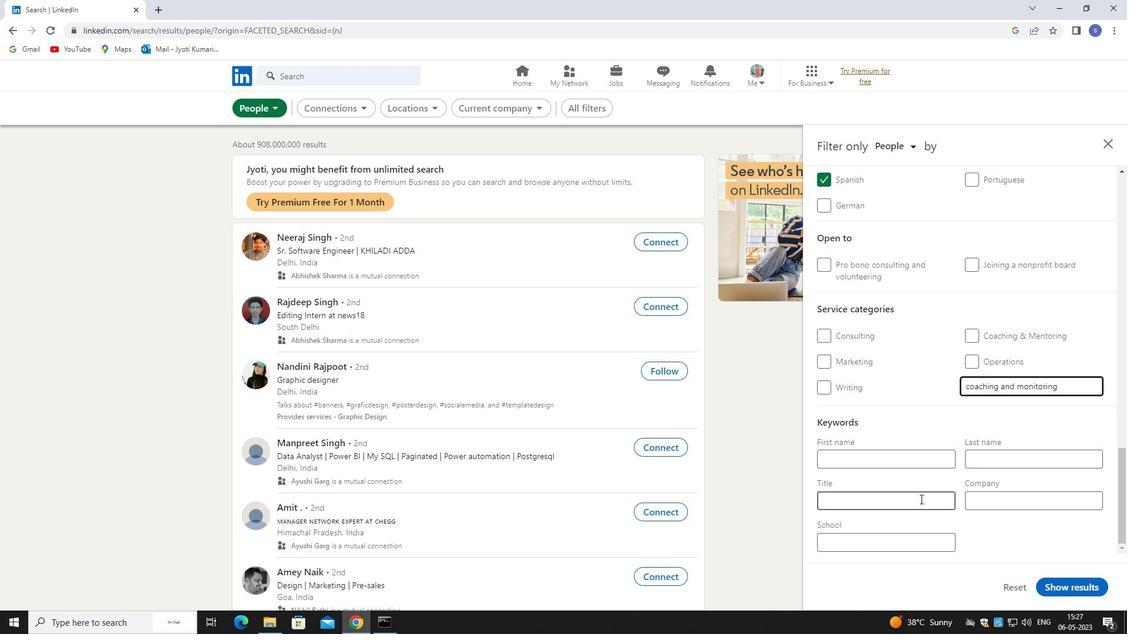 
Action: Mouse moved to (938, 502)
Screenshot: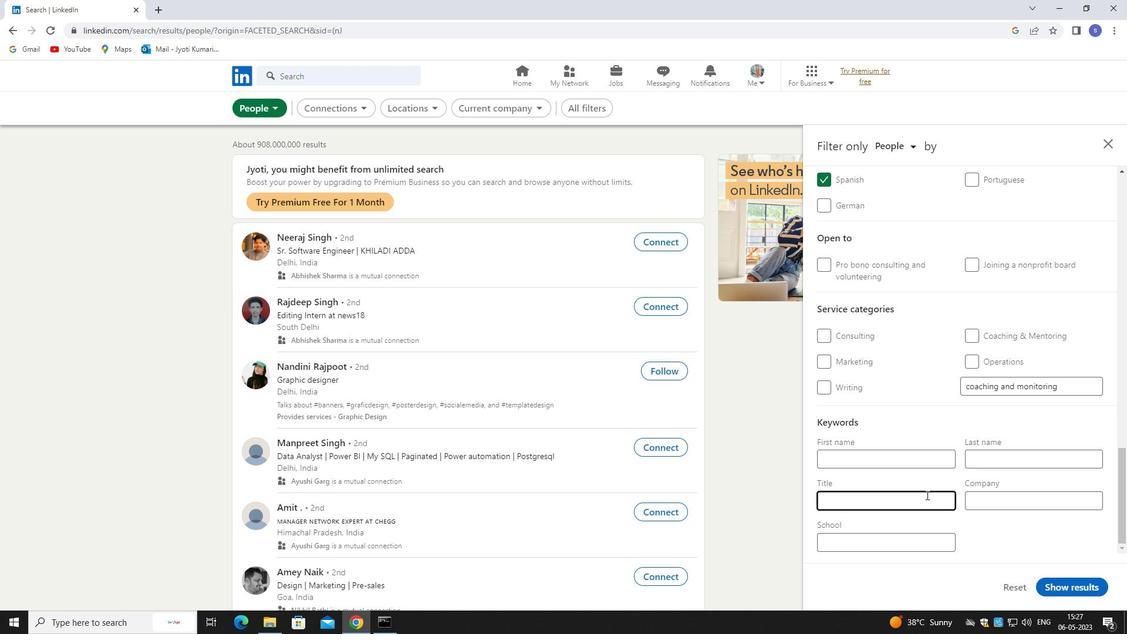 
Action: Key pressed <Key.shift>COUNC<Key.insert><Key.backspace>SELOR
Screenshot: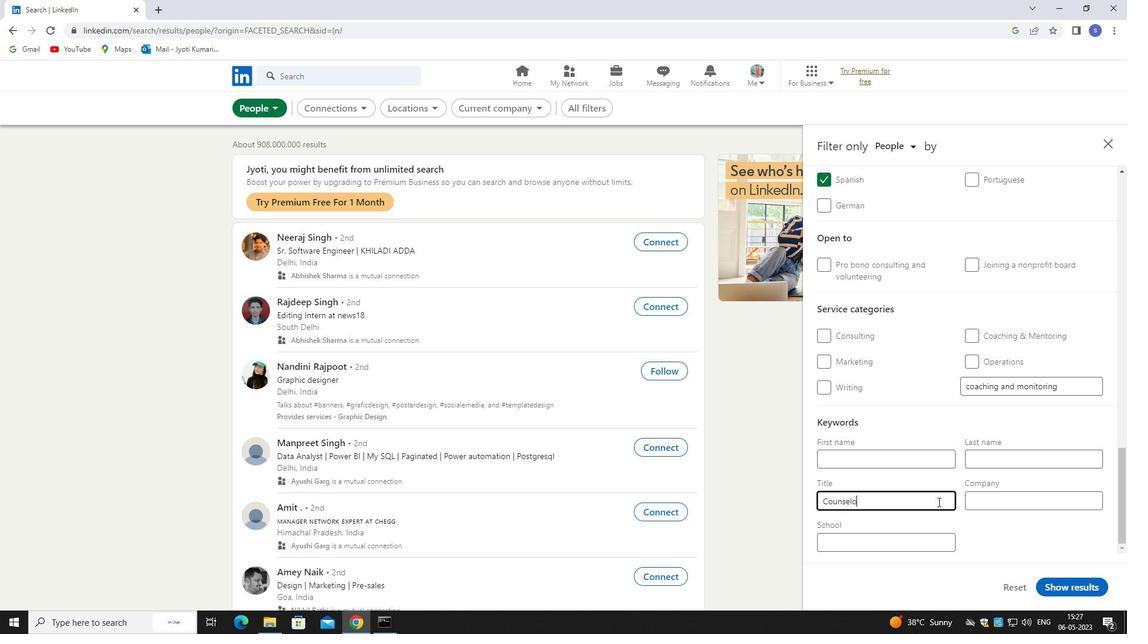 
Action: Mouse moved to (1058, 590)
Screenshot: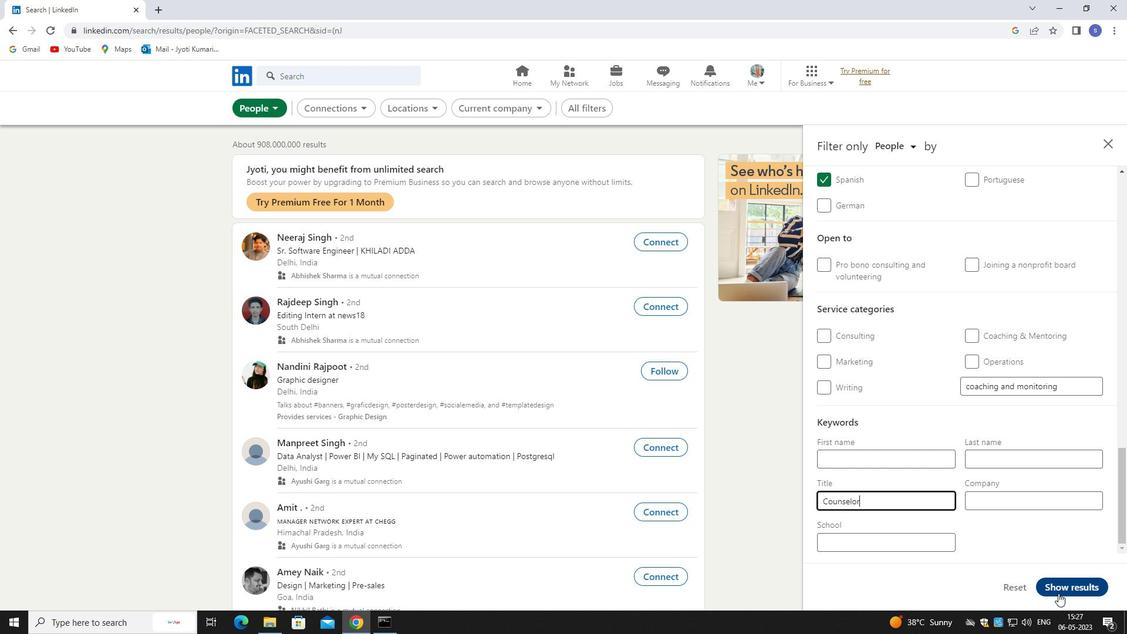 
Action: Mouse pressed left at (1058, 590)
Screenshot: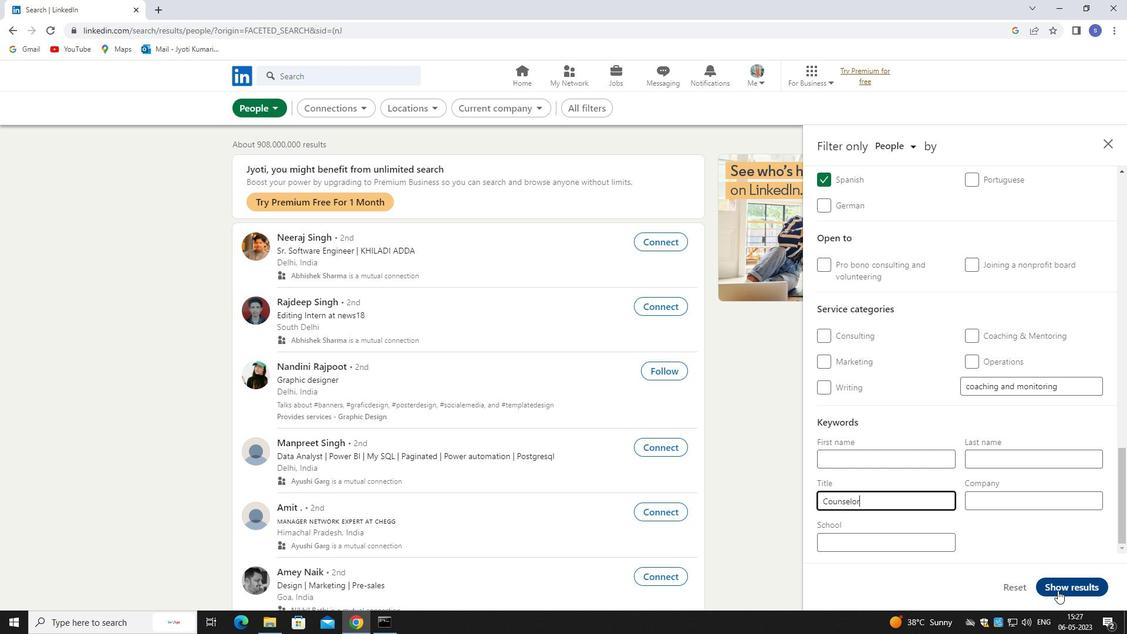 
Action: Mouse moved to (1063, 580)
Screenshot: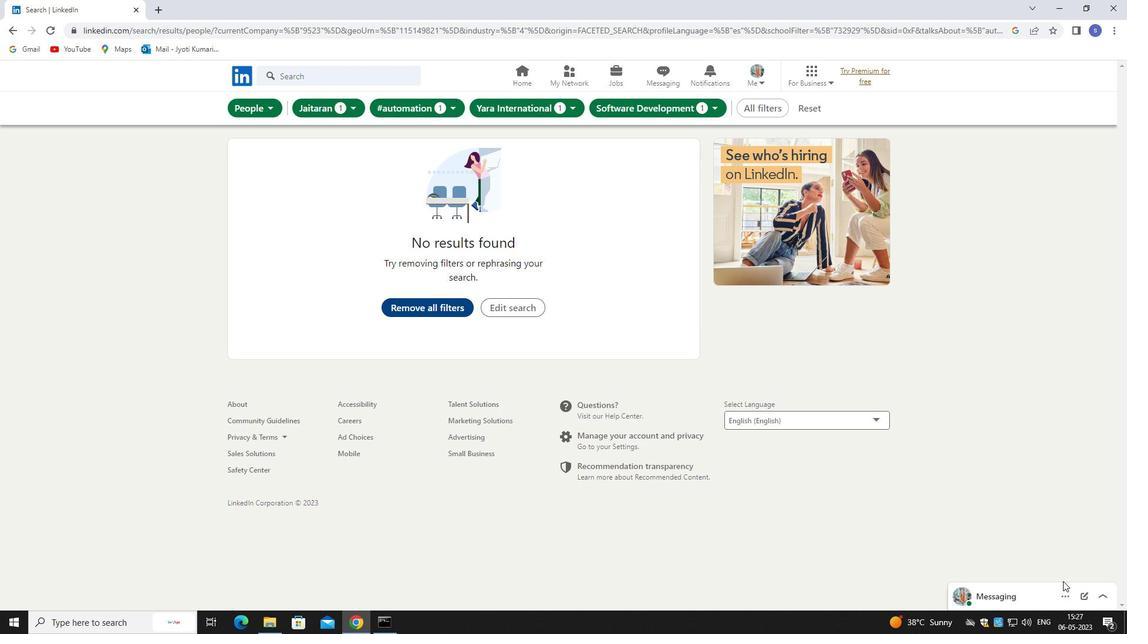 
